 Task: Look for space in São José dos Campos, Brazil from 8th June, 2023 to 19th June, 2023 for 1 adult in price range Rs.5000 to Rs.12000. Place can be shared room with 1  bedroom having 1 bed and 1 bathroom. Property type can be hotel. Amenities needed are: washing machine, . Booking option can be shelf check-in. Required host language is Spanish.
Action: Mouse moved to (421, 111)
Screenshot: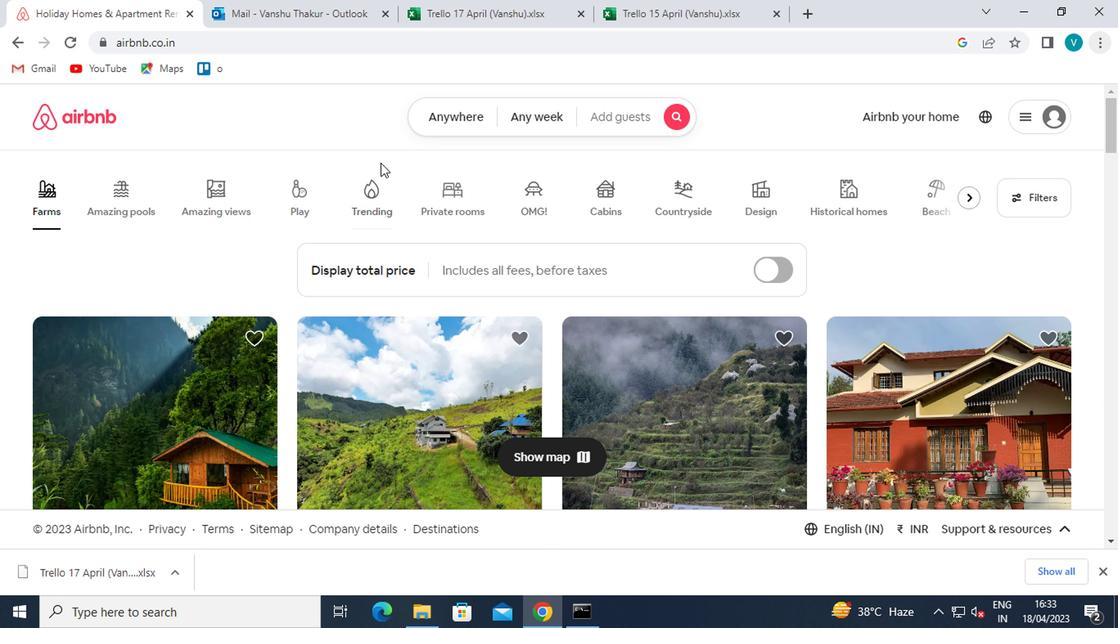 
Action: Mouse pressed left at (421, 111)
Screenshot: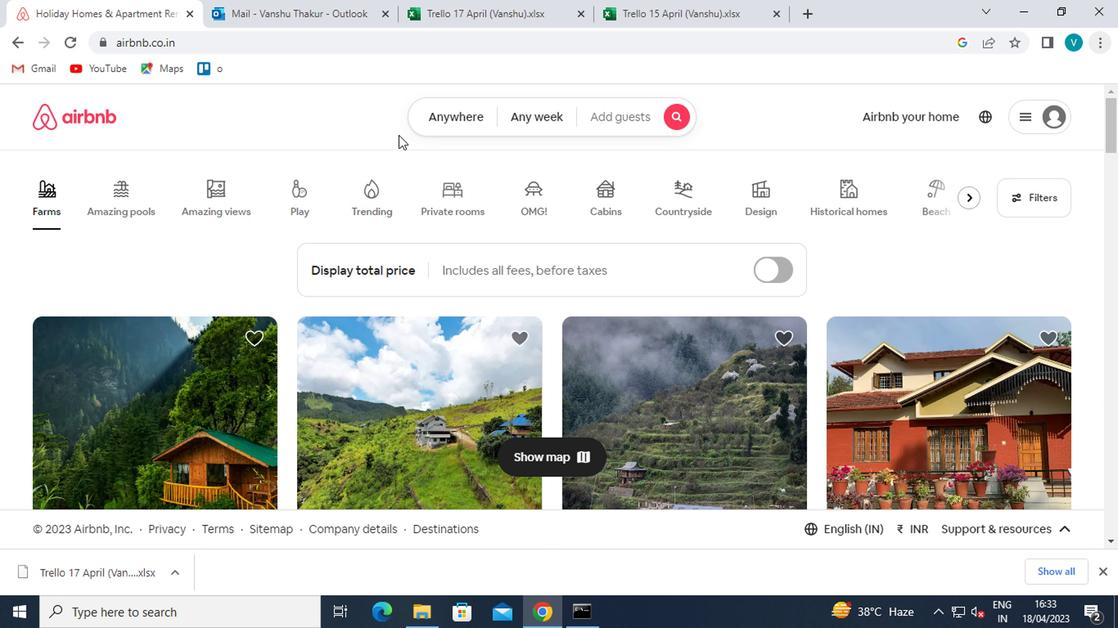 
Action: Mouse moved to (381, 185)
Screenshot: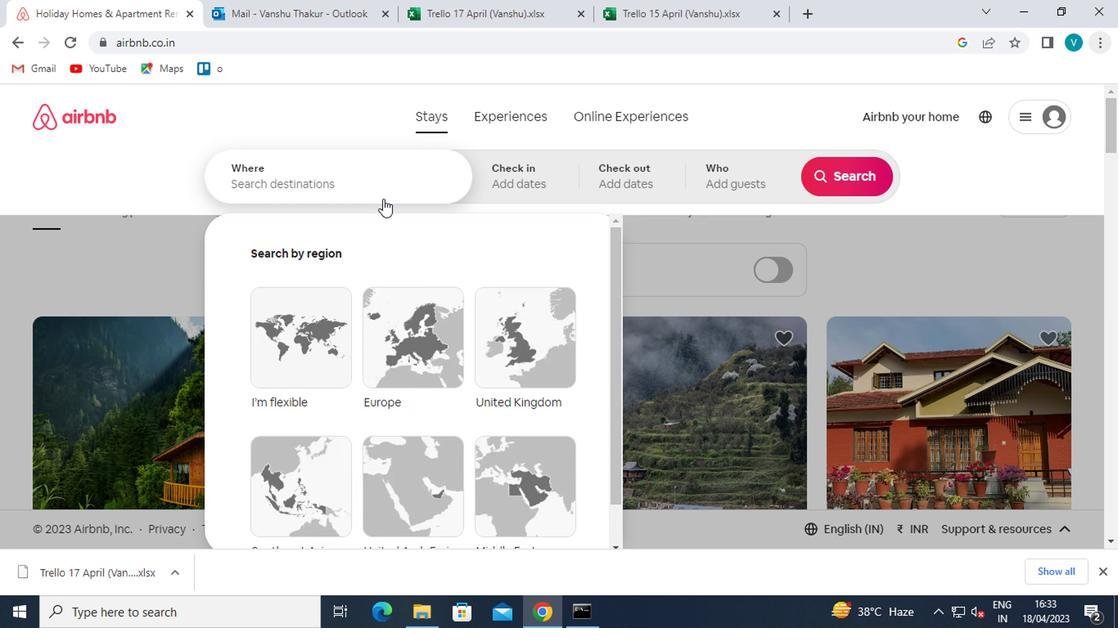 
Action: Mouse pressed left at (381, 185)
Screenshot: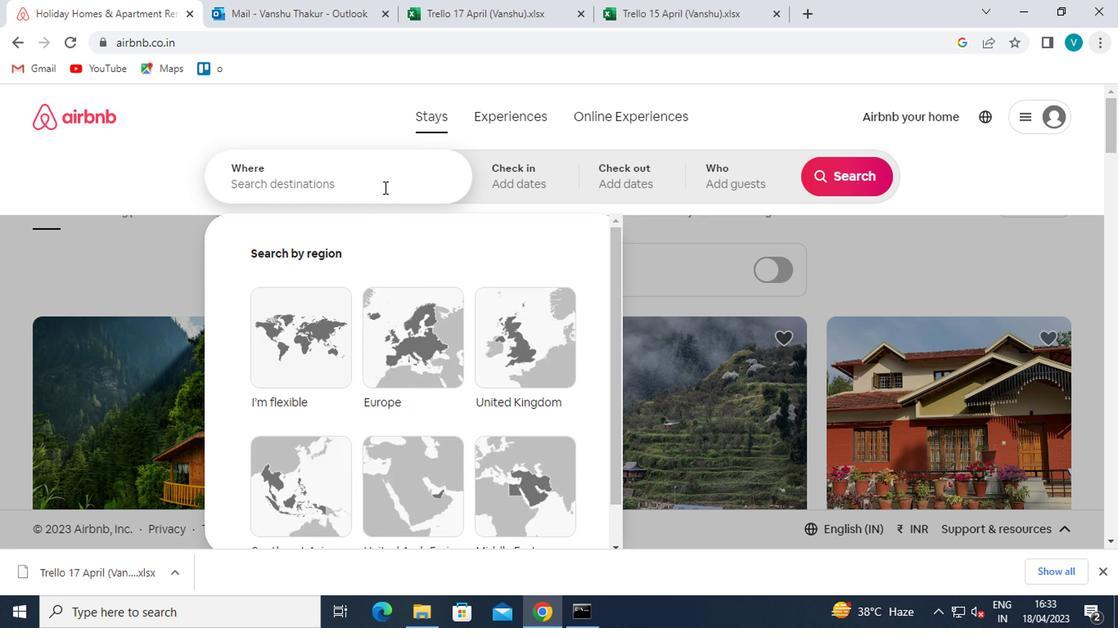 
Action: Key pressed <Key.shift>SAO<Key.space><Key.shift>JOSE<Key.space>DOS
Screenshot: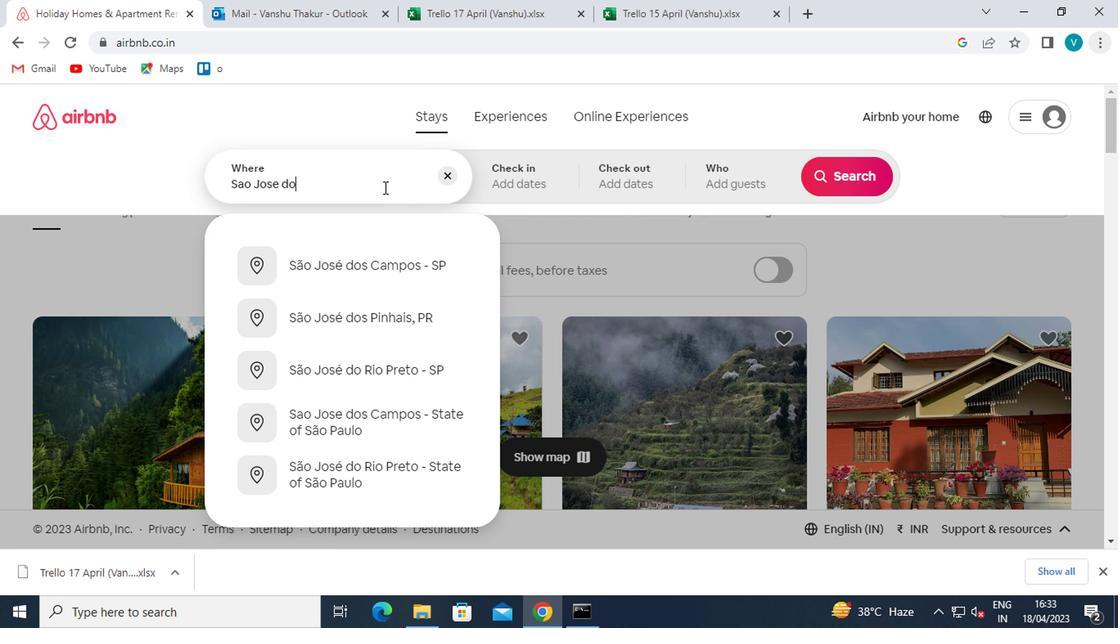 
Action: Mouse moved to (376, 270)
Screenshot: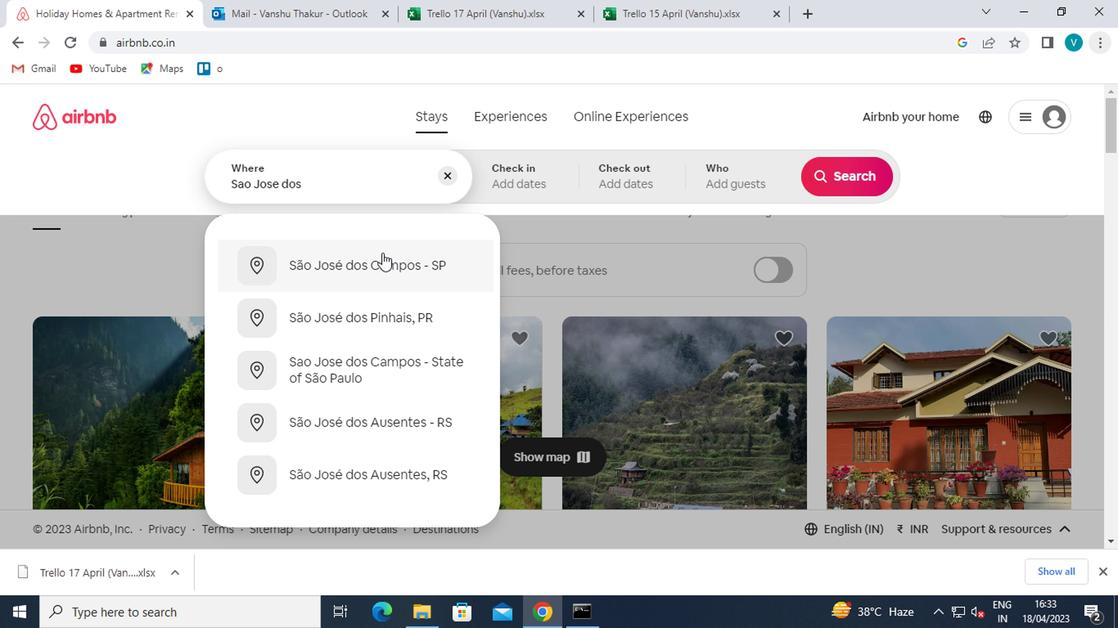 
Action: Mouse pressed left at (376, 270)
Screenshot: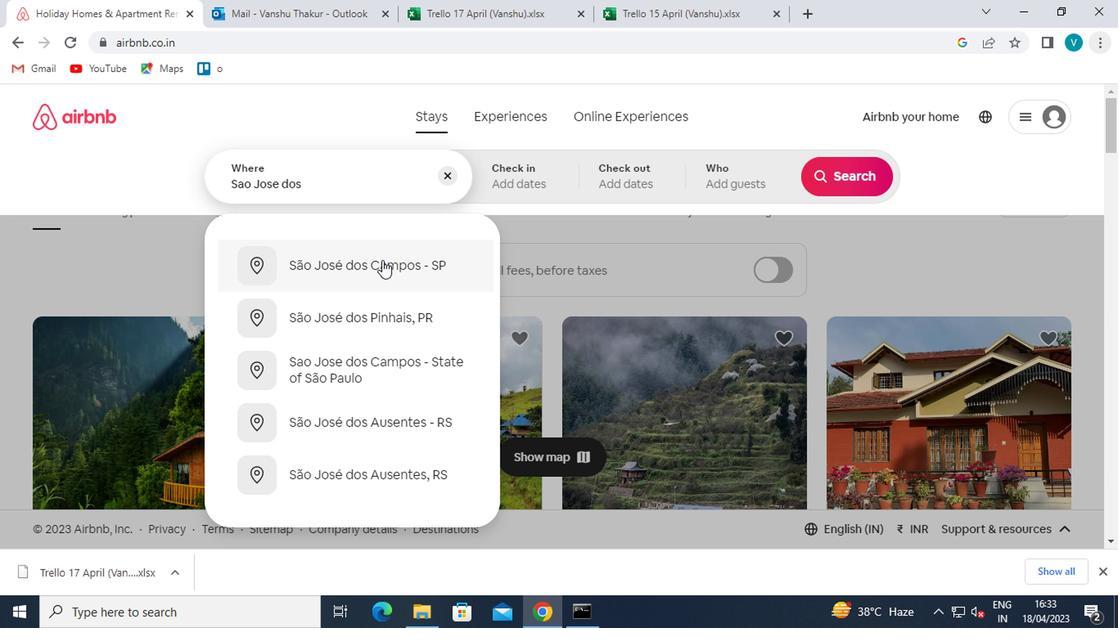 
Action: Mouse moved to (845, 302)
Screenshot: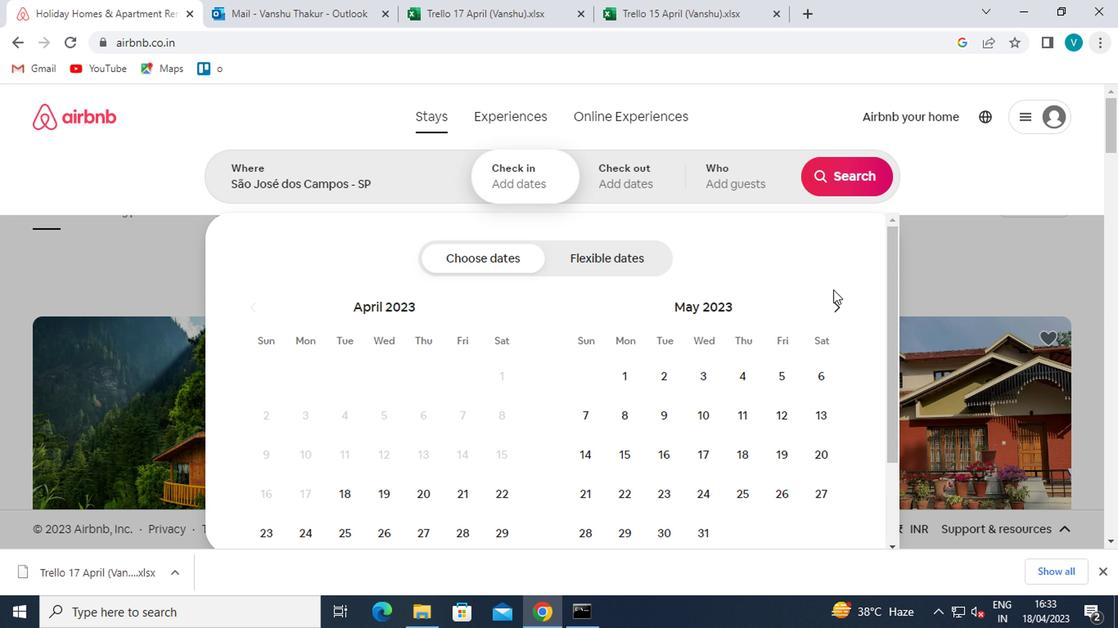 
Action: Mouse pressed left at (845, 302)
Screenshot: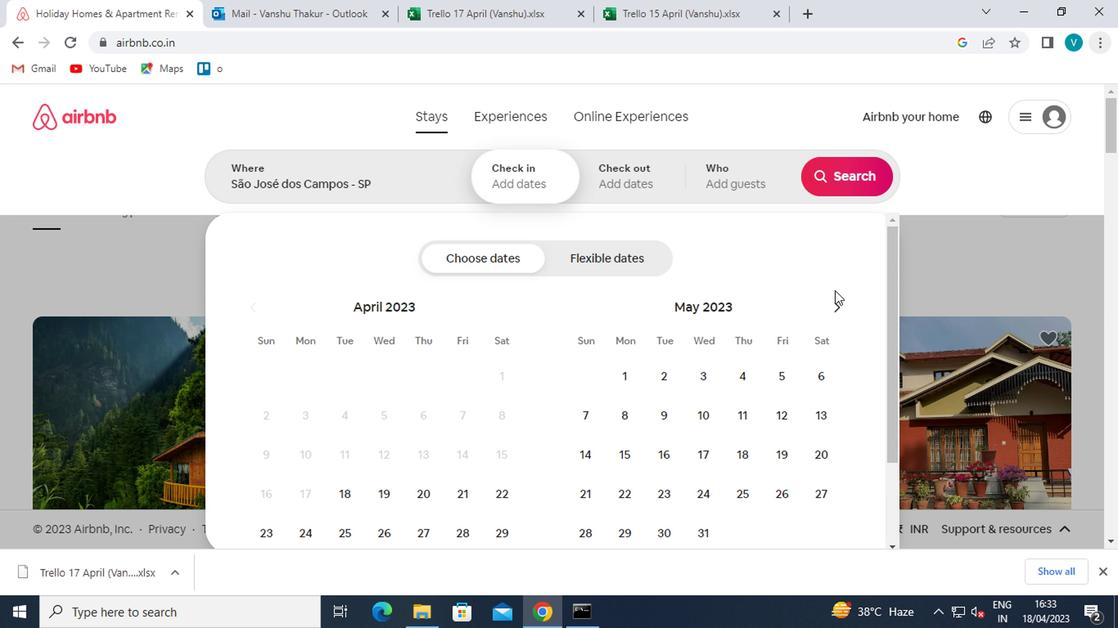 
Action: Mouse moved to (752, 408)
Screenshot: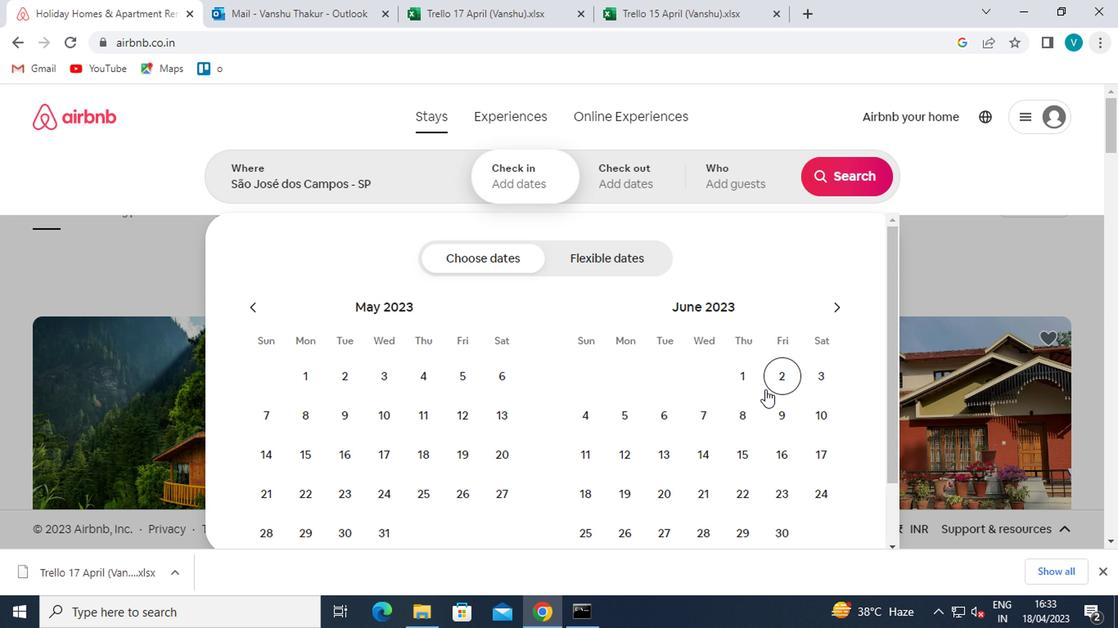 
Action: Mouse pressed left at (752, 408)
Screenshot: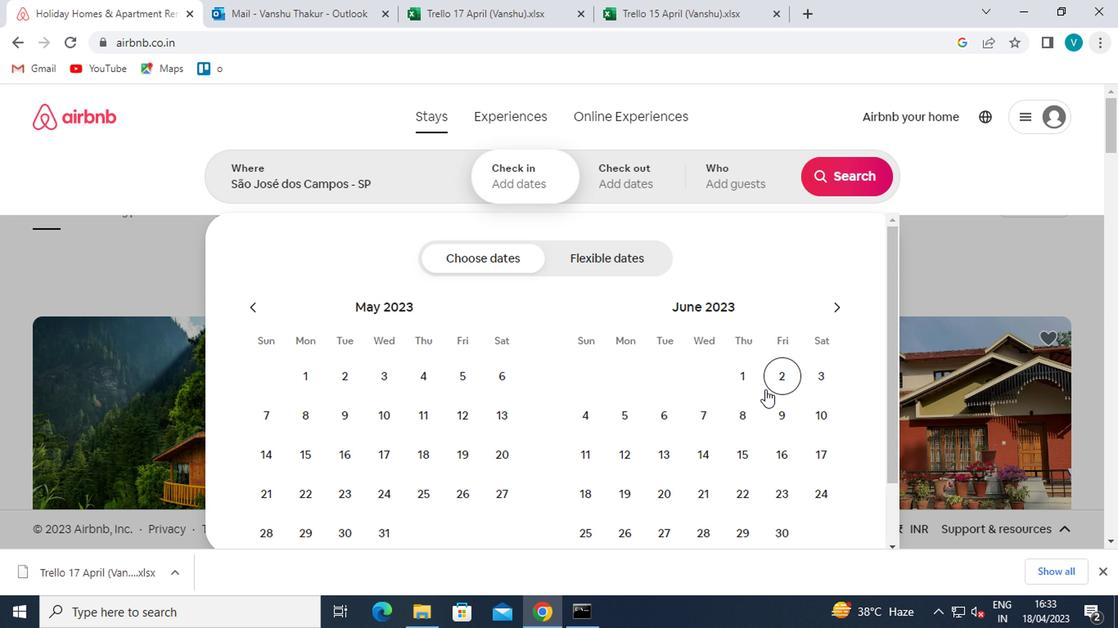 
Action: Mouse moved to (631, 499)
Screenshot: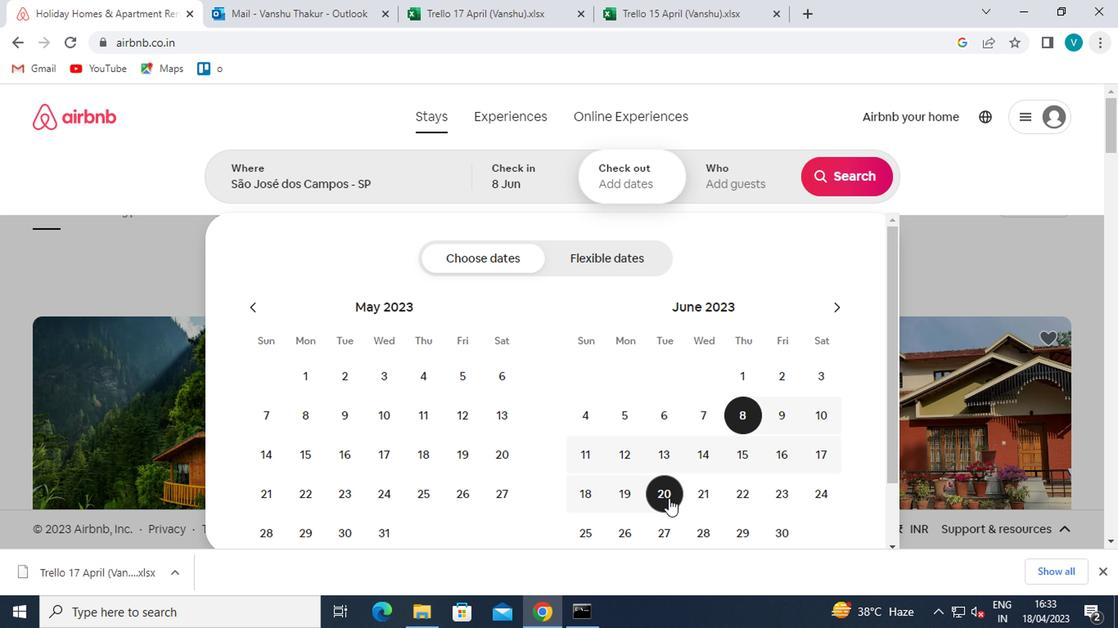 
Action: Mouse pressed left at (631, 499)
Screenshot: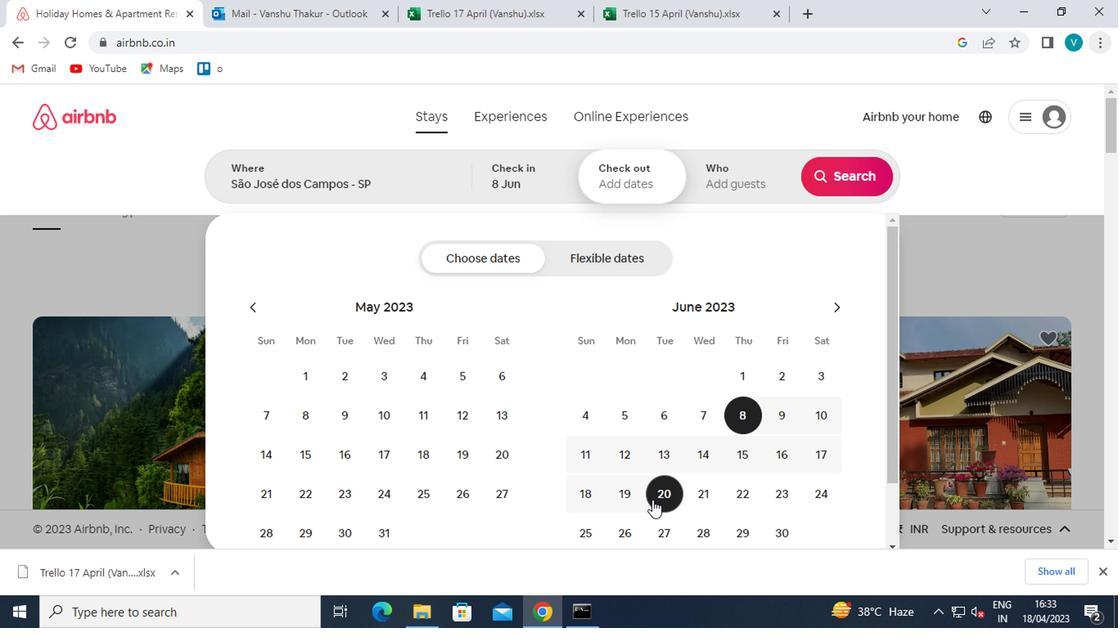 
Action: Mouse moved to (758, 191)
Screenshot: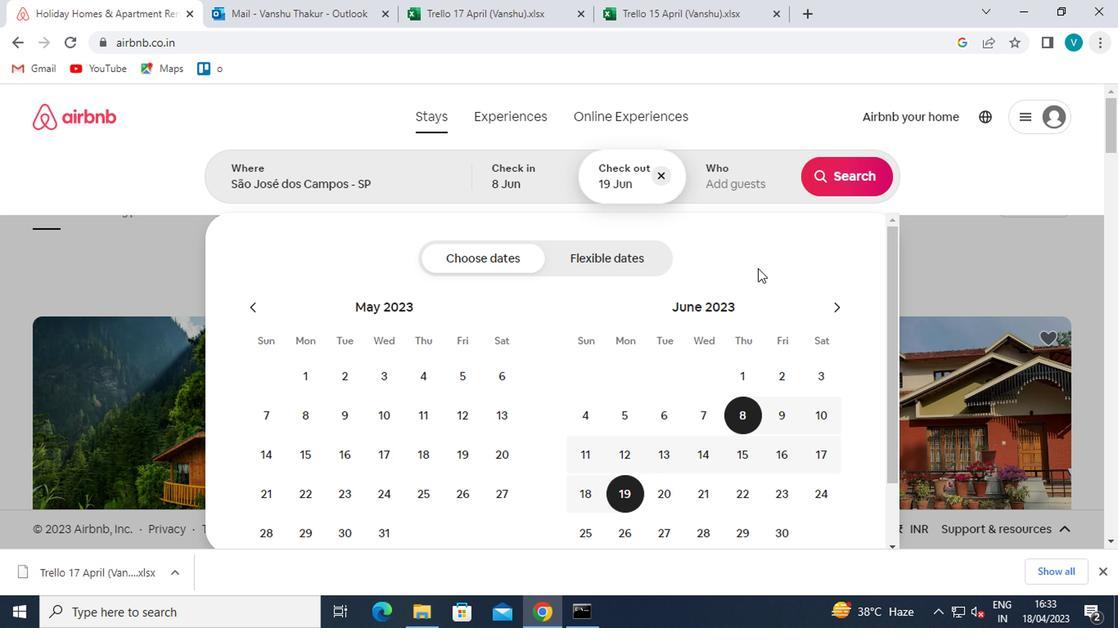 
Action: Mouse pressed left at (758, 191)
Screenshot: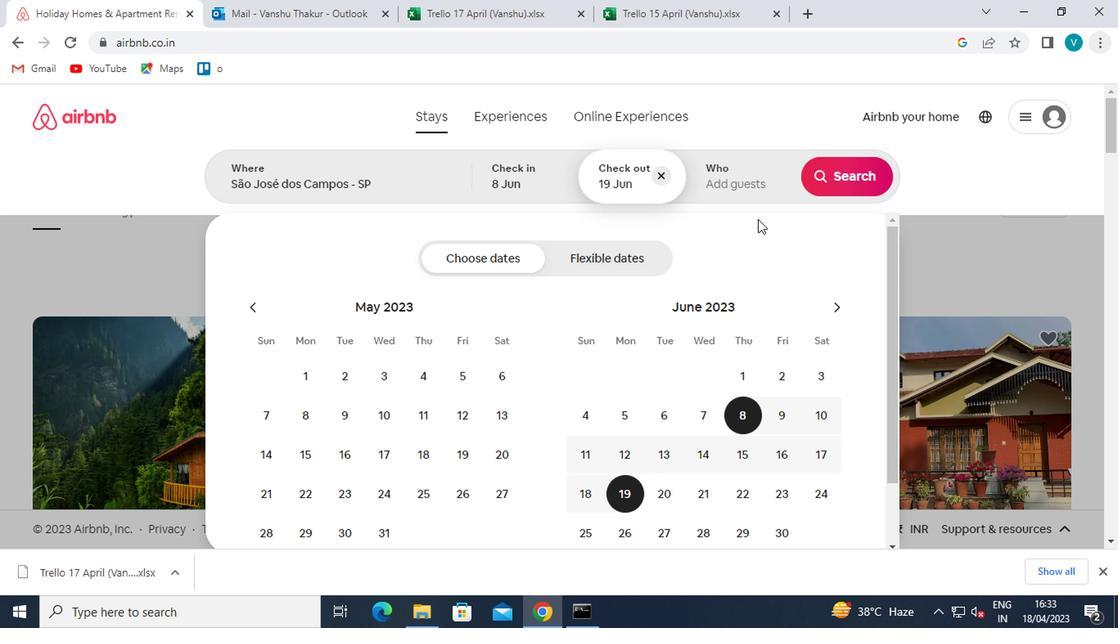 
Action: Mouse moved to (842, 261)
Screenshot: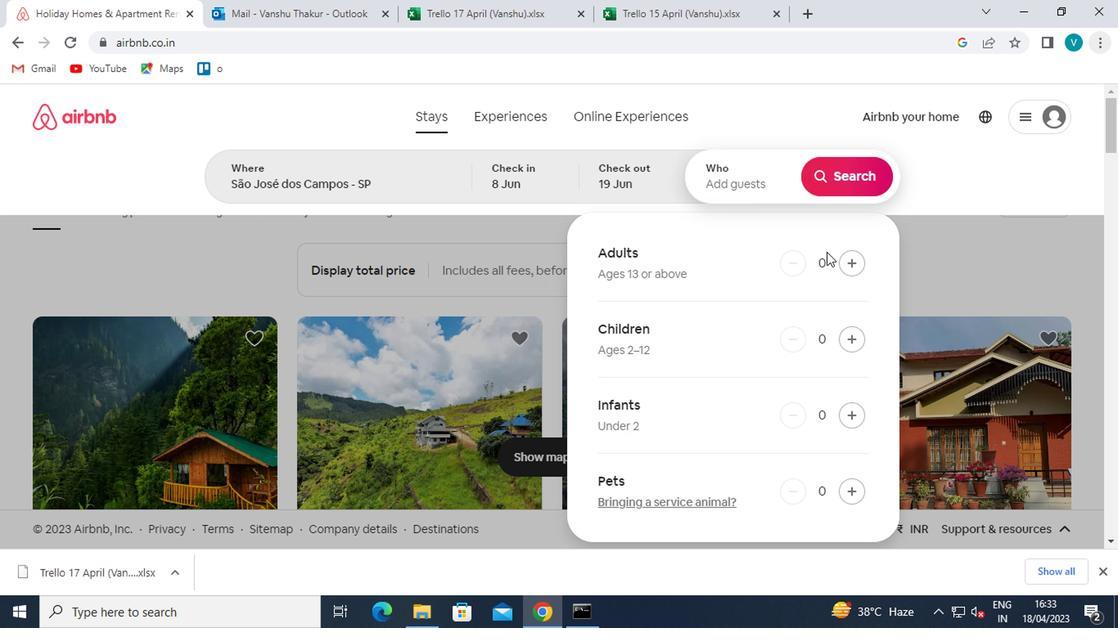 
Action: Mouse pressed left at (842, 261)
Screenshot: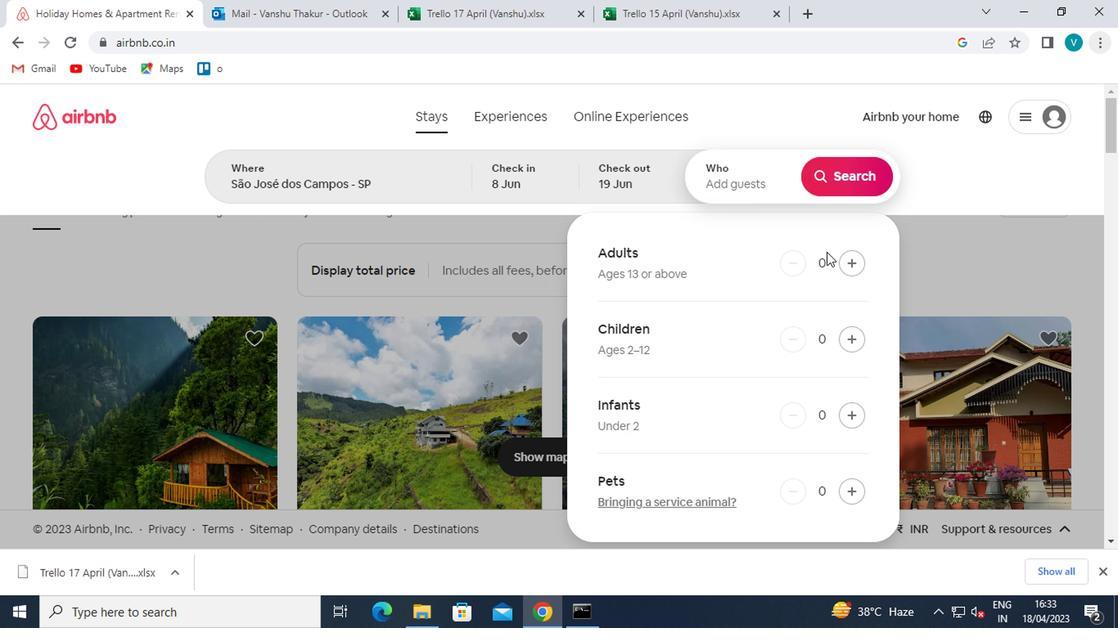 
Action: Mouse moved to (849, 177)
Screenshot: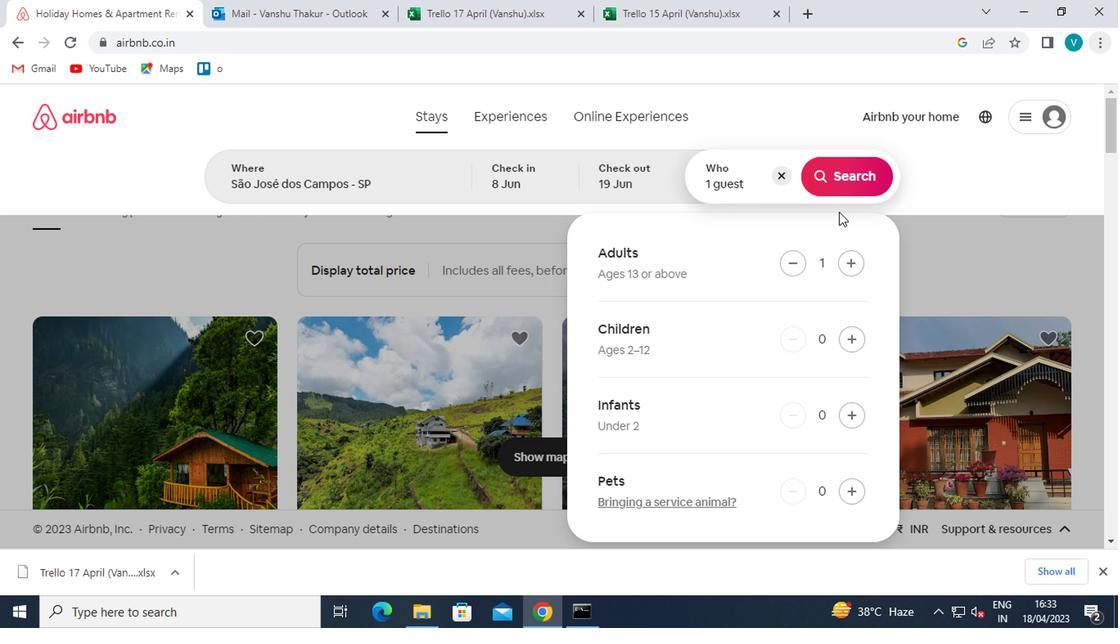 
Action: Mouse pressed left at (849, 177)
Screenshot: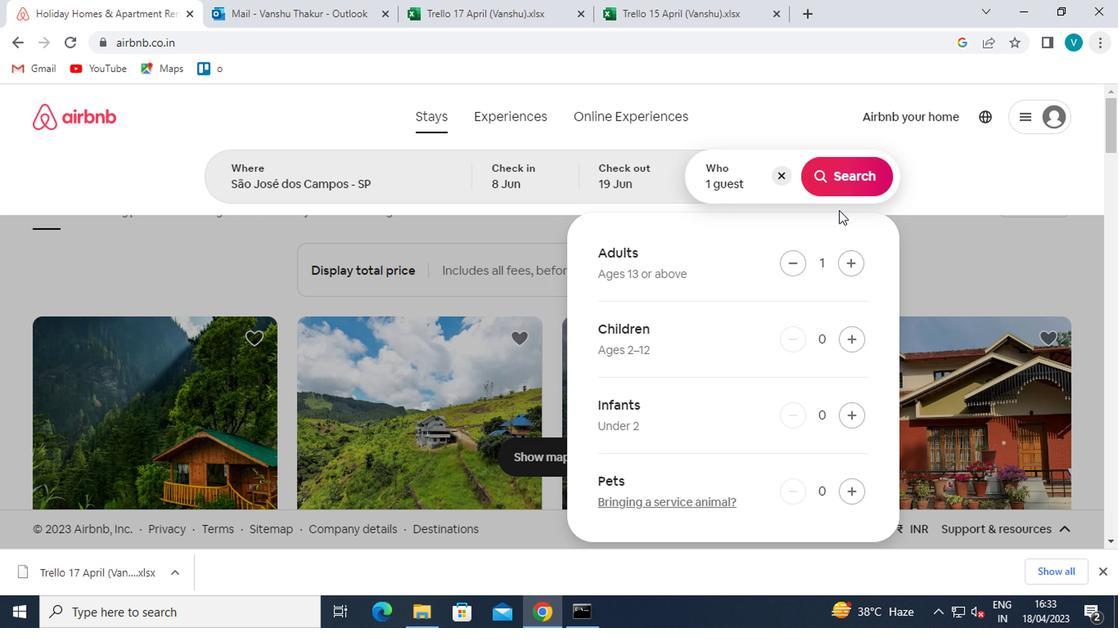 
Action: Mouse moved to (1031, 174)
Screenshot: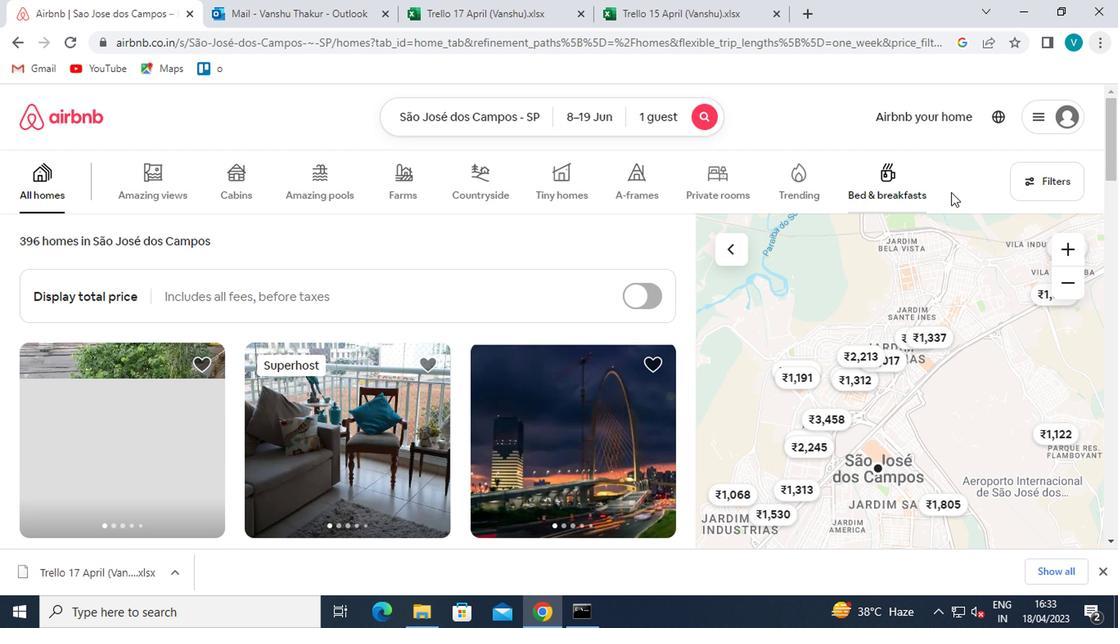 
Action: Mouse pressed left at (1031, 174)
Screenshot: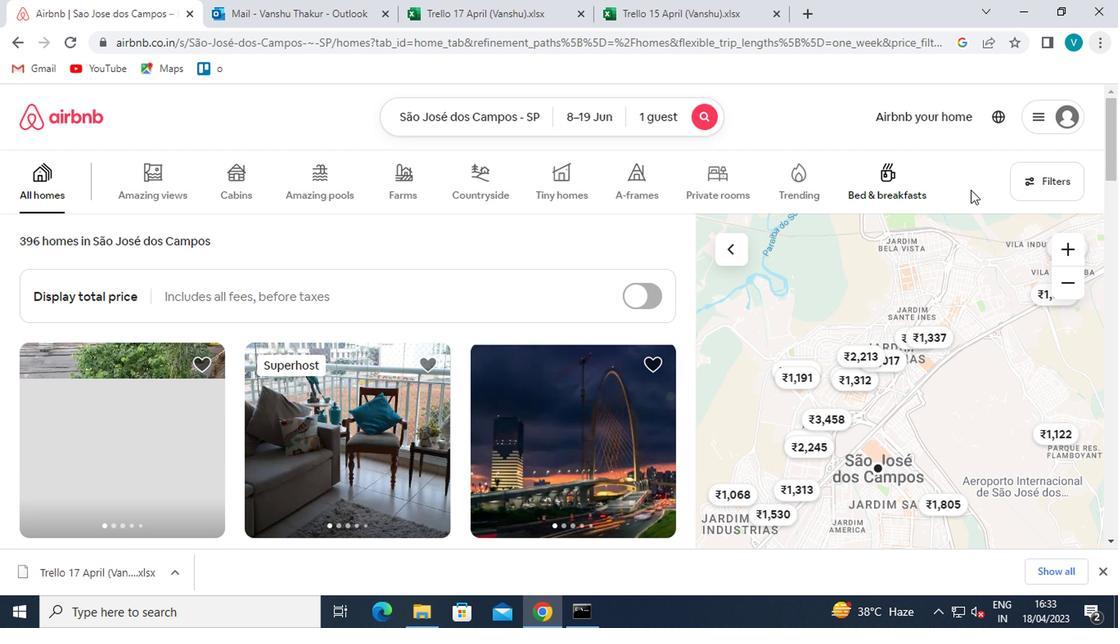 
Action: Mouse moved to (454, 389)
Screenshot: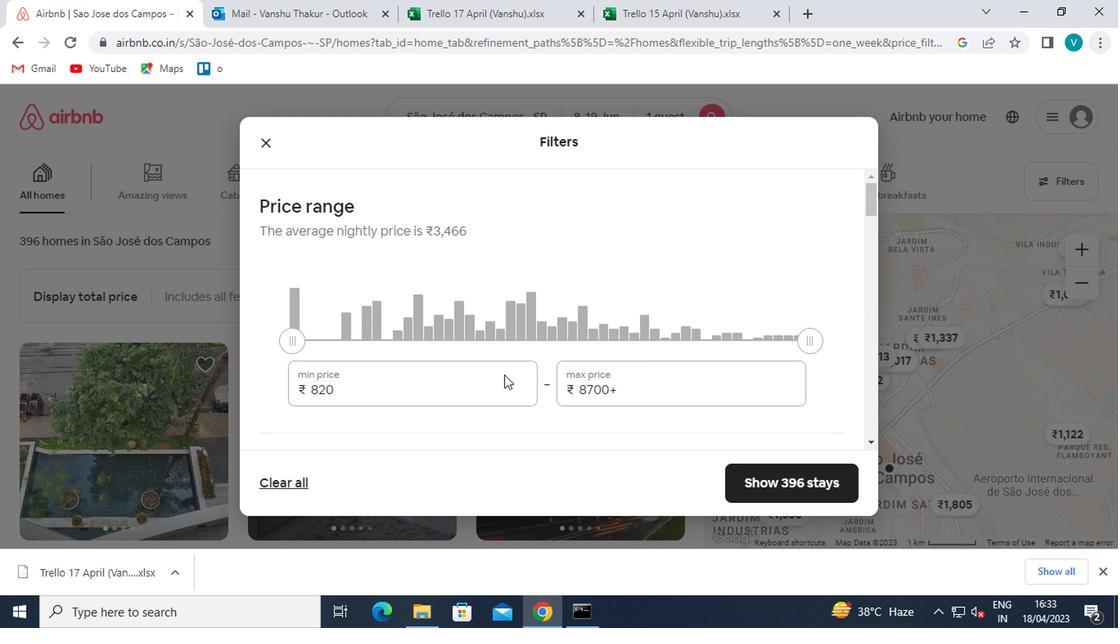 
Action: Mouse pressed left at (454, 389)
Screenshot: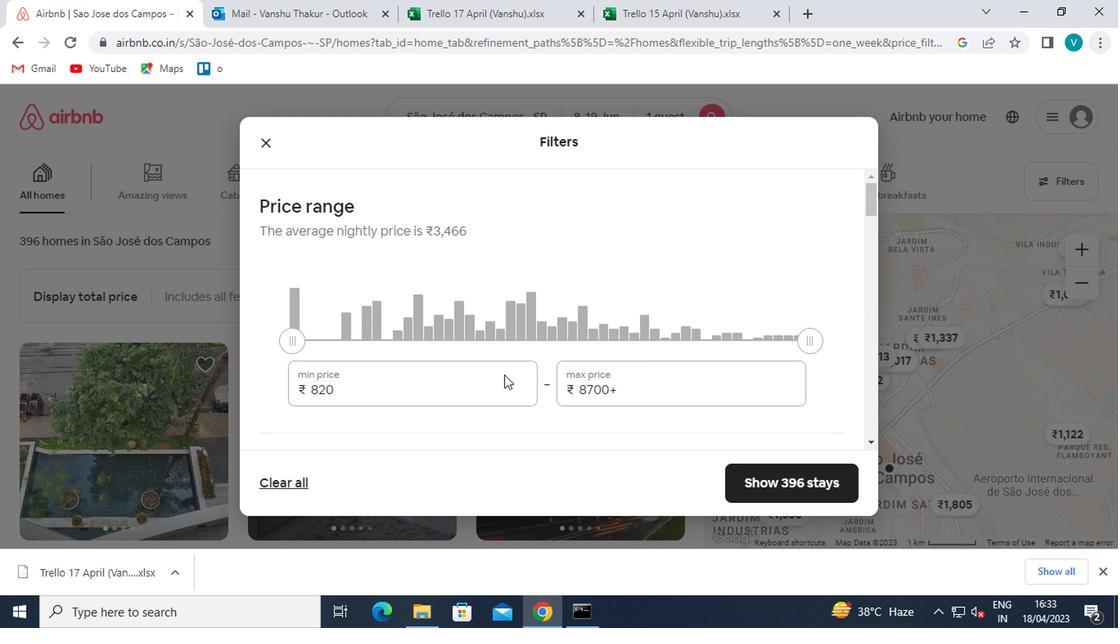 
Action: Mouse moved to (450, 384)
Screenshot: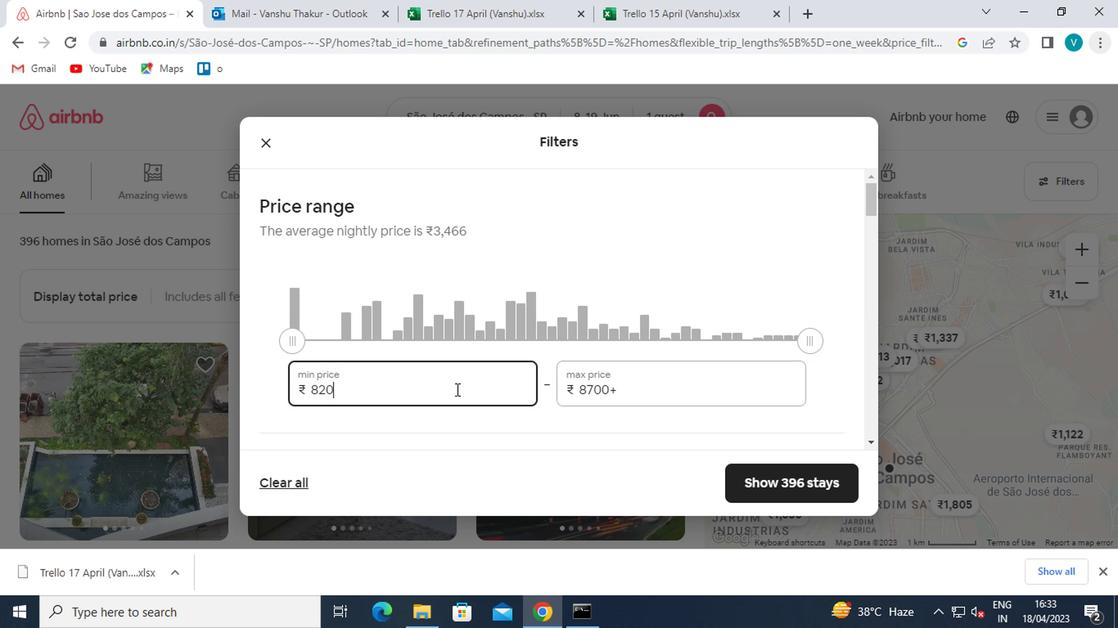 
Action: Key pressed <Key.backspace><Key.backspace><Key.backspace><Key.backspace>5000
Screenshot: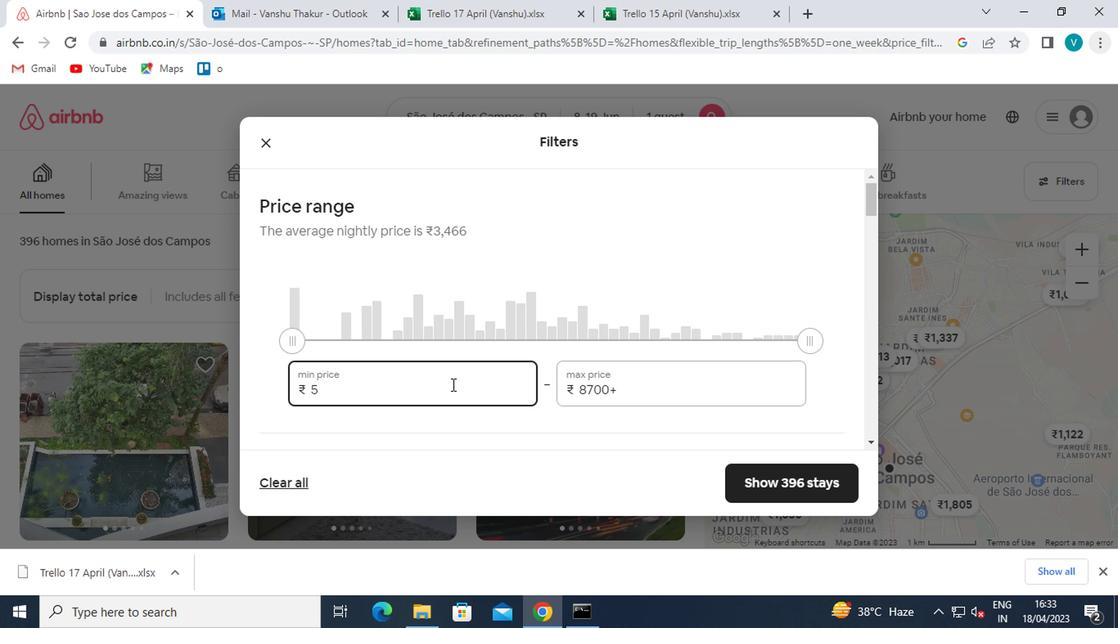 
Action: Mouse moved to (644, 384)
Screenshot: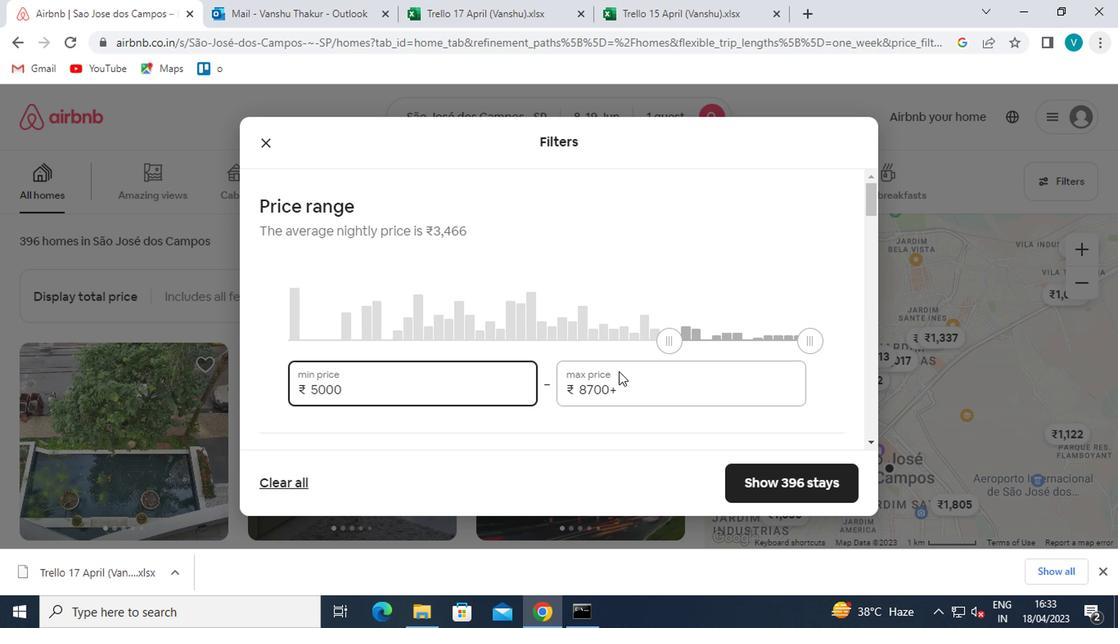 
Action: Mouse pressed left at (644, 384)
Screenshot: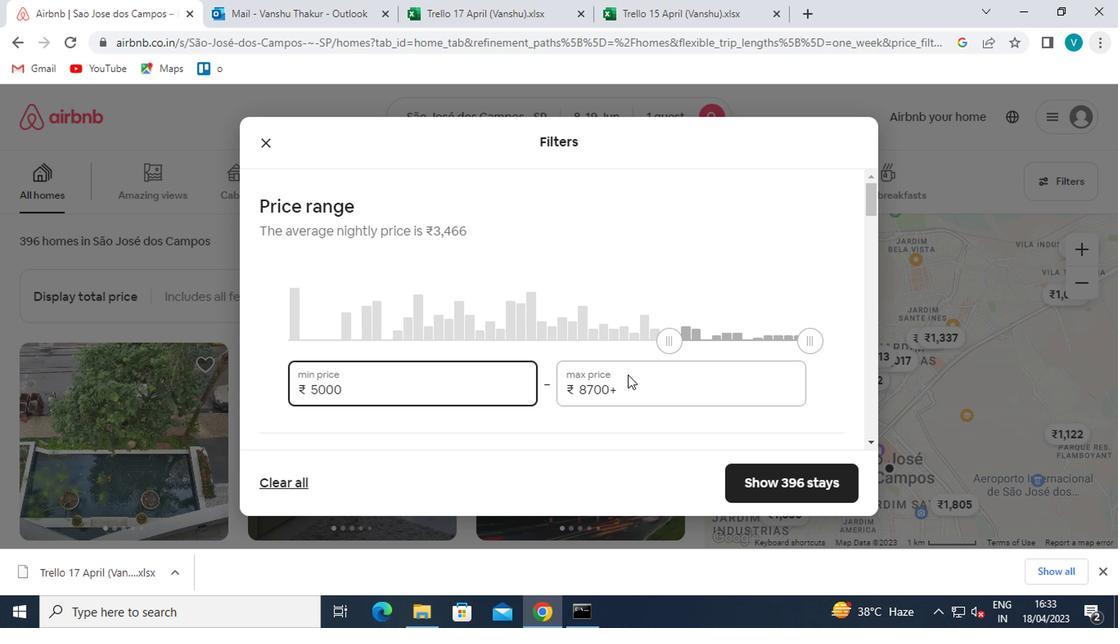 
Action: Mouse moved to (630, 376)
Screenshot: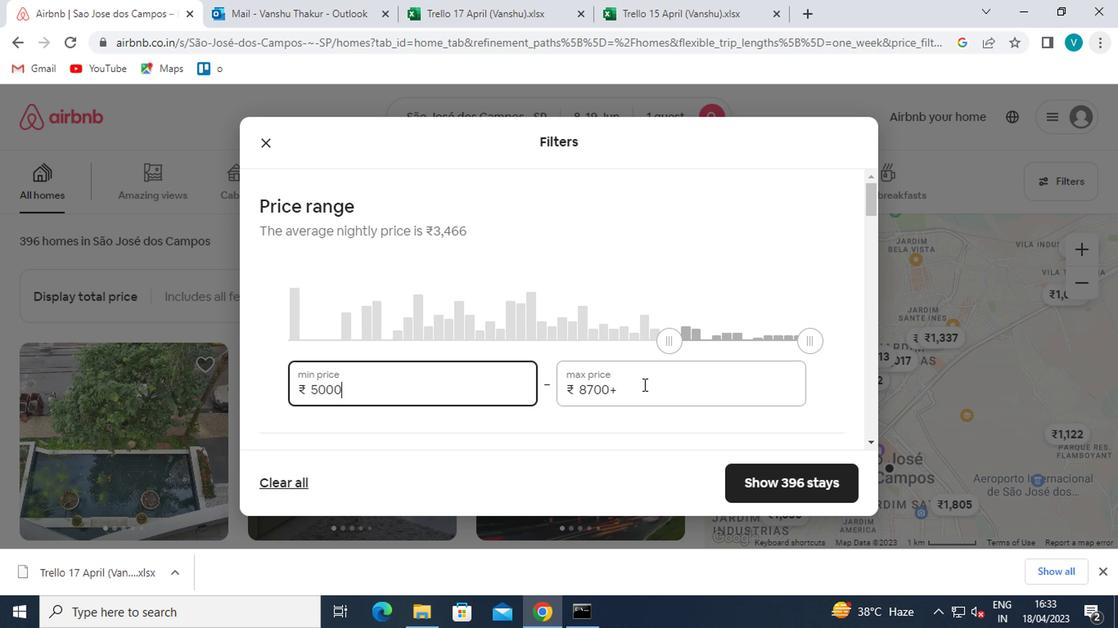 
Action: Key pressed <Key.backspace><Key.backspace><Key.backspace><Key.backspace><Key.backspace>12000
Screenshot: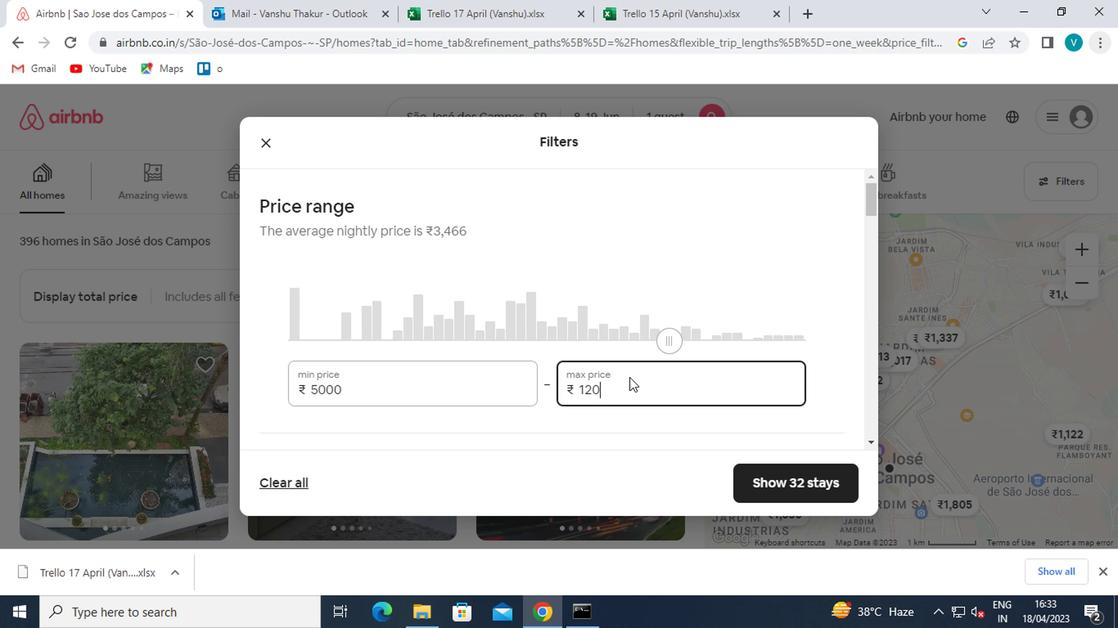 
Action: Mouse moved to (621, 356)
Screenshot: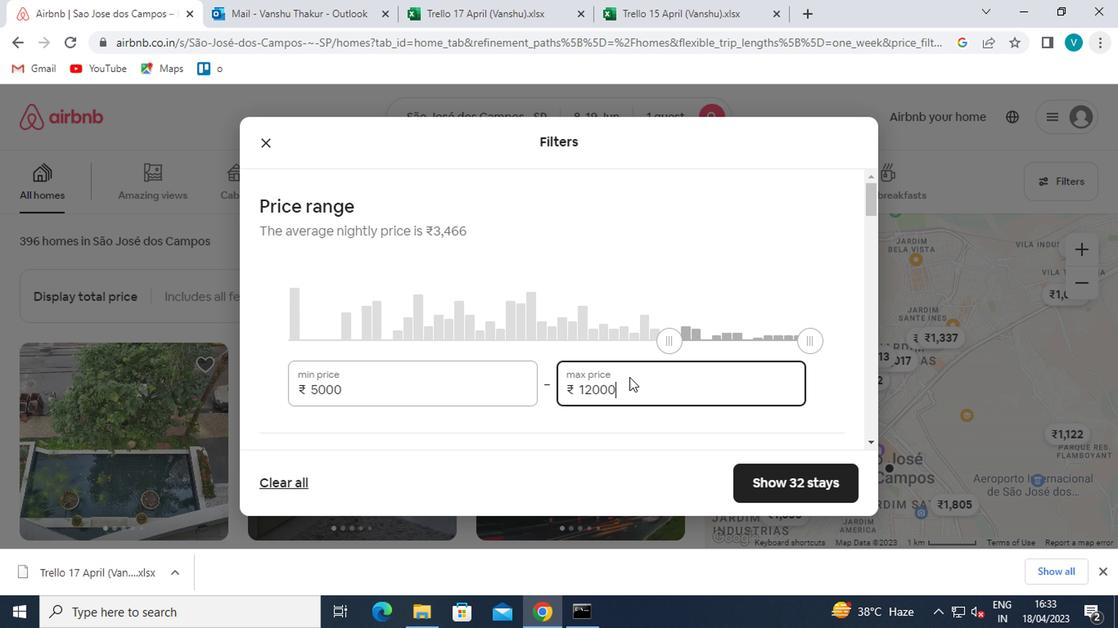 
Action: Mouse scrolled (621, 355) with delta (0, -1)
Screenshot: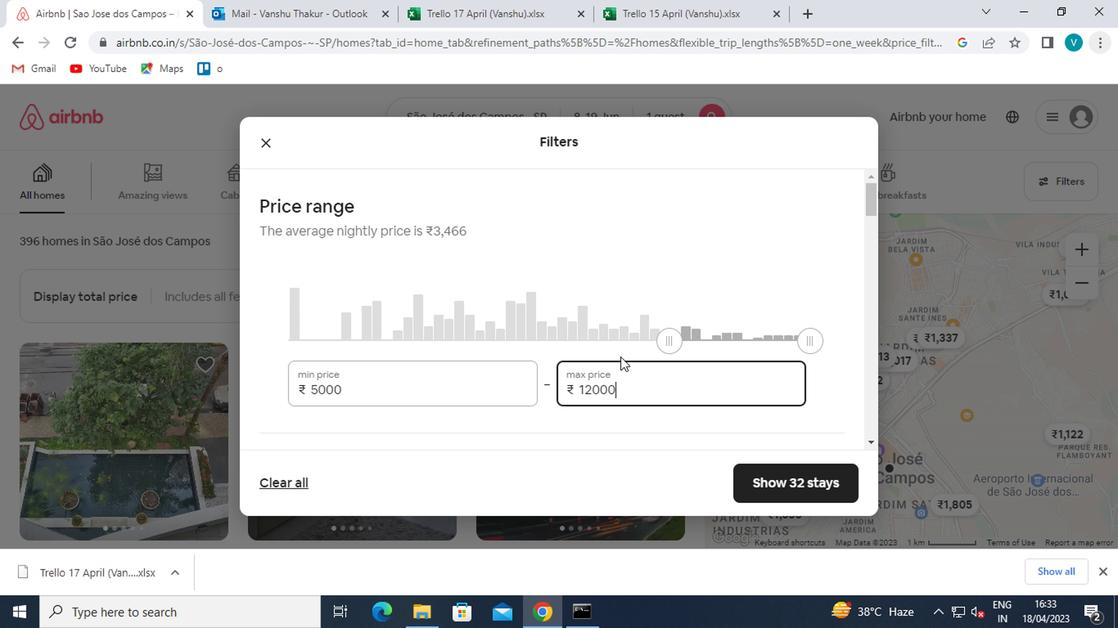 
Action: Mouse moved to (621, 356)
Screenshot: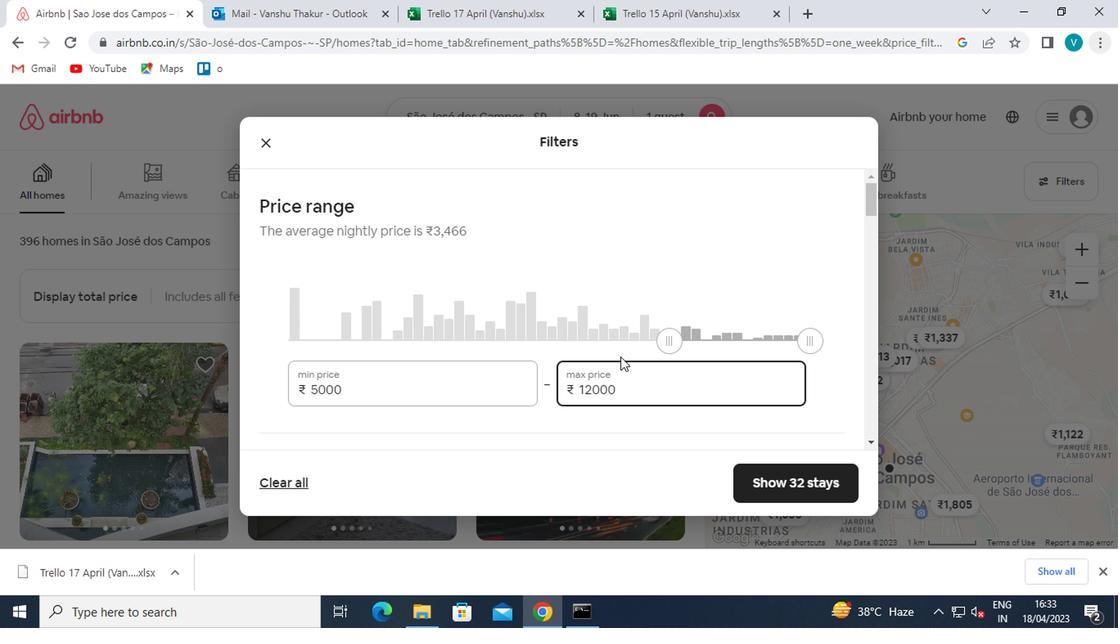 
Action: Mouse scrolled (621, 355) with delta (0, -1)
Screenshot: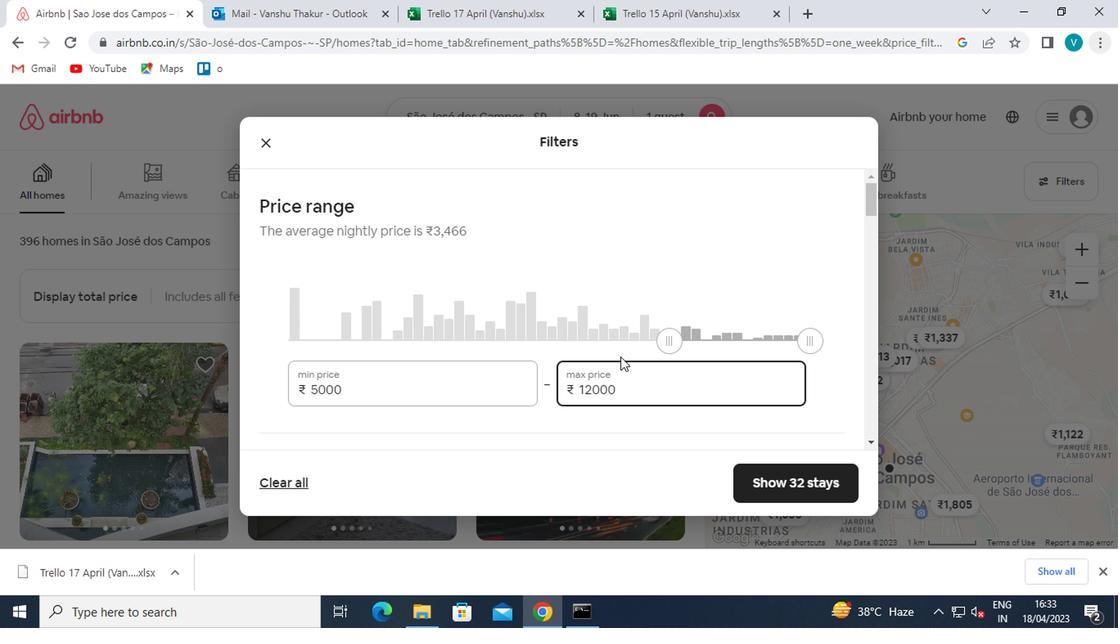 
Action: Mouse moved to (284, 432)
Screenshot: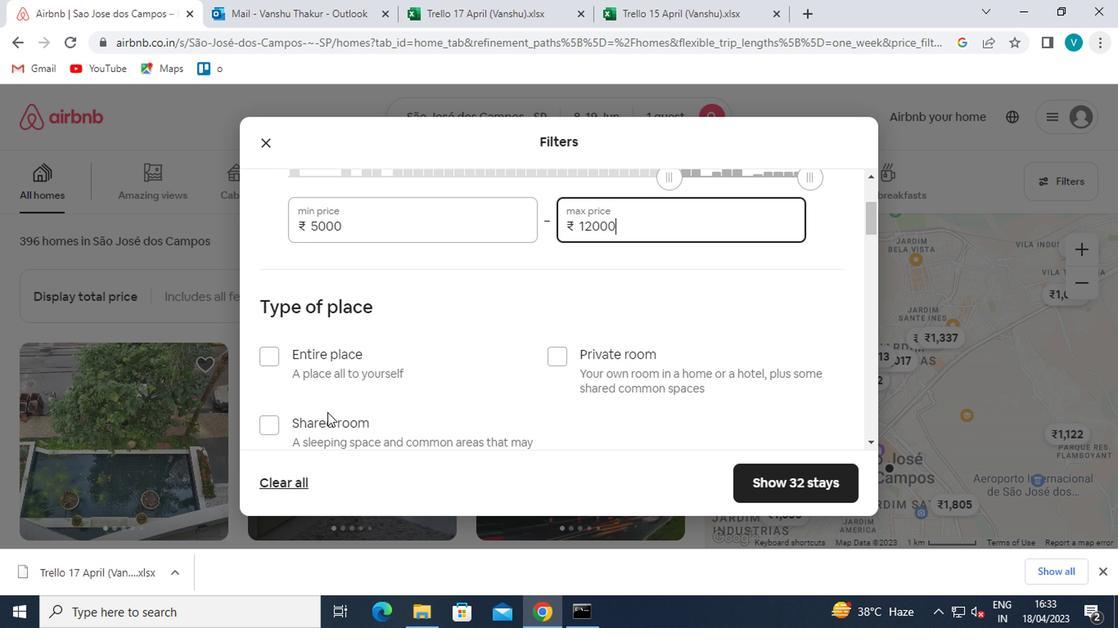 
Action: Mouse pressed left at (284, 432)
Screenshot: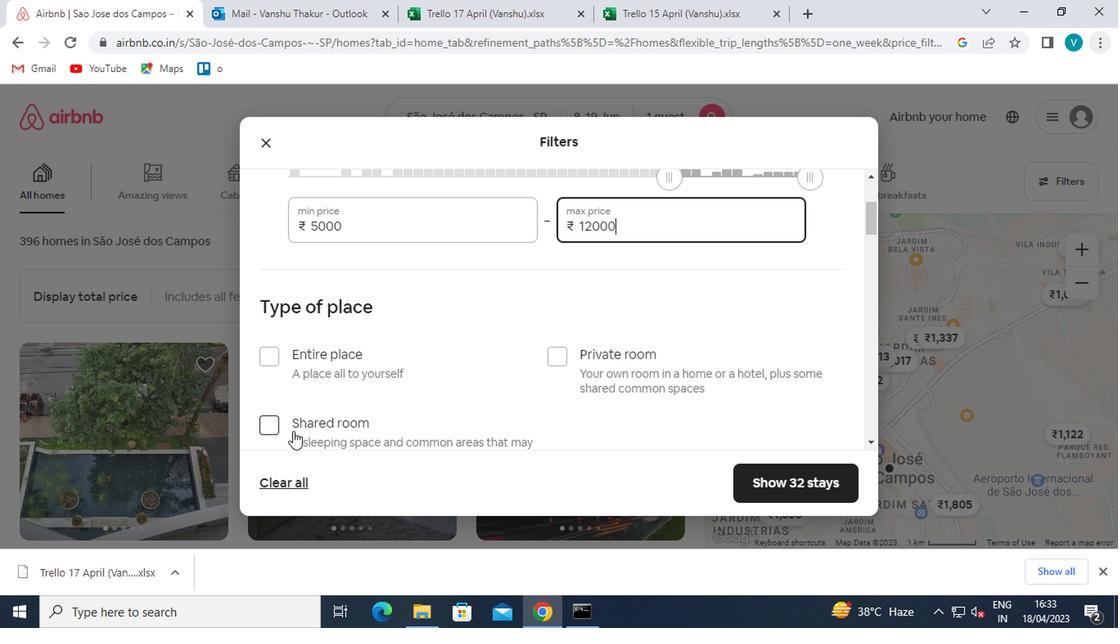 
Action: Mouse moved to (284, 432)
Screenshot: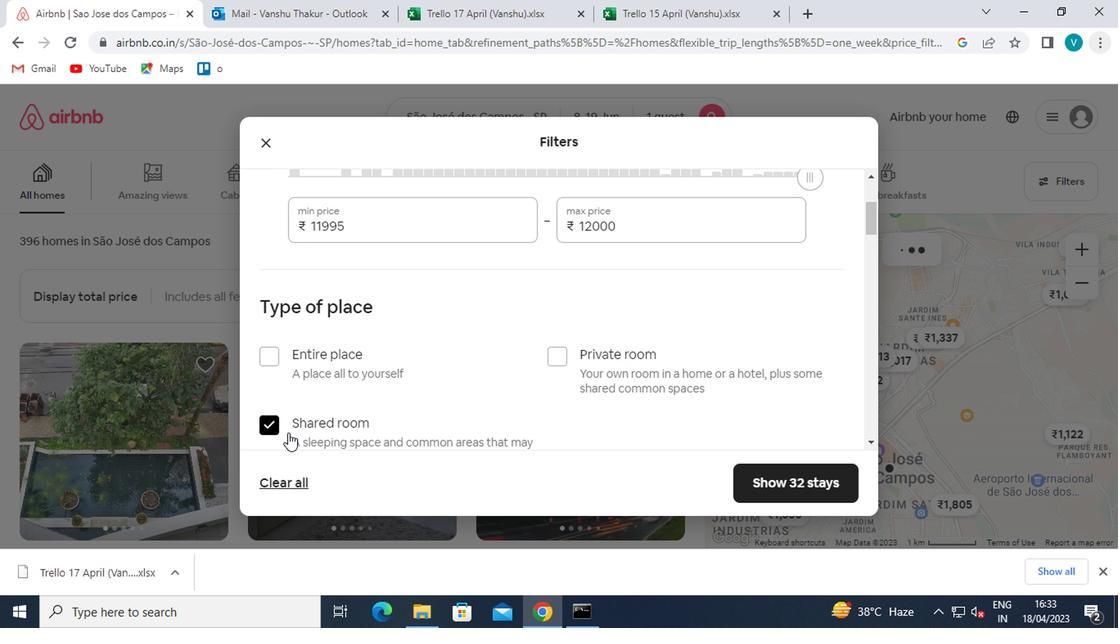 
Action: Mouse scrolled (284, 430) with delta (0, -1)
Screenshot: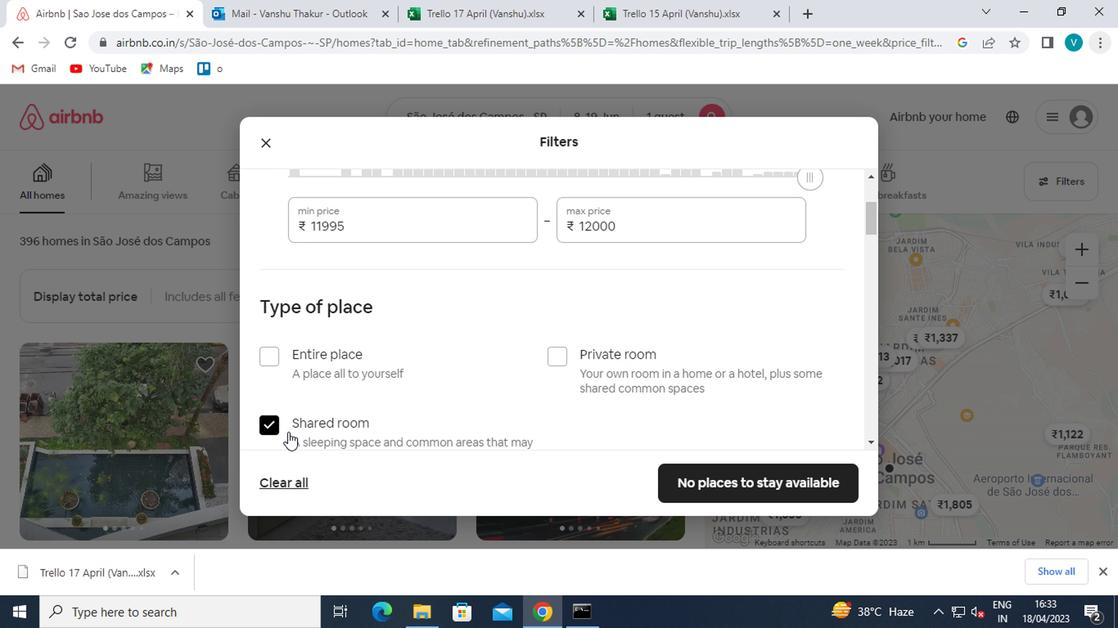 
Action: Mouse scrolled (284, 430) with delta (0, -1)
Screenshot: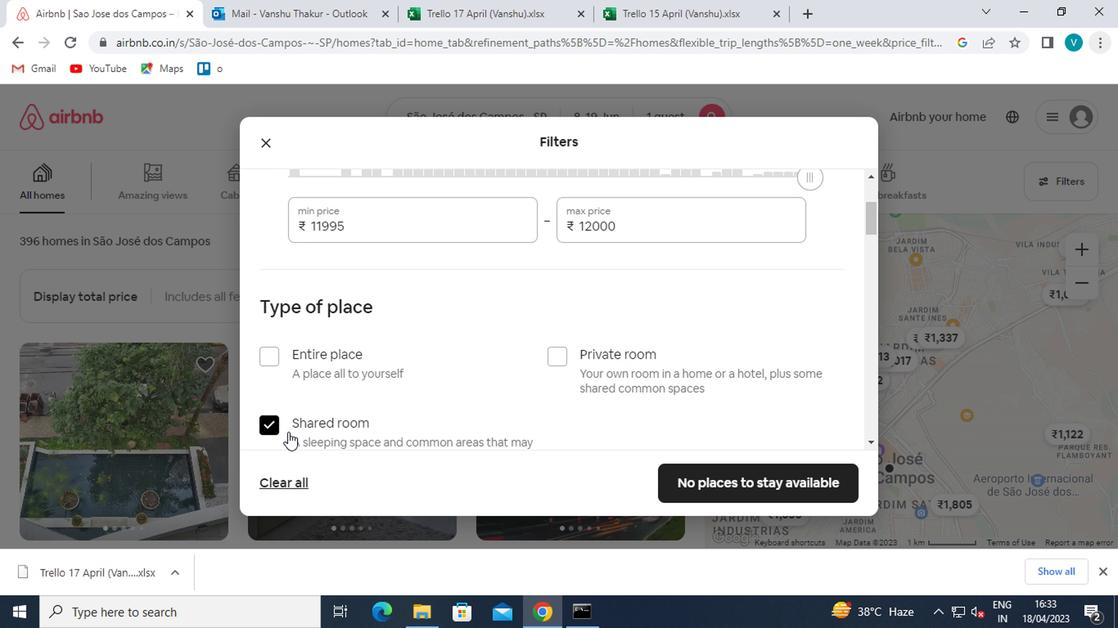 
Action: Mouse moved to (324, 408)
Screenshot: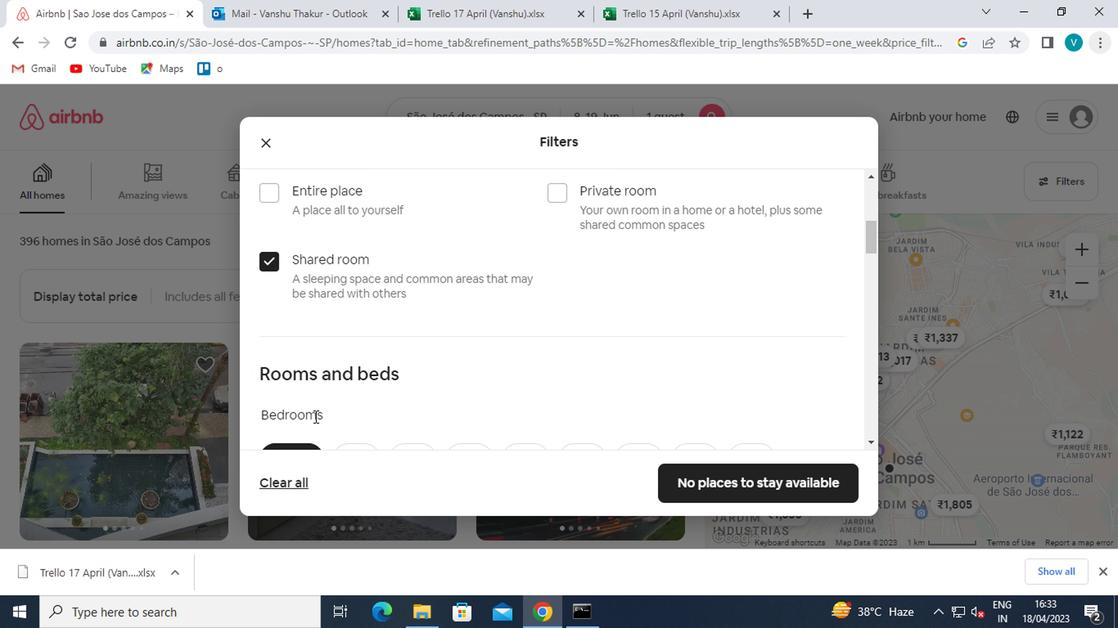 
Action: Mouse scrolled (324, 407) with delta (0, -1)
Screenshot: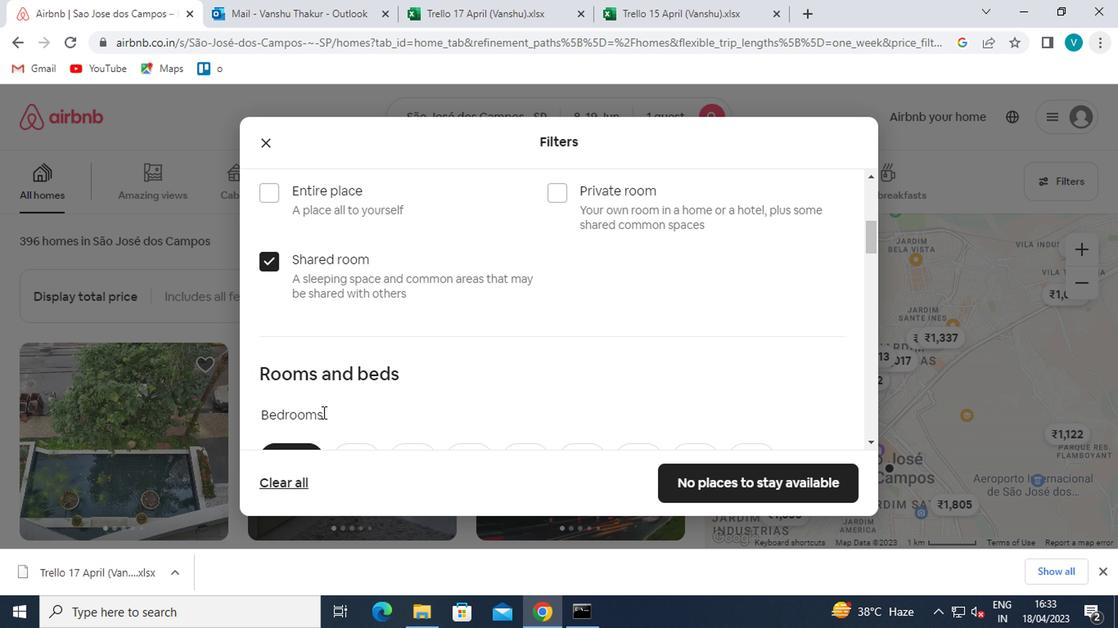 
Action: Mouse scrolled (324, 407) with delta (0, -1)
Screenshot: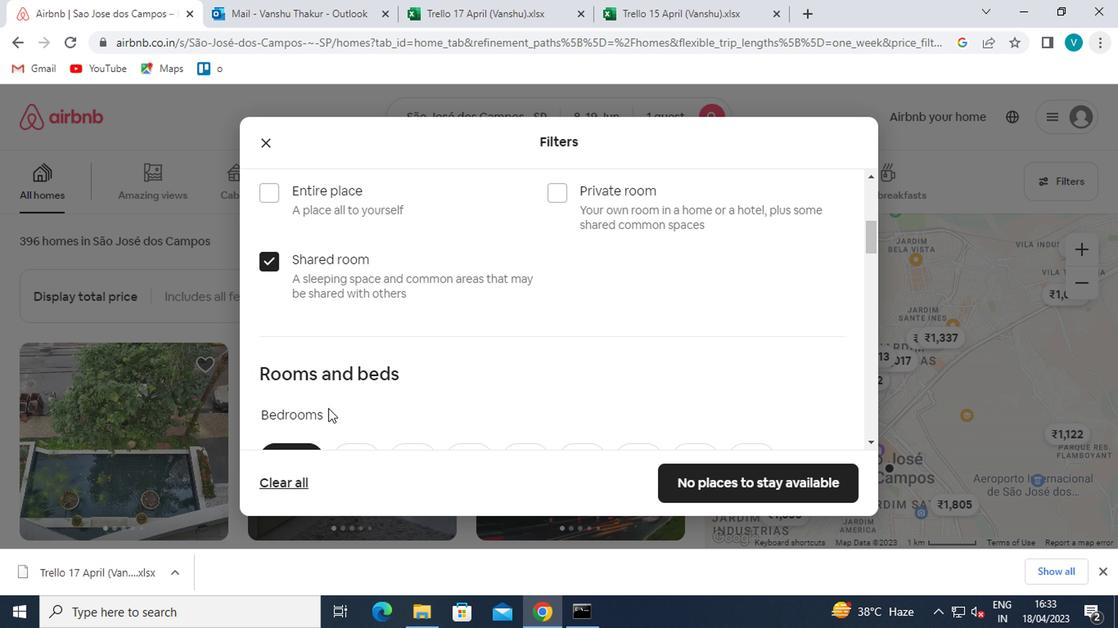 
Action: Mouse moved to (361, 299)
Screenshot: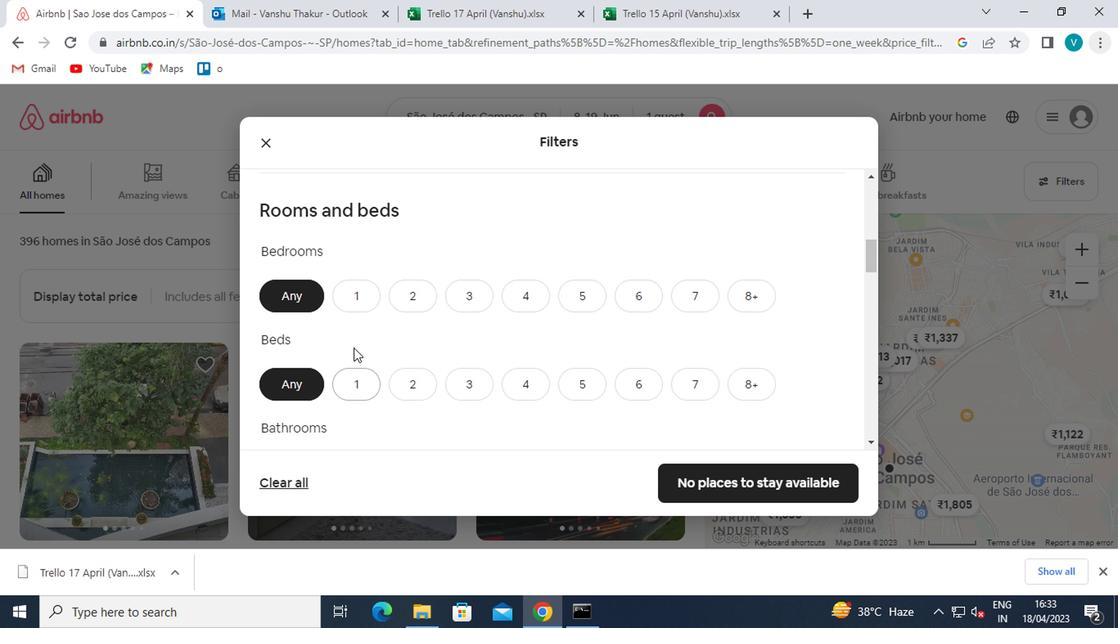
Action: Mouse pressed left at (361, 299)
Screenshot: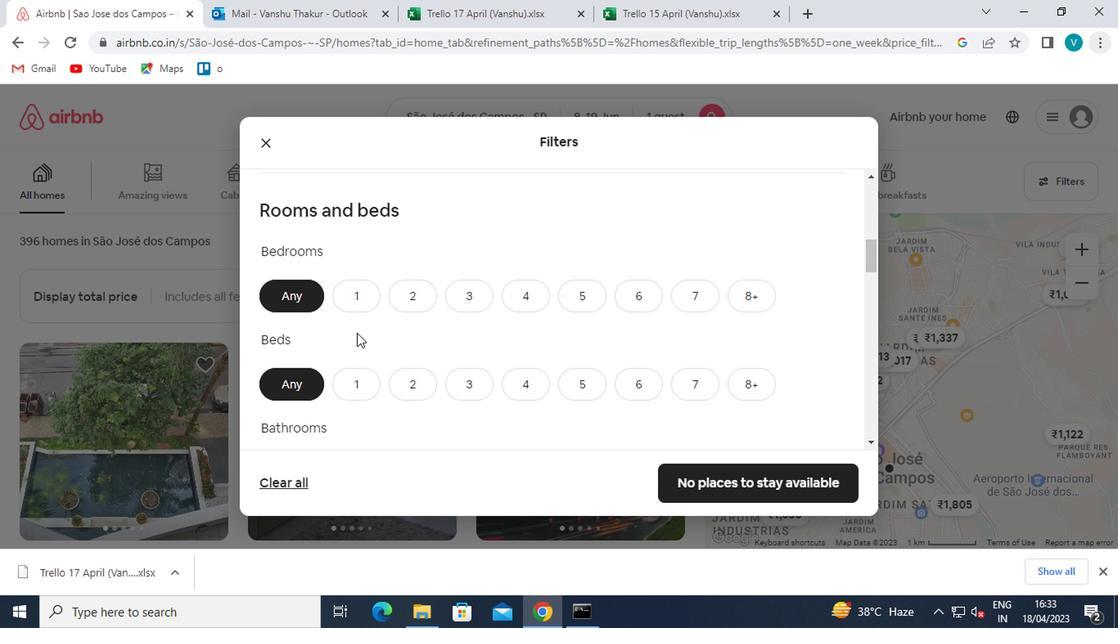 
Action: Mouse scrolled (361, 298) with delta (0, 0)
Screenshot: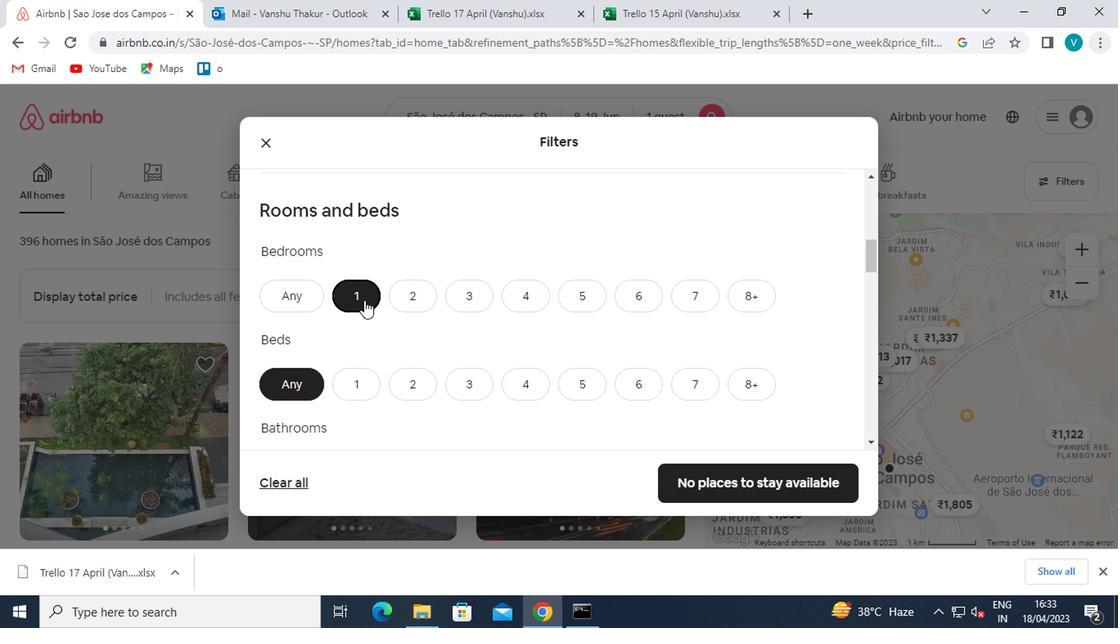 
Action: Mouse moved to (361, 298)
Screenshot: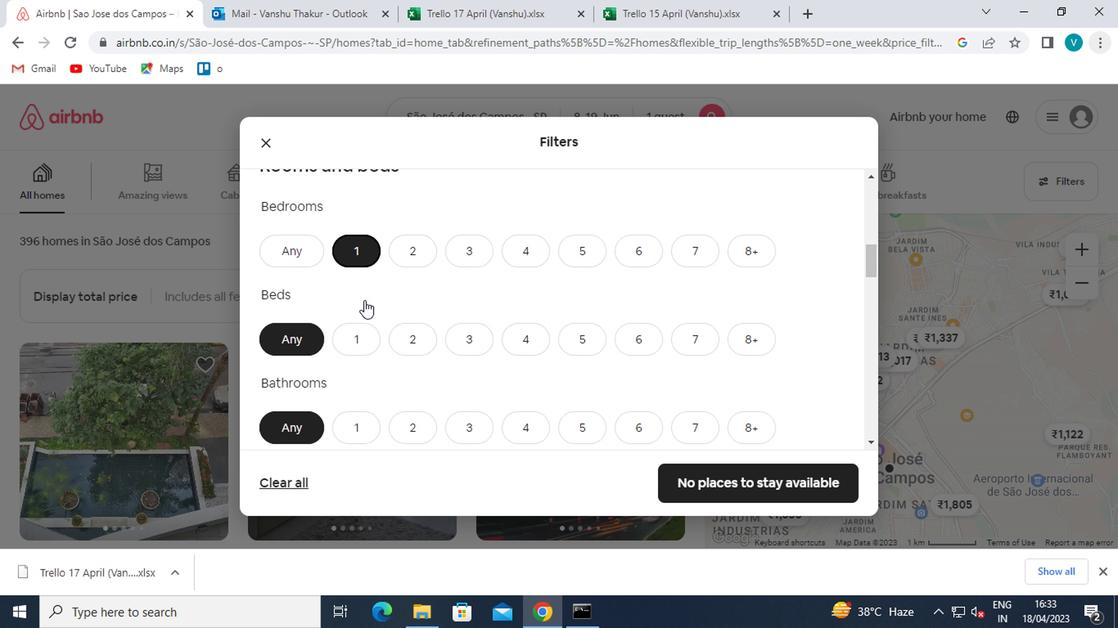 
Action: Mouse pressed left at (361, 298)
Screenshot: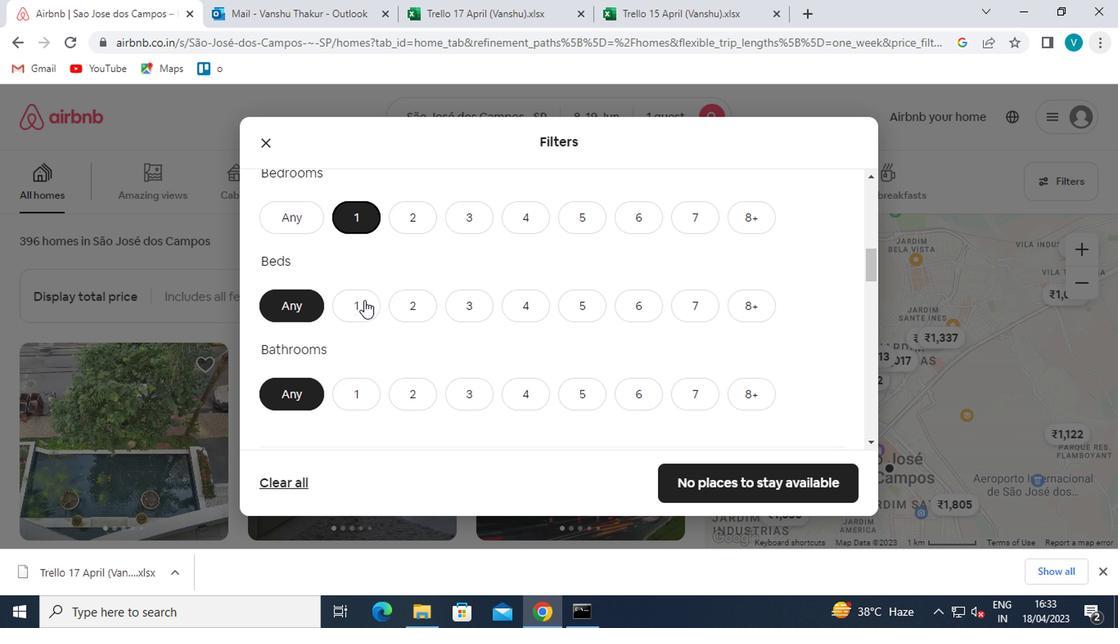 
Action: Mouse moved to (352, 370)
Screenshot: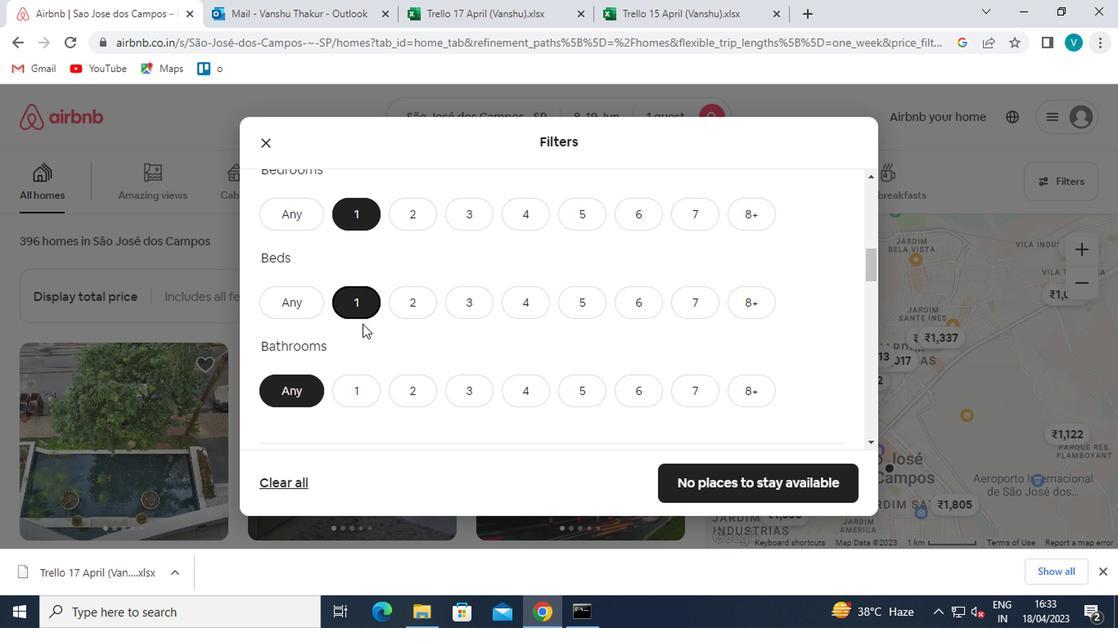 
Action: Mouse pressed left at (352, 370)
Screenshot: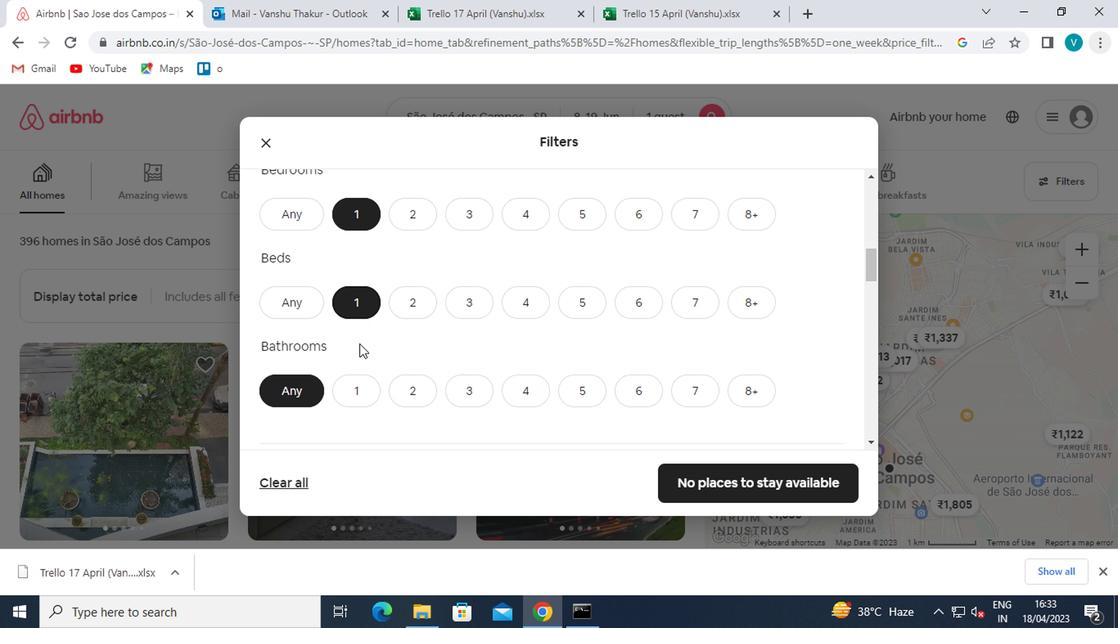 
Action: Mouse moved to (352, 376)
Screenshot: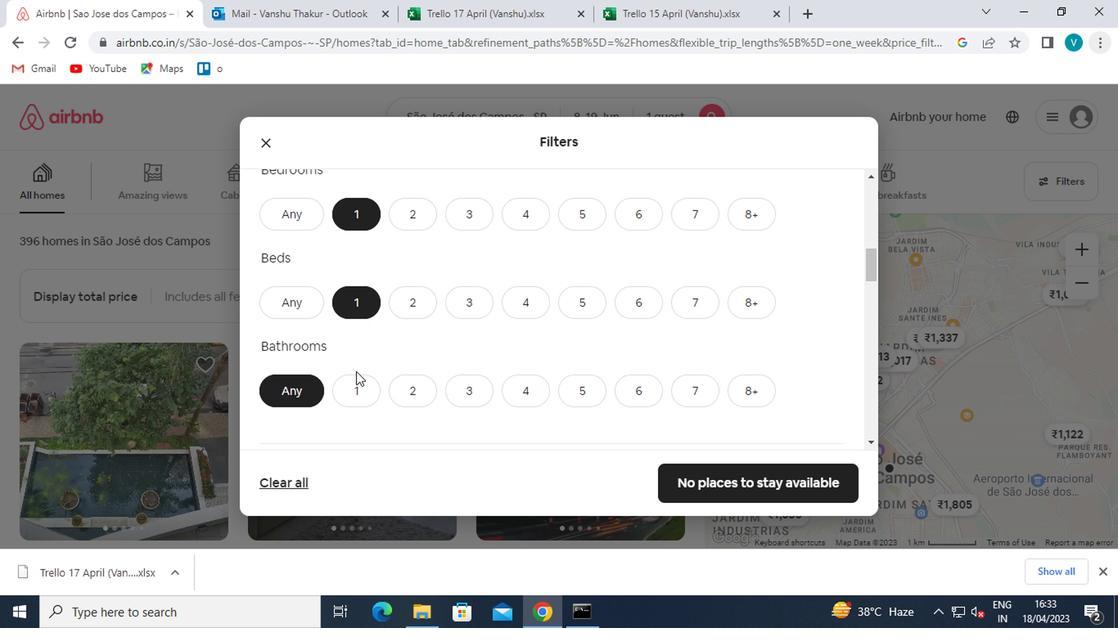 
Action: Mouse pressed left at (352, 376)
Screenshot: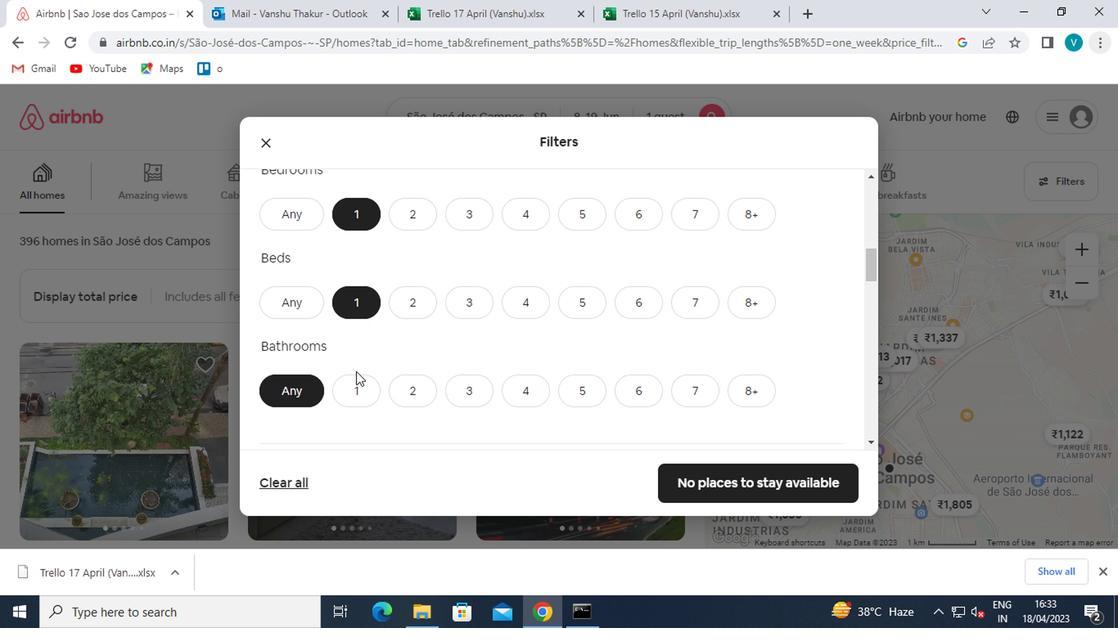 
Action: Mouse moved to (354, 376)
Screenshot: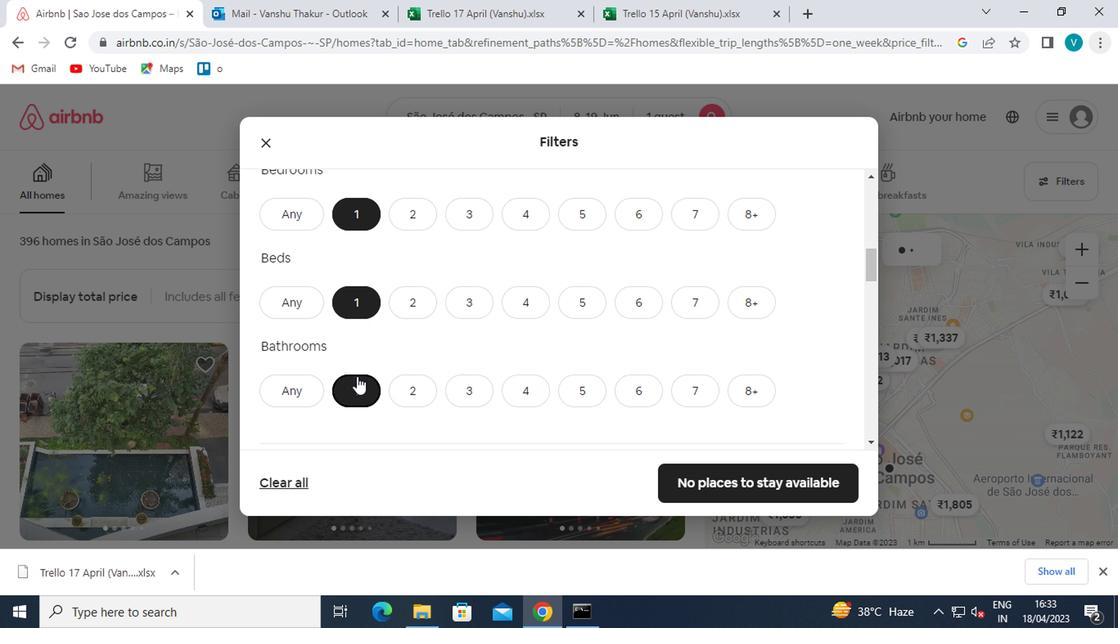 
Action: Mouse scrolled (354, 375) with delta (0, -1)
Screenshot: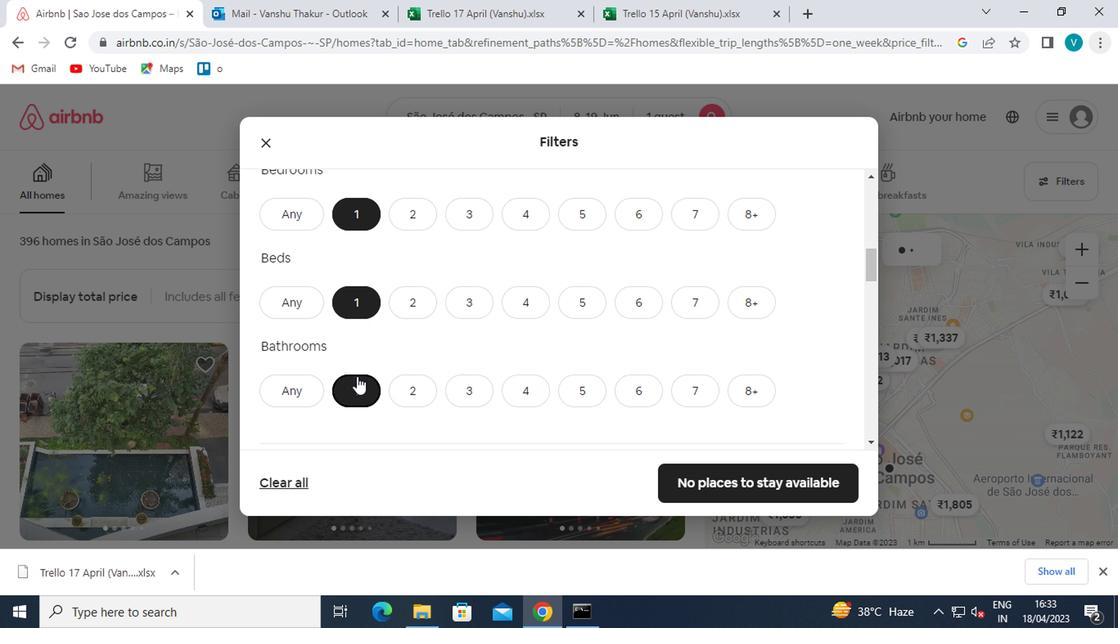 
Action: Mouse moved to (354, 376)
Screenshot: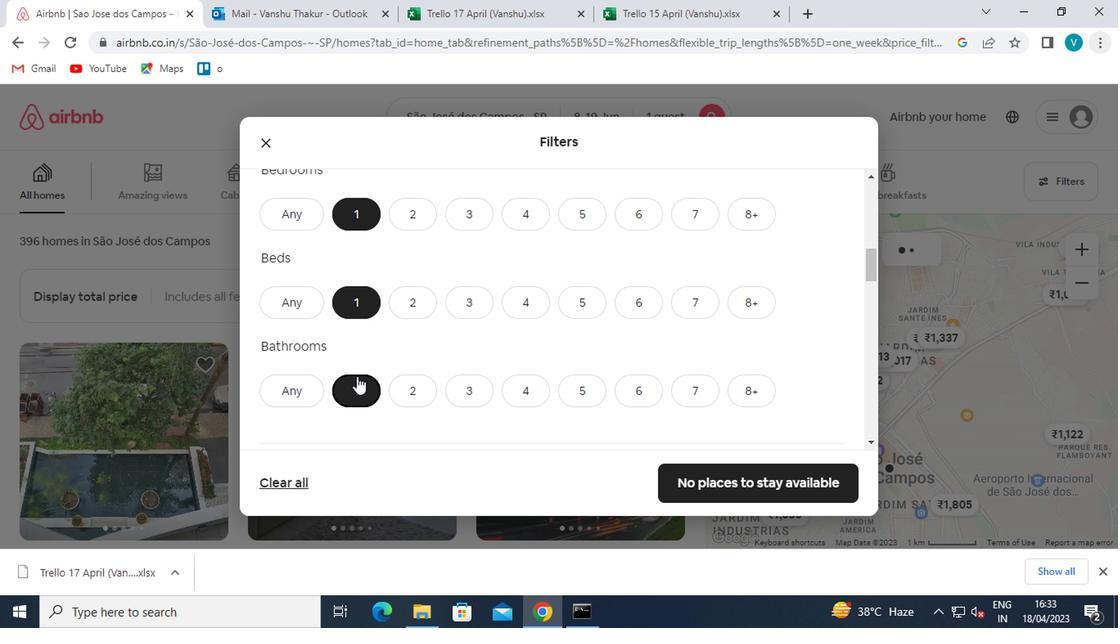
Action: Mouse scrolled (354, 375) with delta (0, -1)
Screenshot: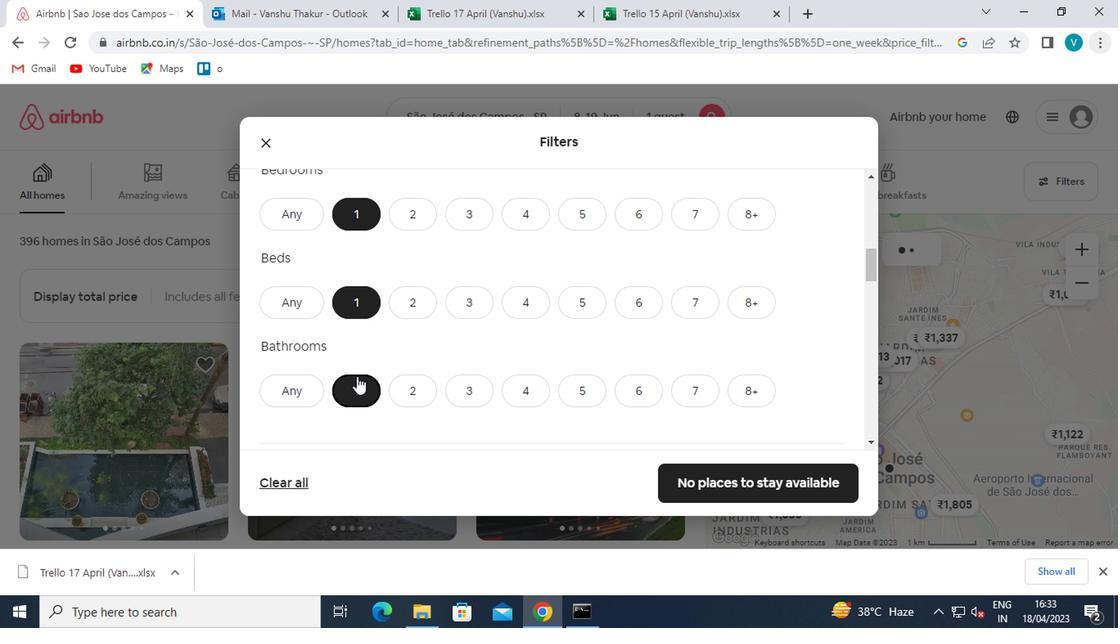 
Action: Mouse moved to (354, 376)
Screenshot: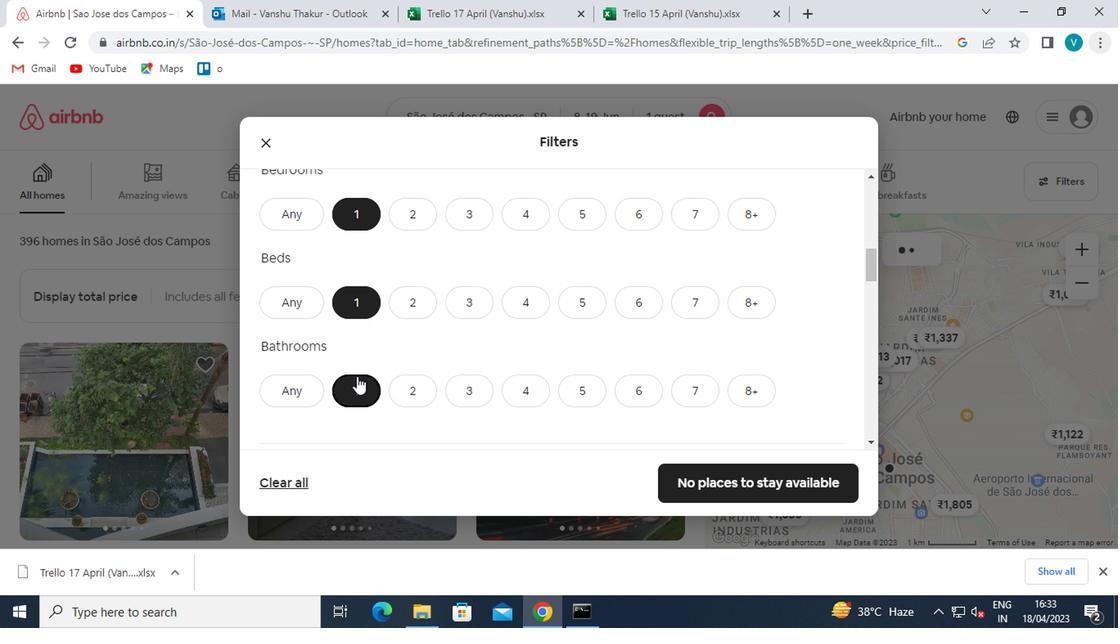 
Action: Mouse scrolled (354, 375) with delta (0, -1)
Screenshot: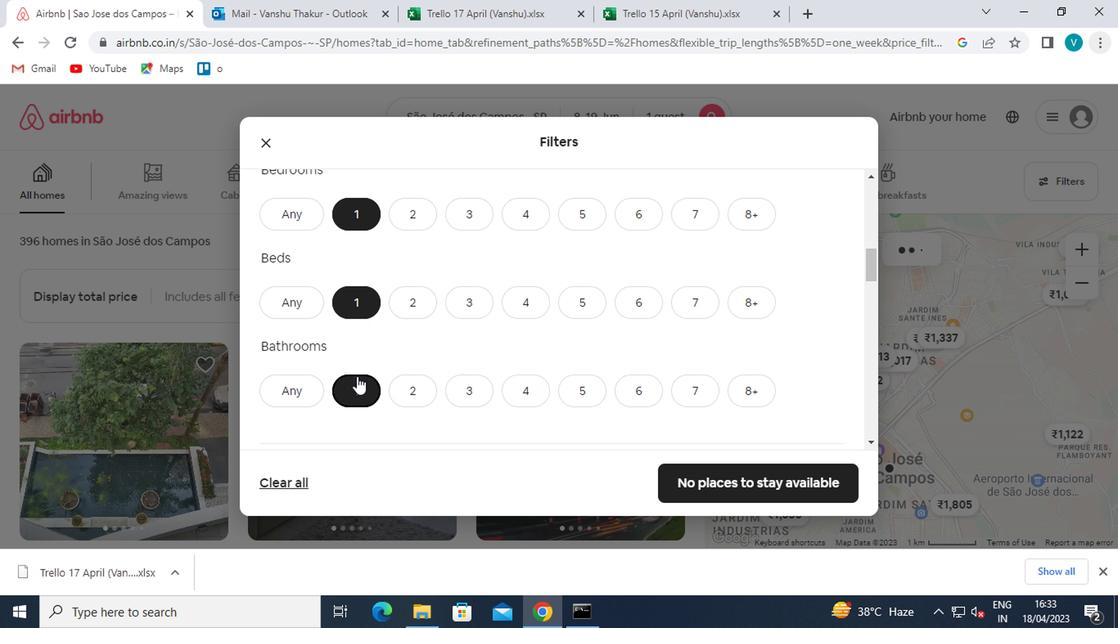 
Action: Mouse moved to (759, 310)
Screenshot: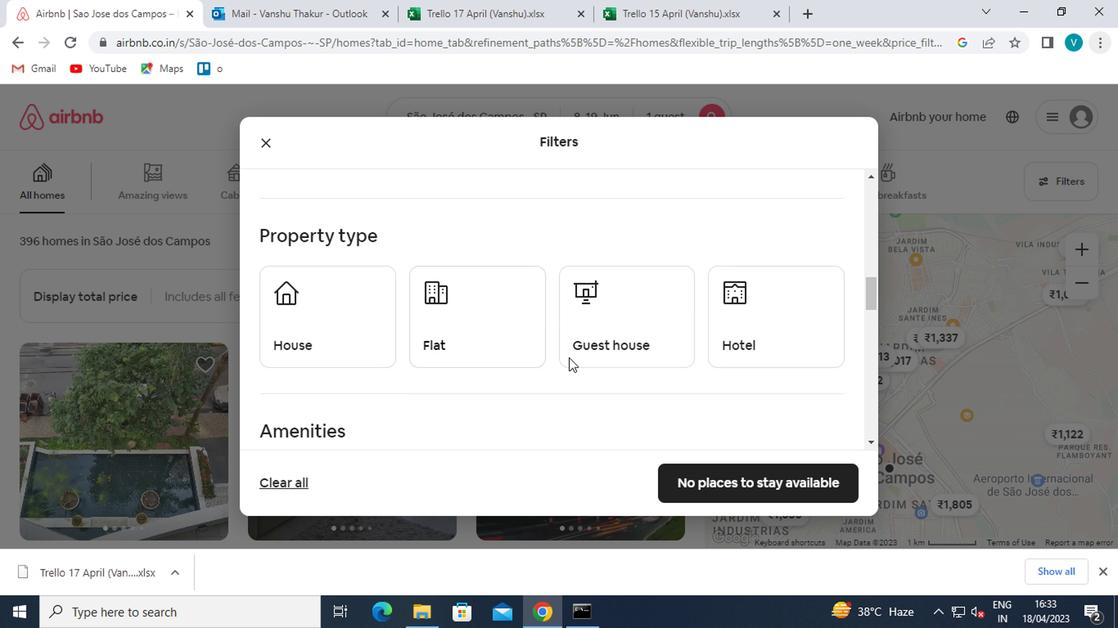 
Action: Mouse pressed left at (759, 310)
Screenshot: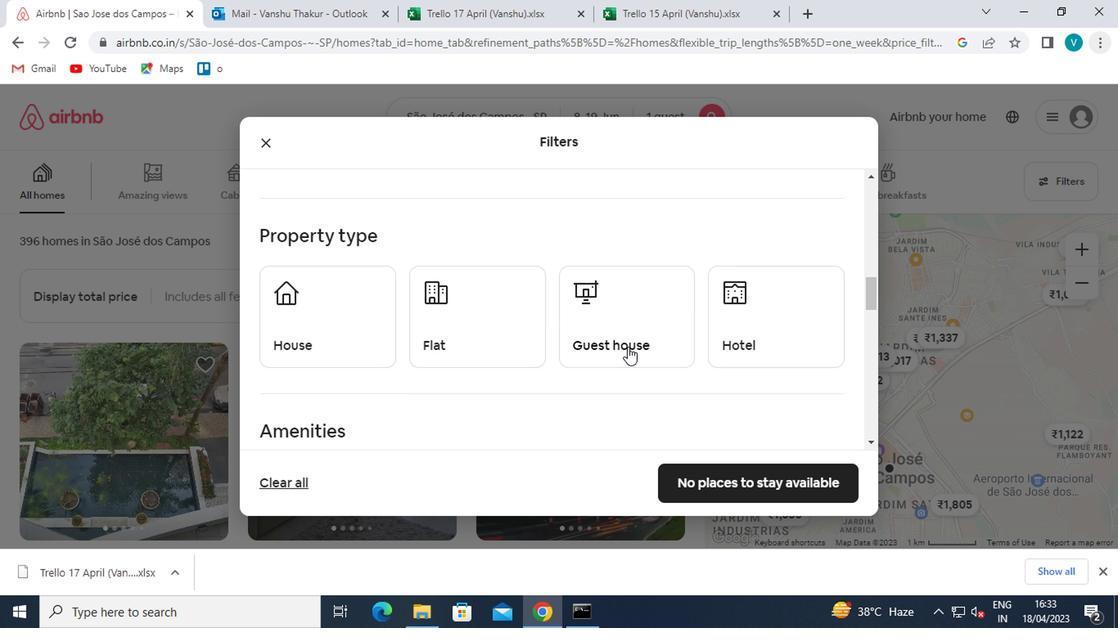 
Action: Mouse moved to (758, 309)
Screenshot: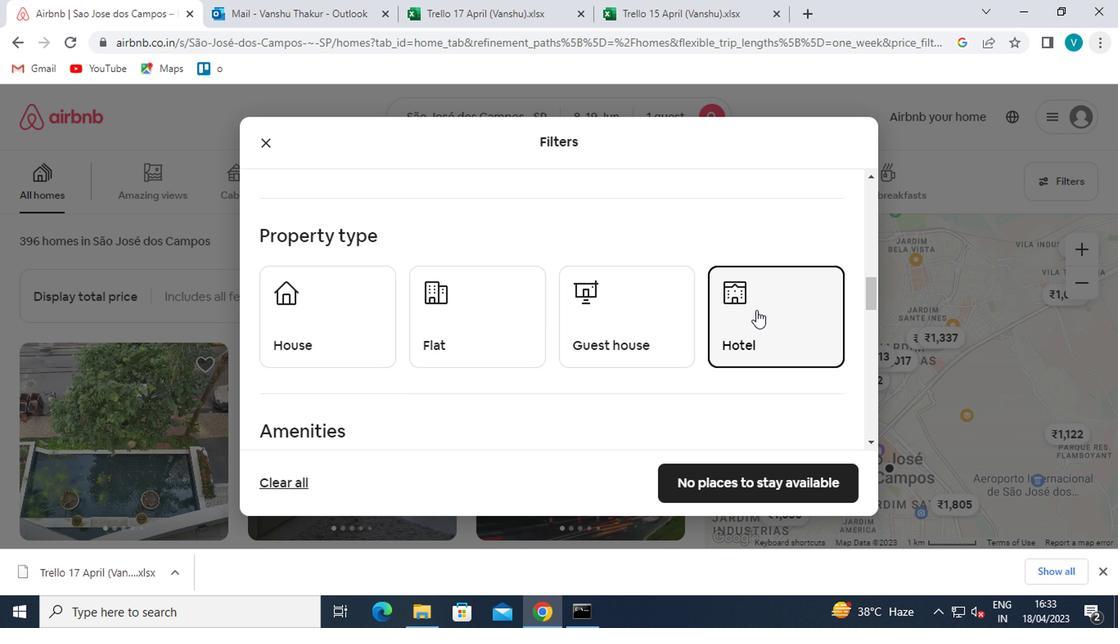 
Action: Mouse scrolled (758, 308) with delta (0, 0)
Screenshot: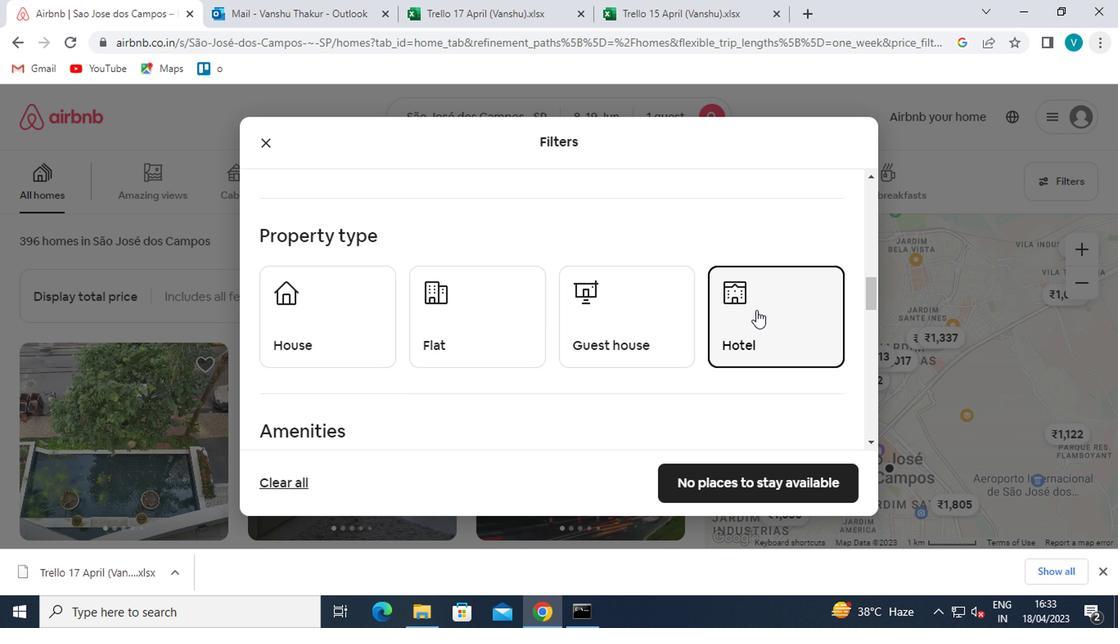 
Action: Mouse moved to (756, 309)
Screenshot: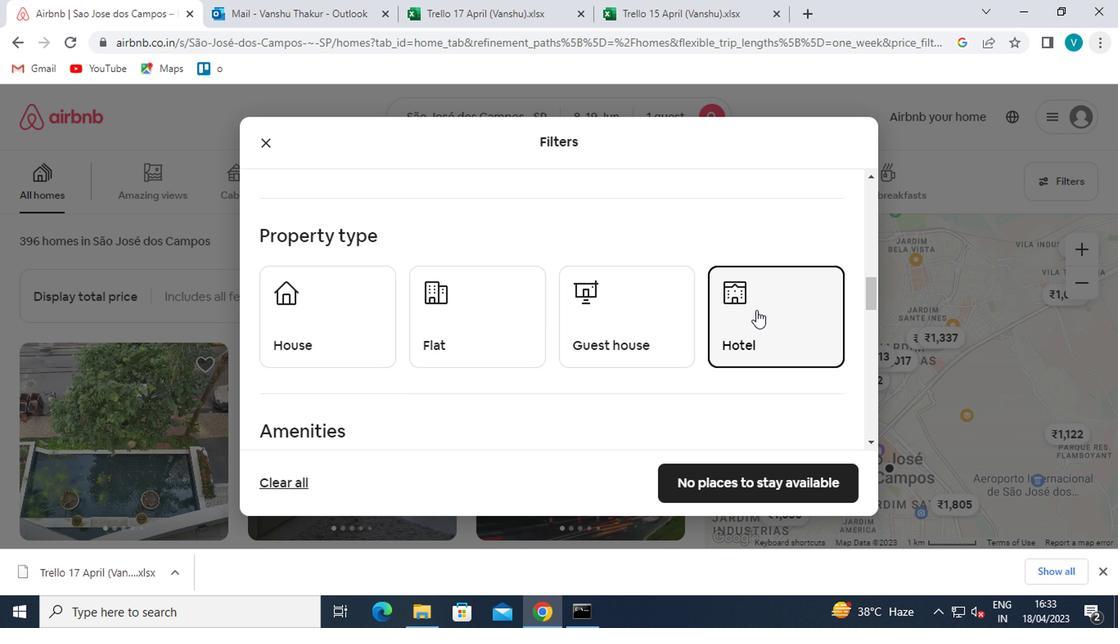 
Action: Mouse scrolled (756, 308) with delta (0, 0)
Screenshot: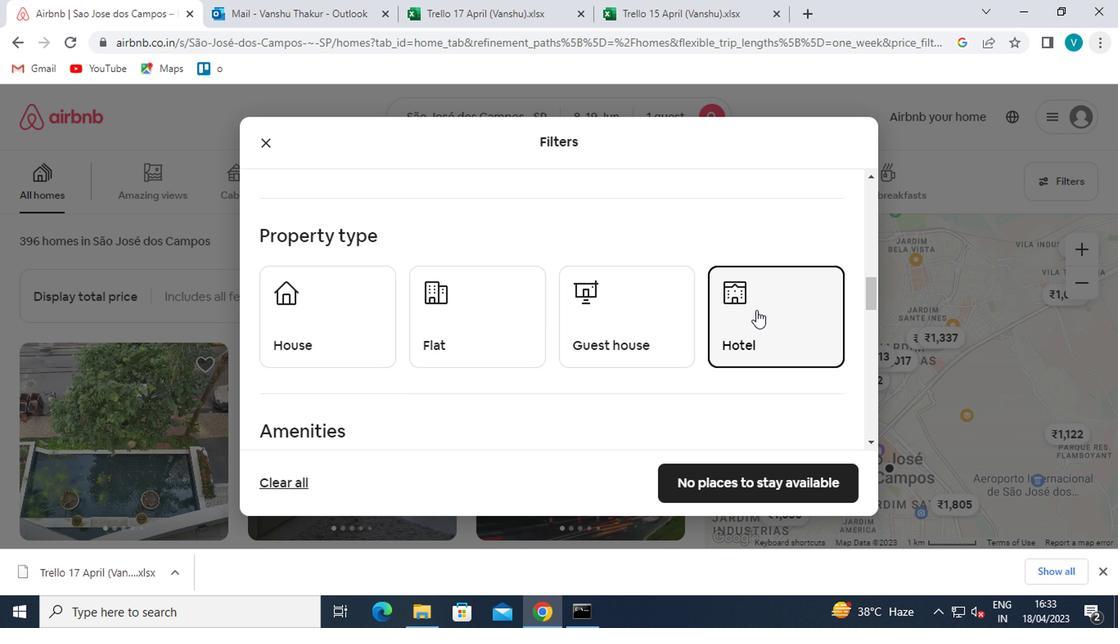 
Action: Mouse moved to (746, 315)
Screenshot: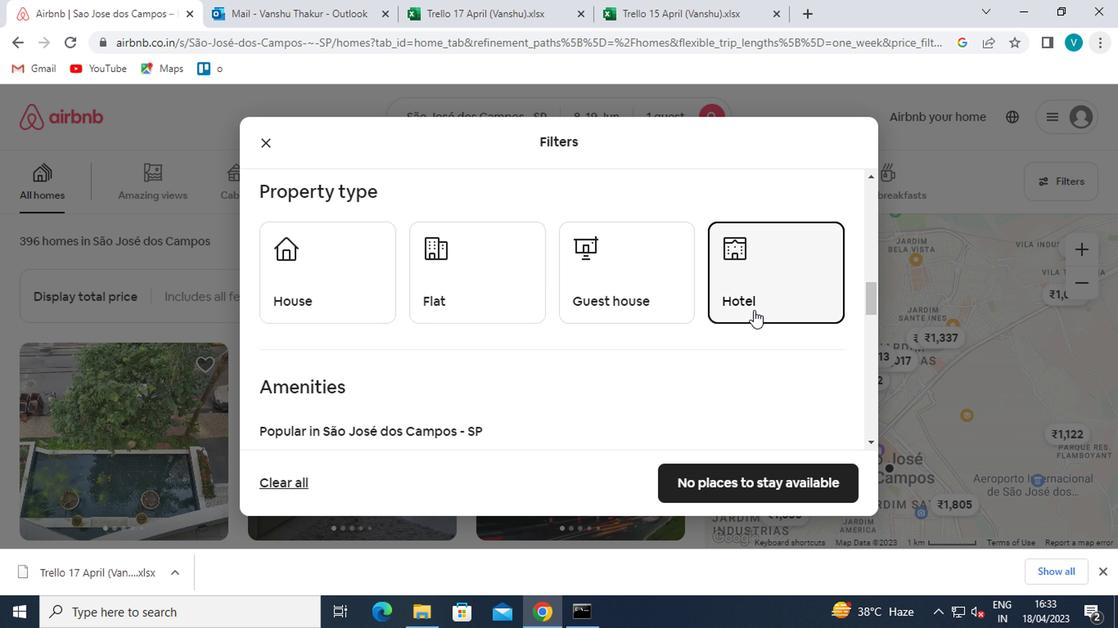 
Action: Mouse scrolled (746, 315) with delta (0, 0)
Screenshot: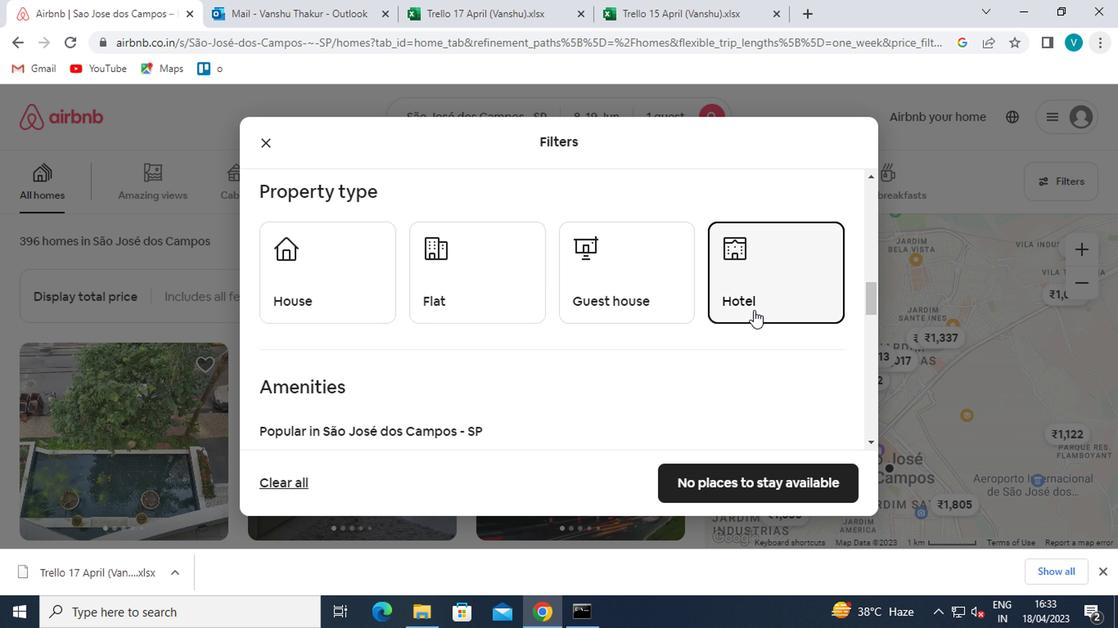 
Action: Mouse moved to (573, 313)
Screenshot: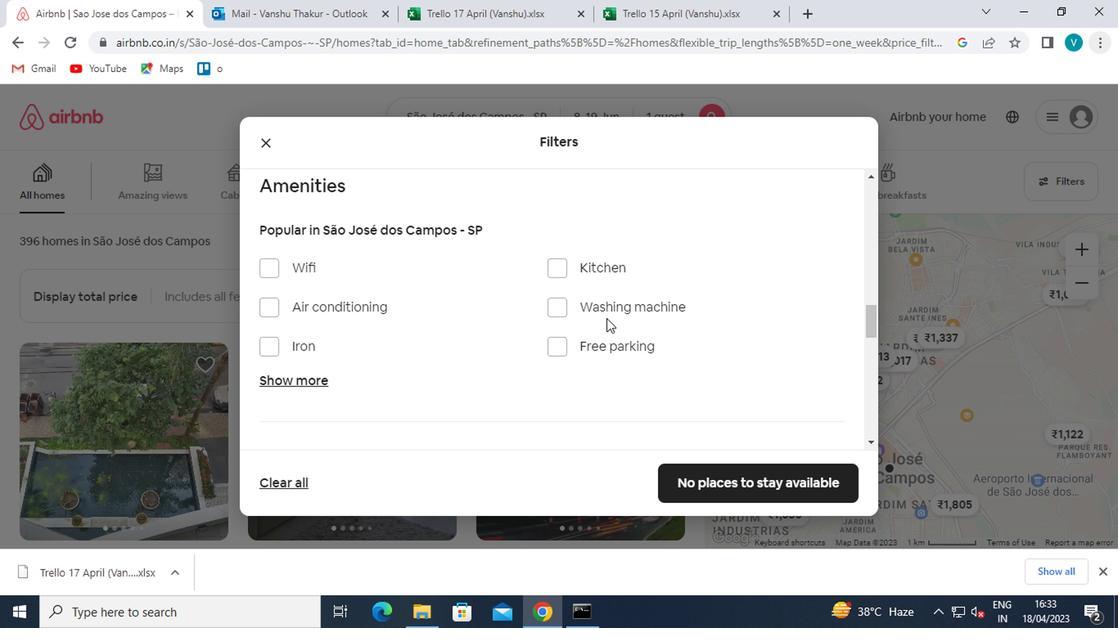 
Action: Mouse pressed left at (573, 313)
Screenshot: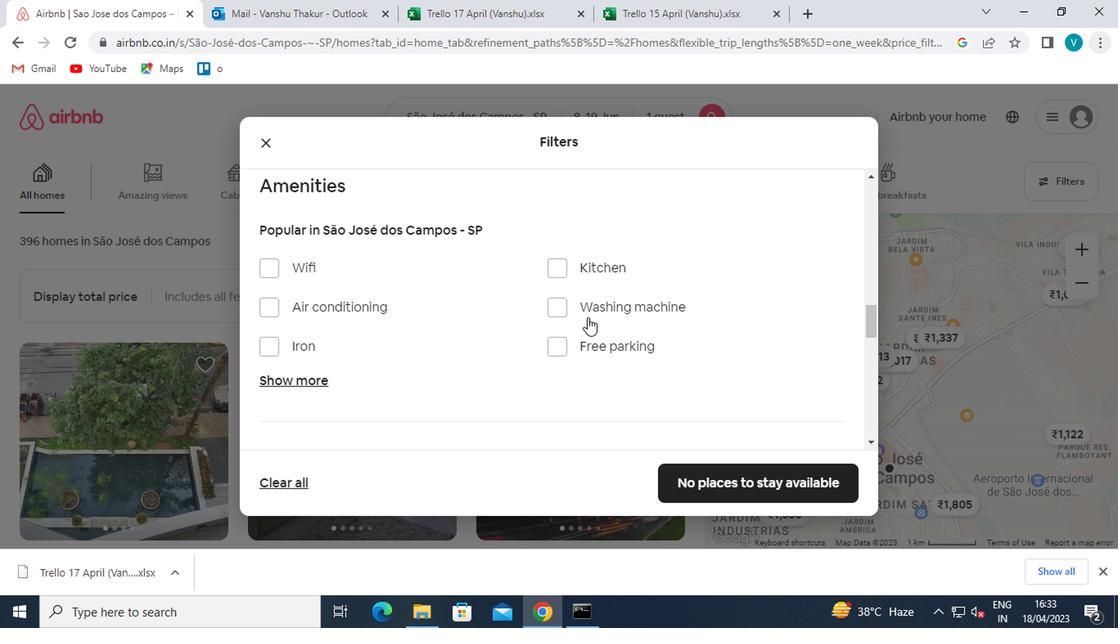 
Action: Mouse scrolled (573, 312) with delta (0, 0)
Screenshot: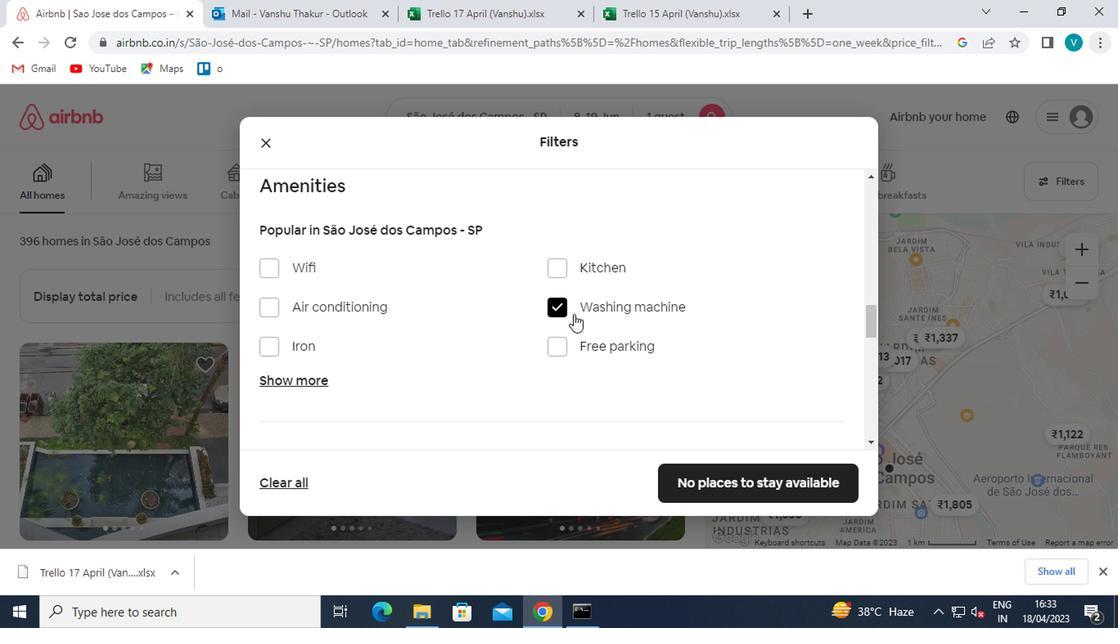 
Action: Mouse scrolled (573, 312) with delta (0, 0)
Screenshot: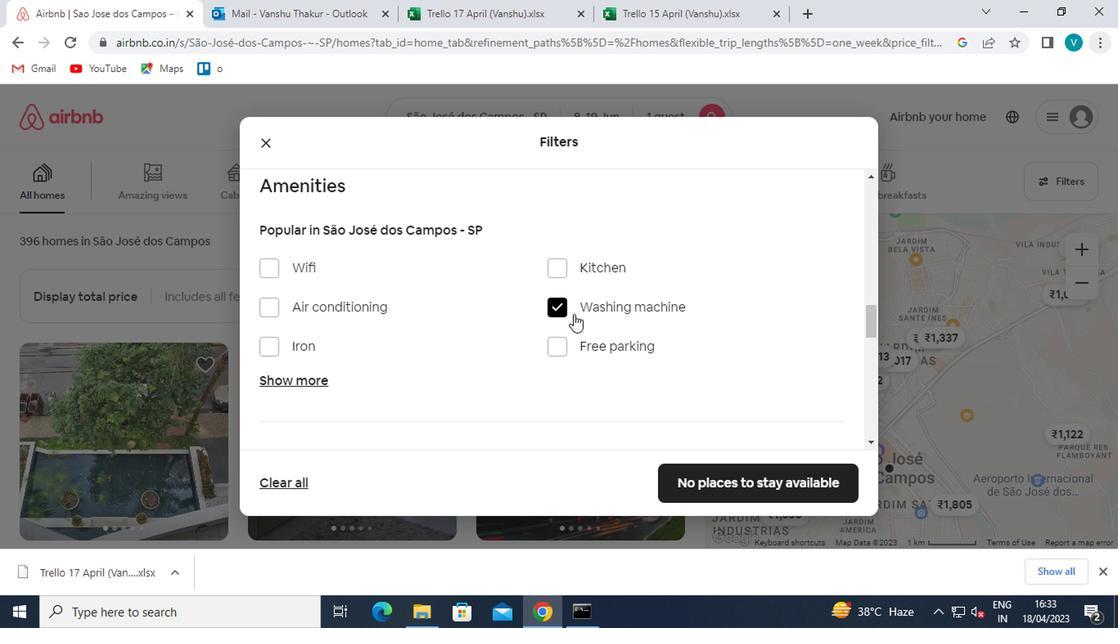 
Action: Mouse scrolled (573, 312) with delta (0, 0)
Screenshot: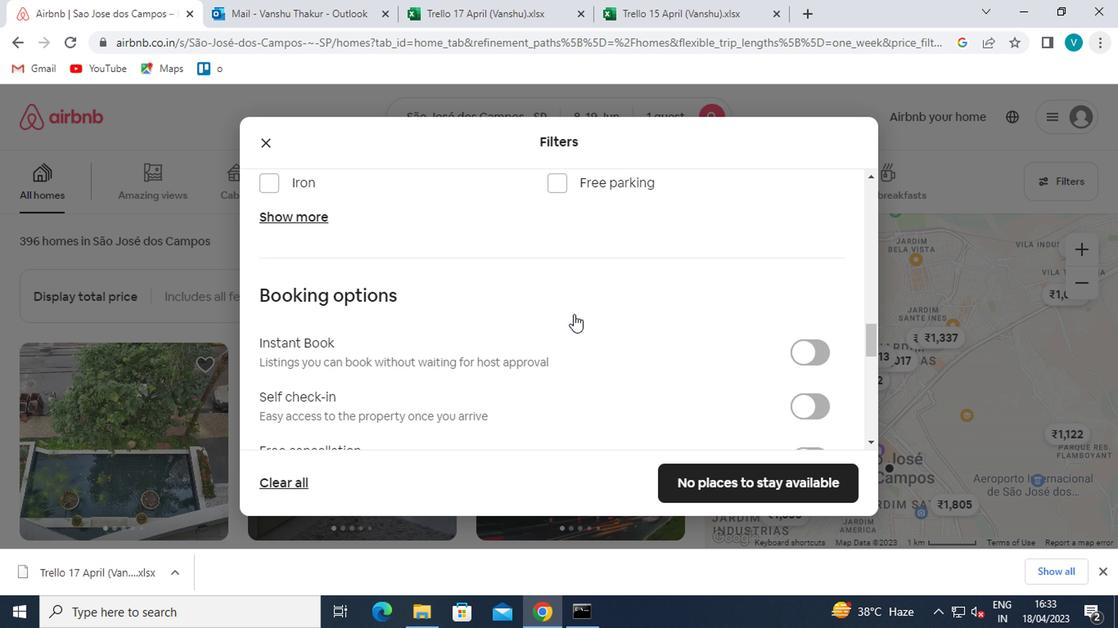 
Action: Mouse scrolled (573, 312) with delta (0, 0)
Screenshot: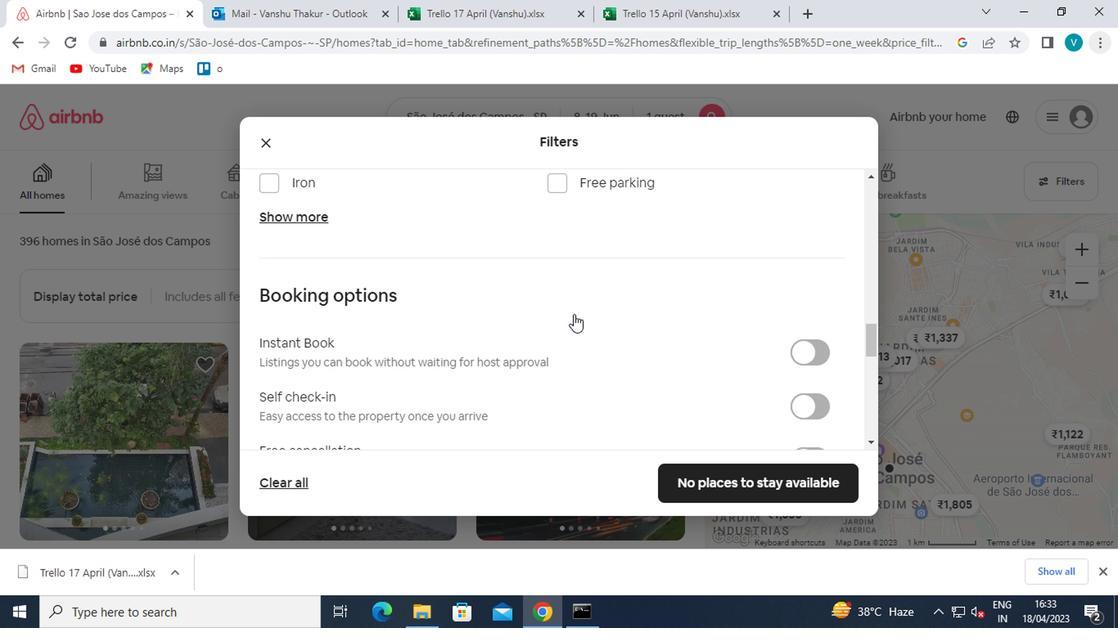 
Action: Mouse scrolled (573, 312) with delta (0, 0)
Screenshot: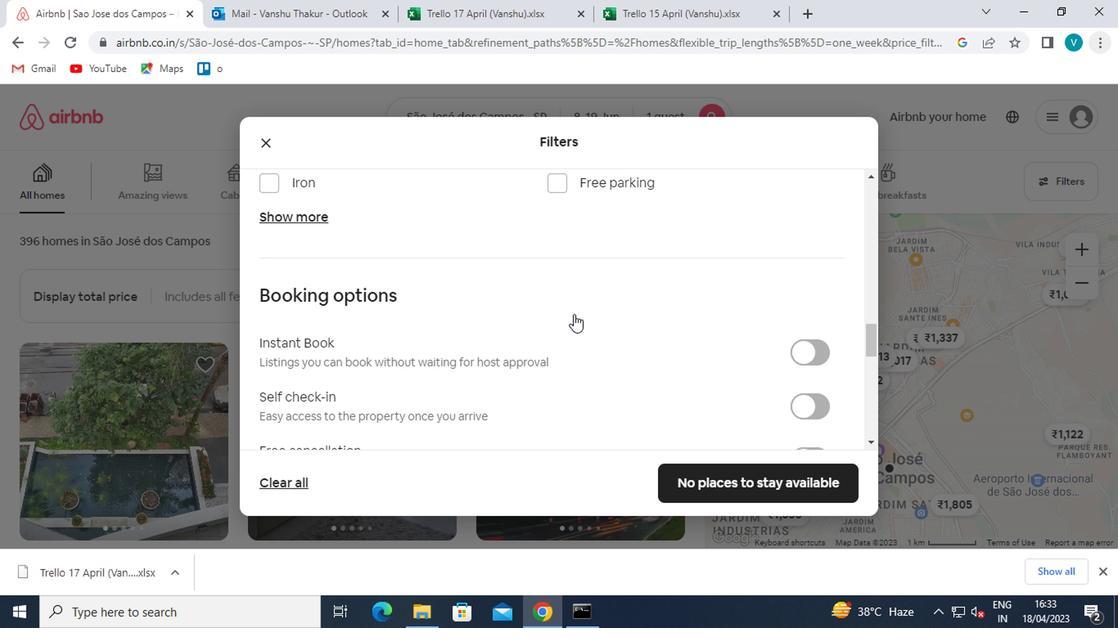 
Action: Mouse moved to (606, 303)
Screenshot: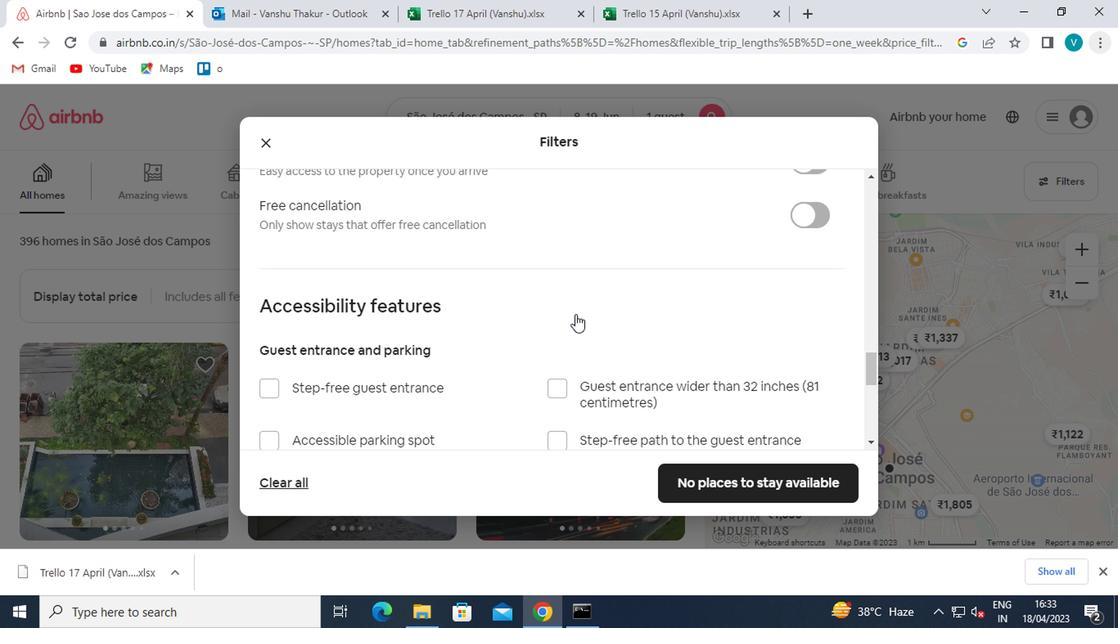 
Action: Mouse scrolled (606, 304) with delta (0, 1)
Screenshot: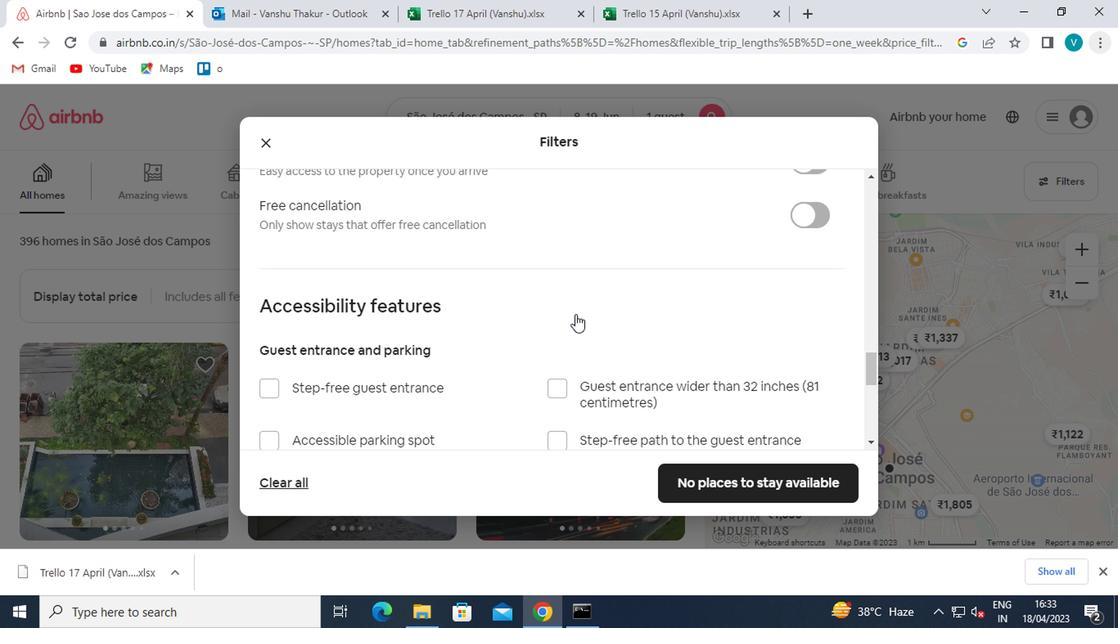 
Action: Mouse scrolled (606, 304) with delta (0, 1)
Screenshot: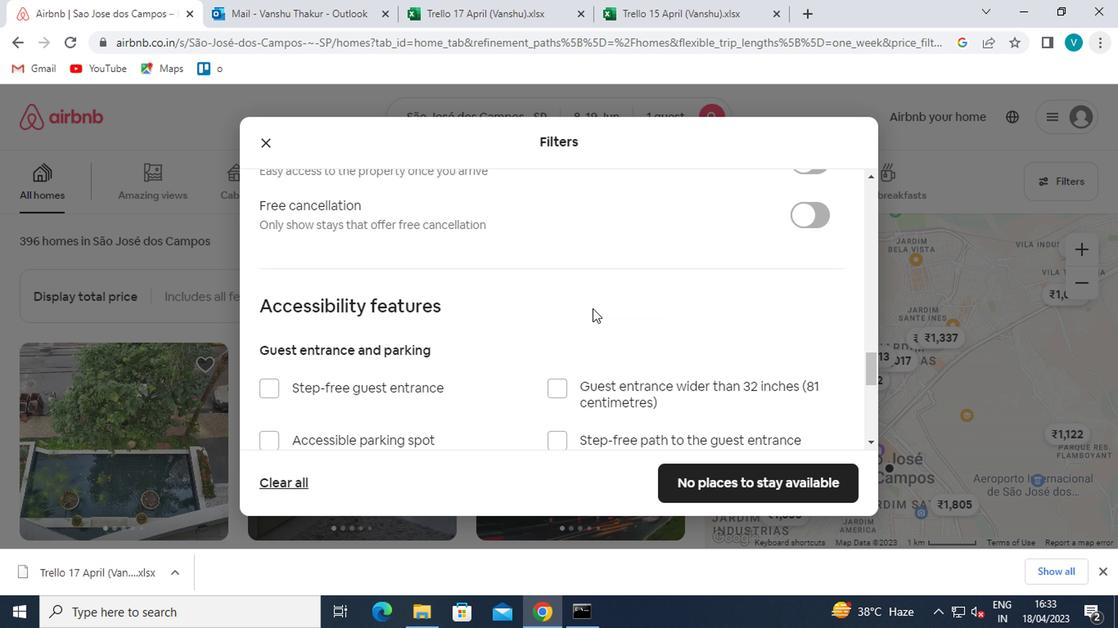 
Action: Mouse moved to (812, 311)
Screenshot: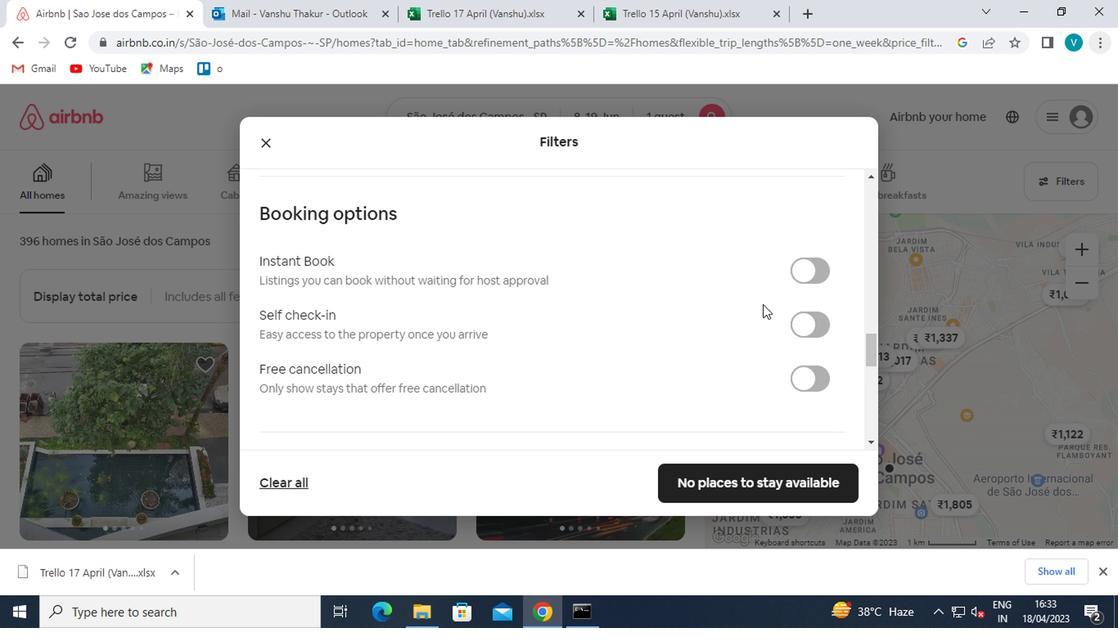 
Action: Mouse pressed left at (812, 311)
Screenshot: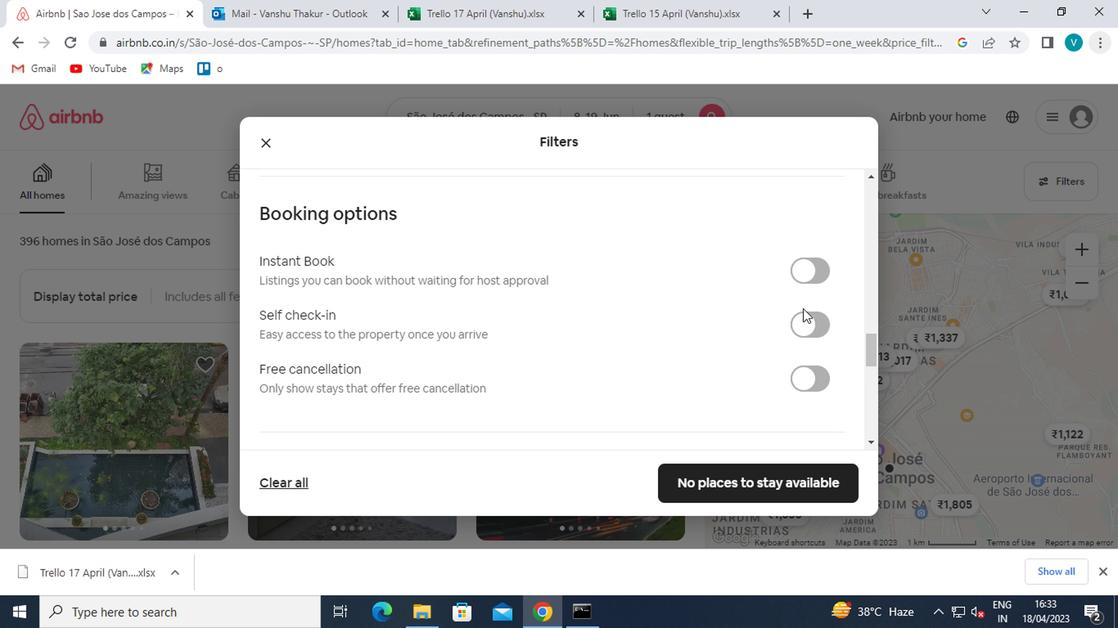 
Action: Mouse moved to (588, 288)
Screenshot: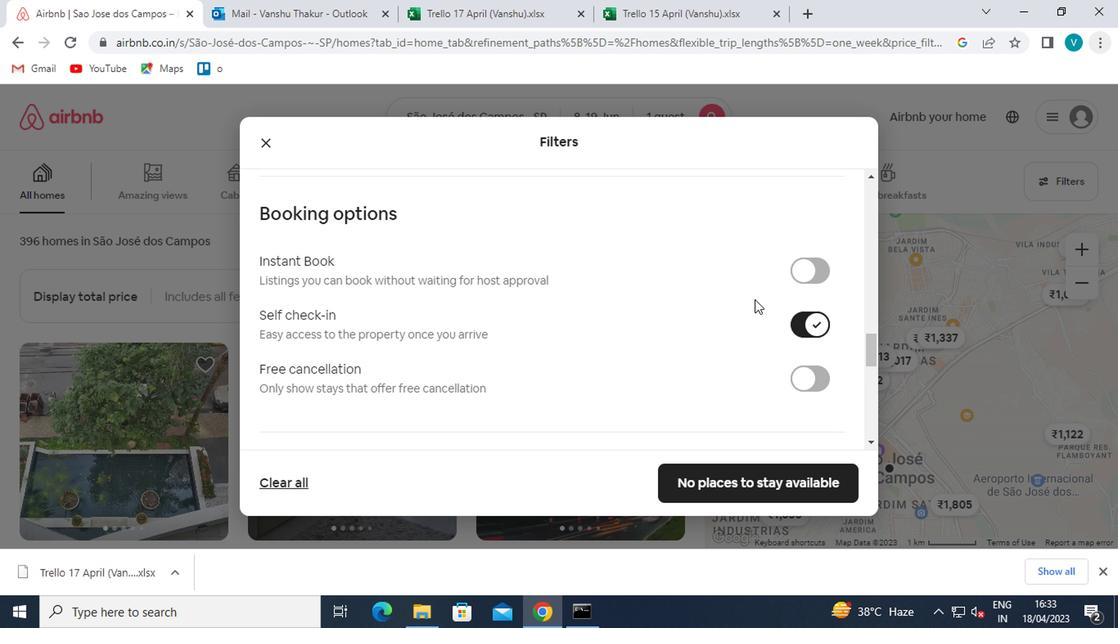 
Action: Mouse scrolled (588, 287) with delta (0, -1)
Screenshot: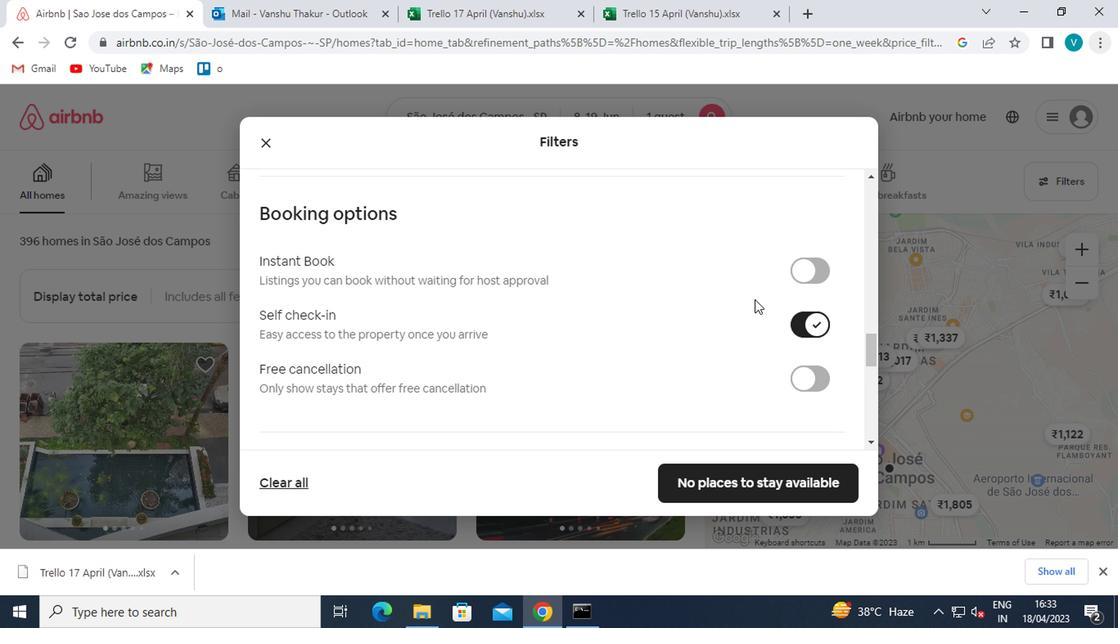 
Action: Mouse moved to (585, 288)
Screenshot: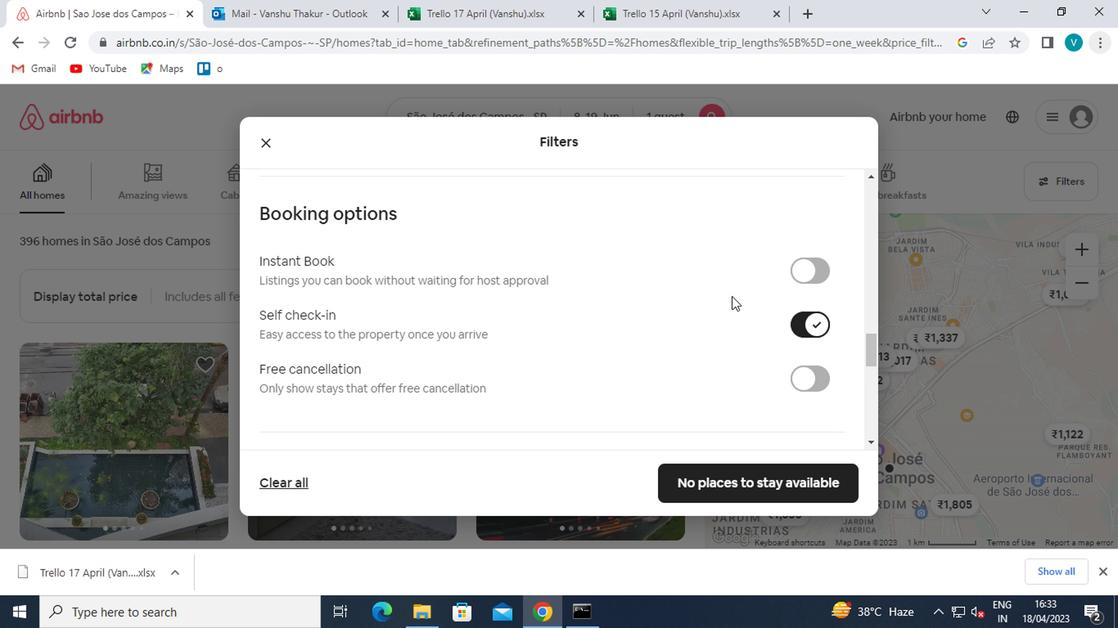 
Action: Mouse scrolled (585, 287) with delta (0, -1)
Screenshot: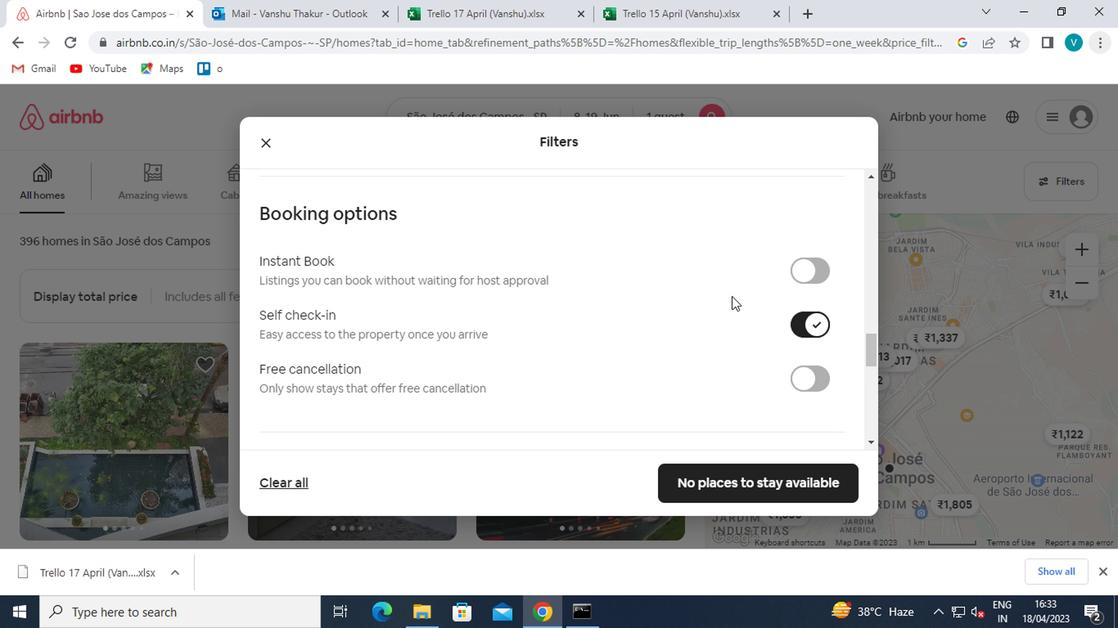 
Action: Mouse moved to (582, 288)
Screenshot: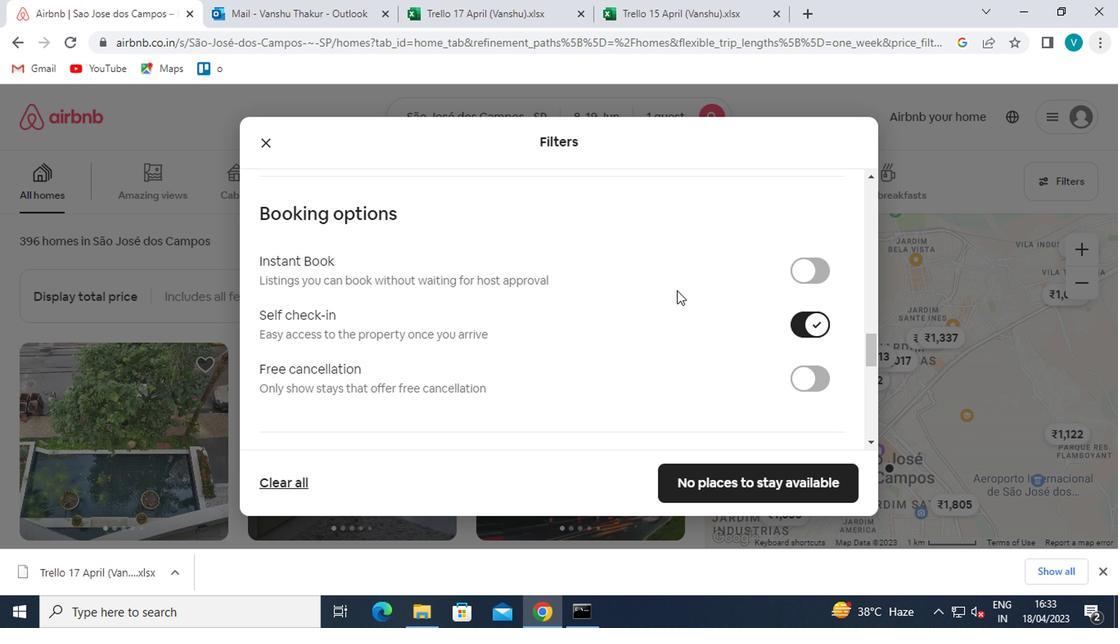 
Action: Mouse scrolled (582, 287) with delta (0, -1)
Screenshot: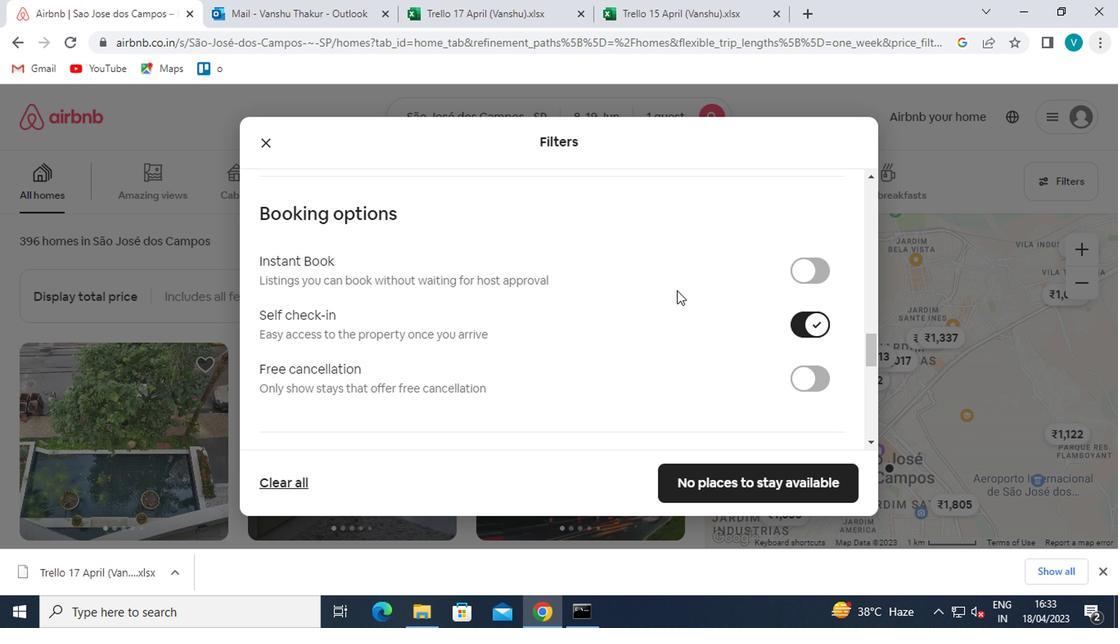 
Action: Mouse moved to (568, 291)
Screenshot: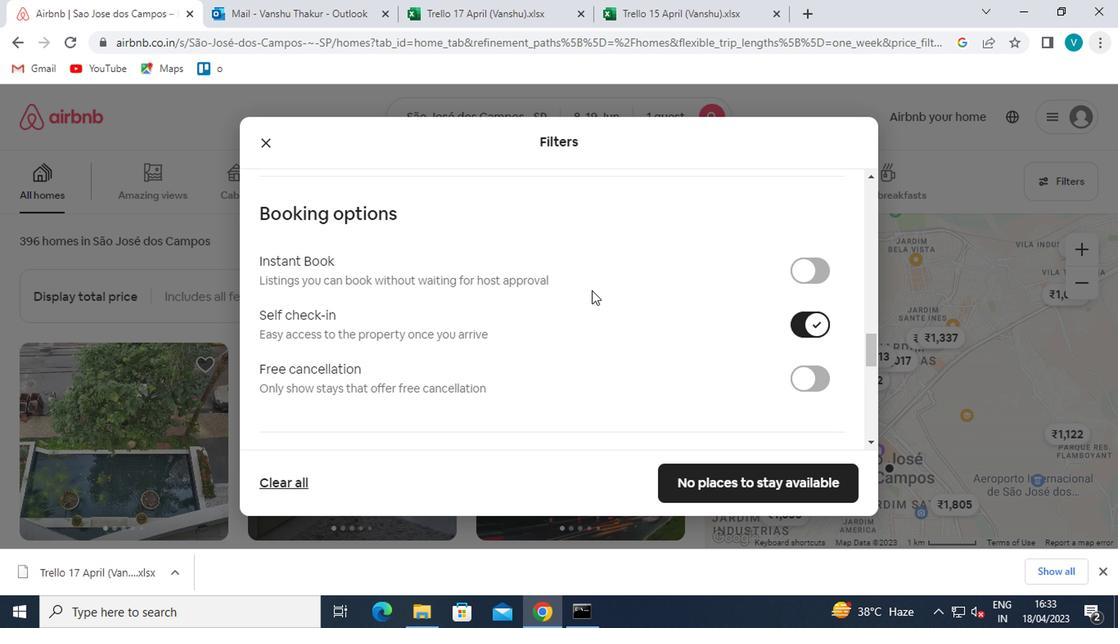 
Action: Mouse scrolled (568, 291) with delta (0, 0)
Screenshot: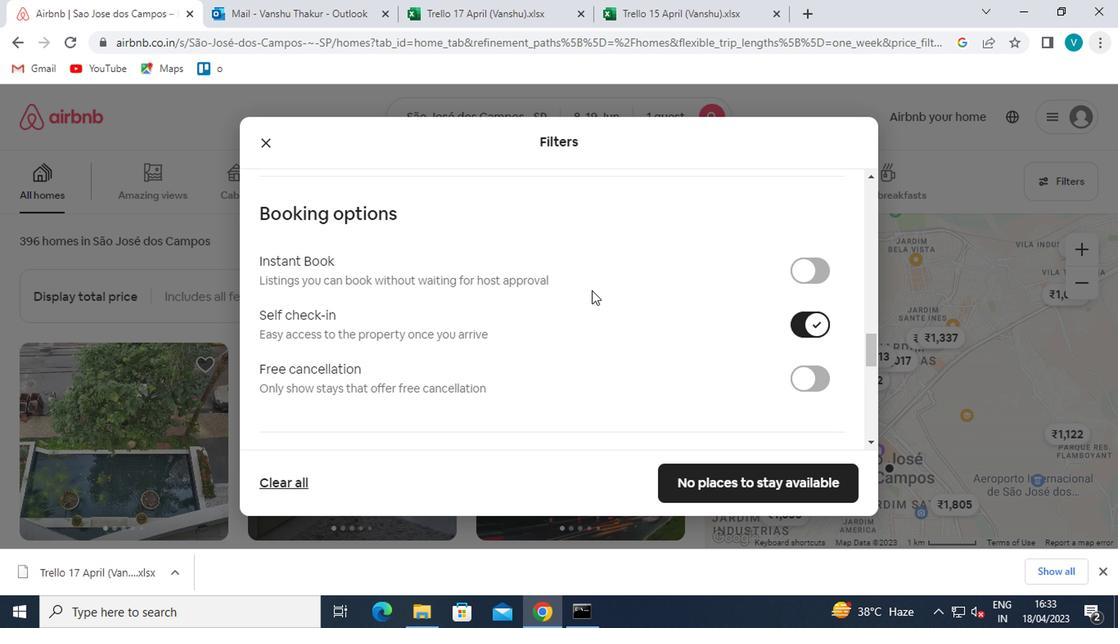 
Action: Mouse moved to (511, 308)
Screenshot: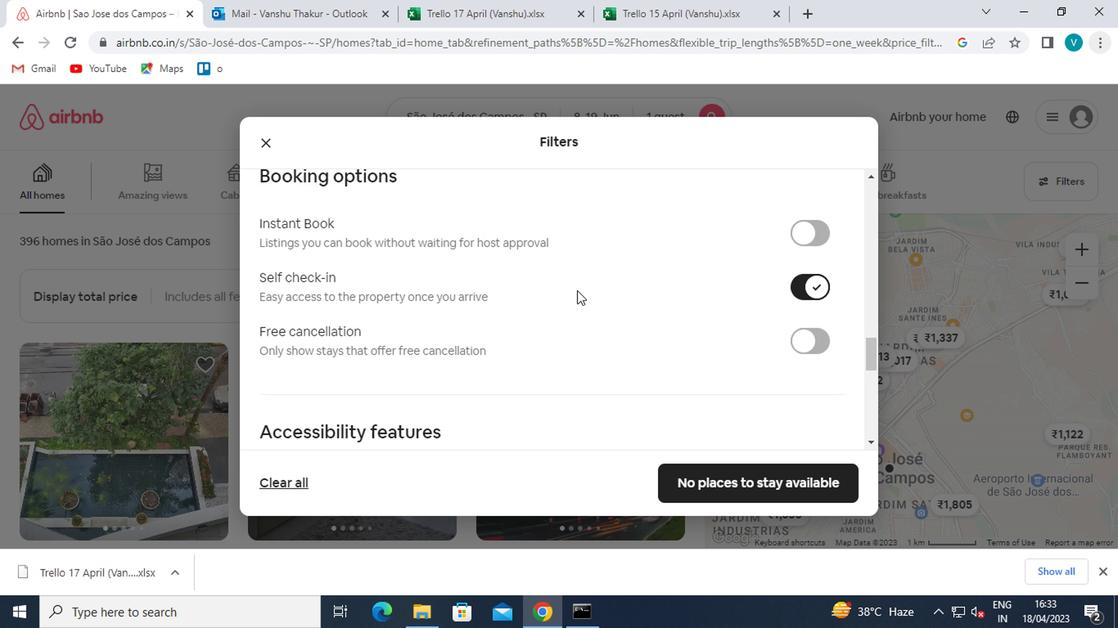
Action: Mouse scrolled (511, 307) with delta (0, -1)
Screenshot: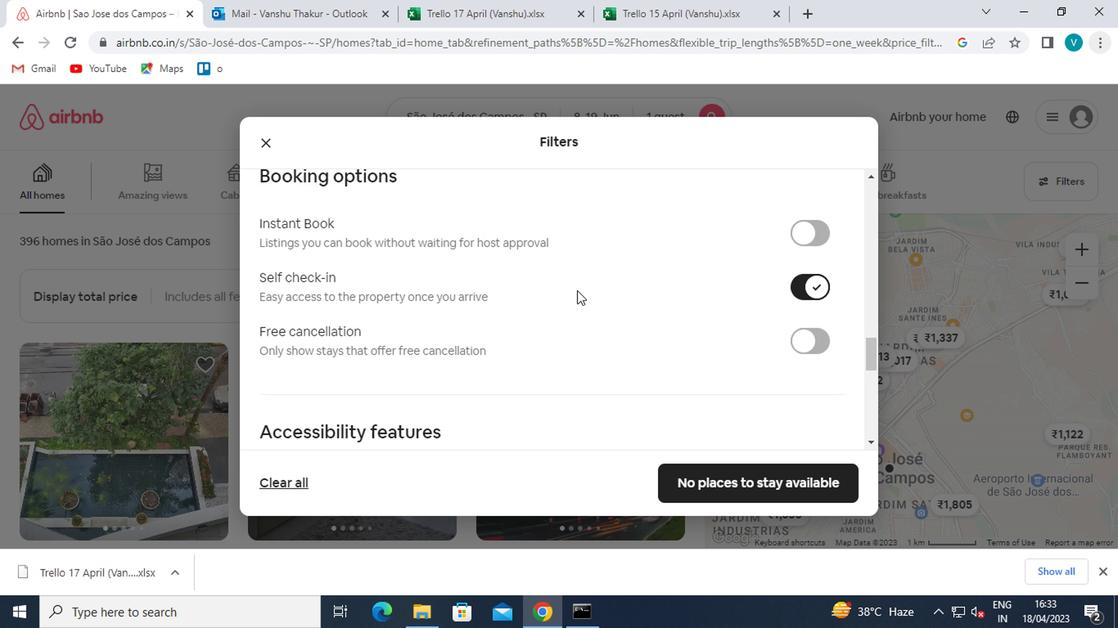
Action: Mouse moved to (385, 375)
Screenshot: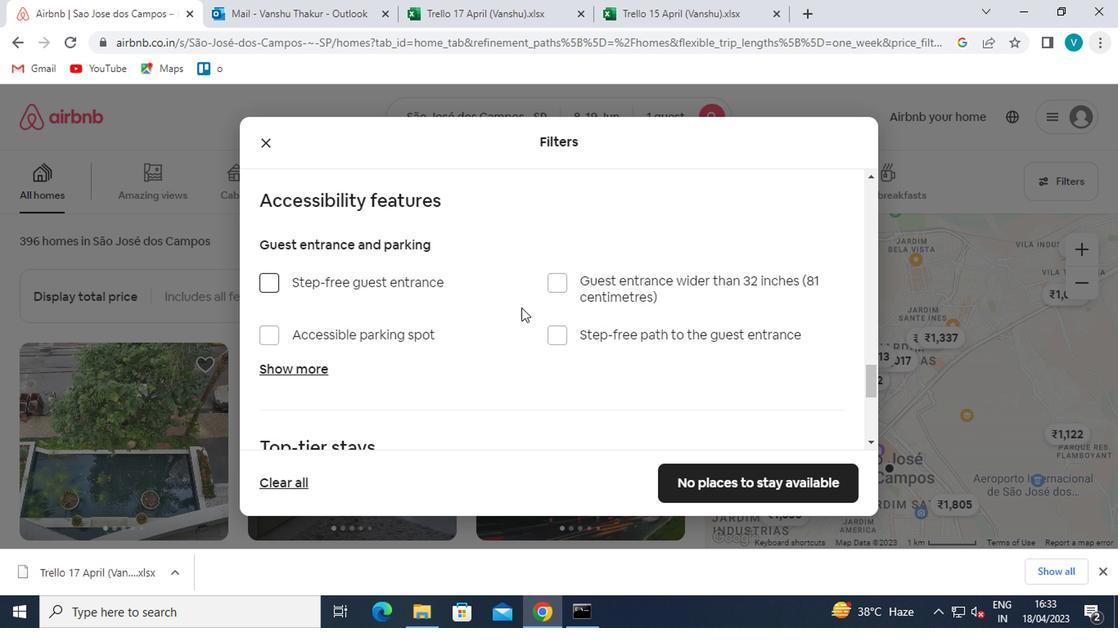 
Action: Mouse scrolled (385, 374) with delta (0, 0)
Screenshot: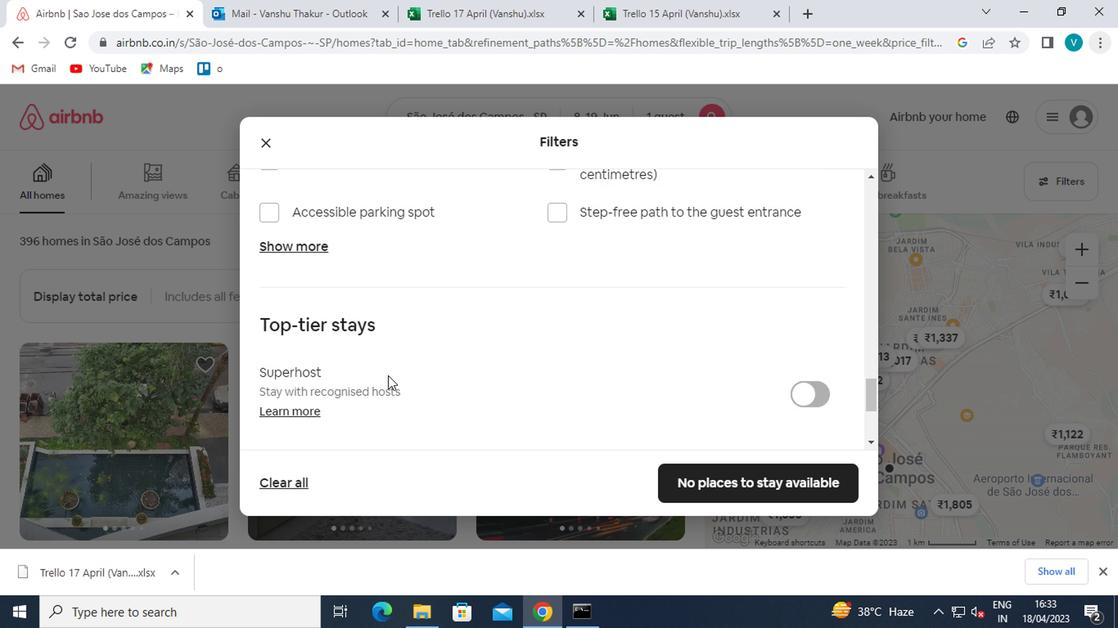 
Action: Mouse scrolled (385, 374) with delta (0, 0)
Screenshot: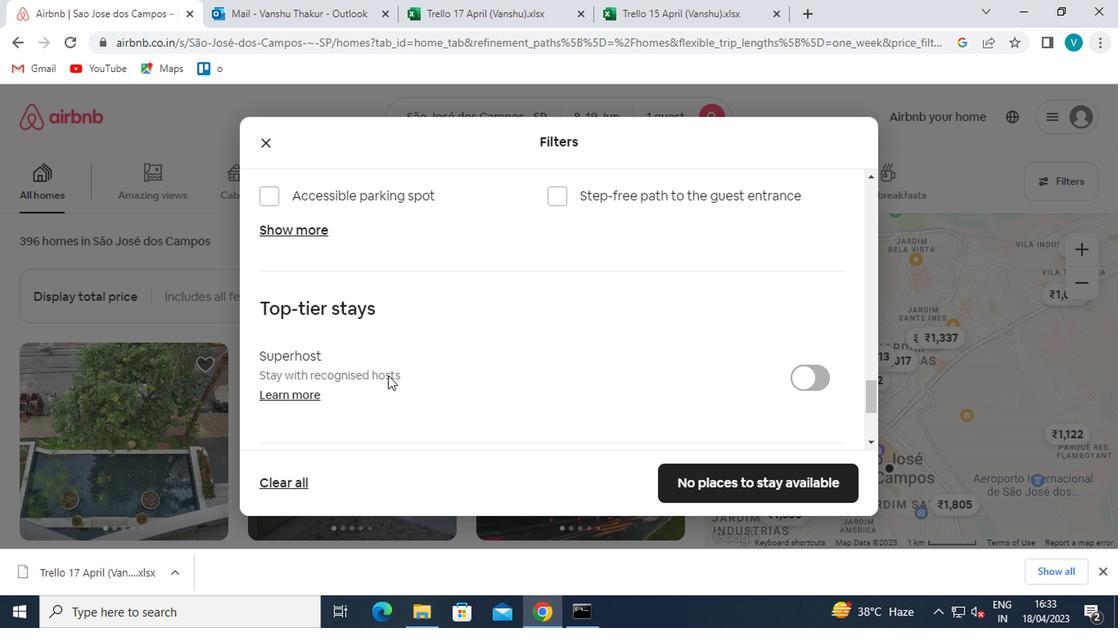 
Action: Mouse scrolled (385, 374) with delta (0, 0)
Screenshot: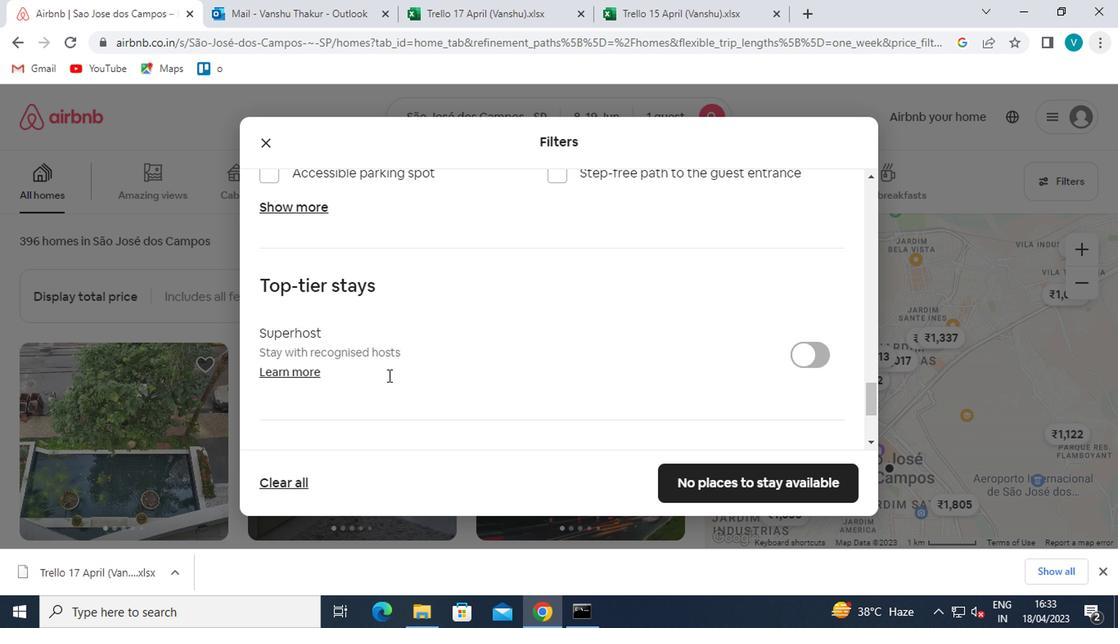 
Action: Mouse moved to (306, 415)
Screenshot: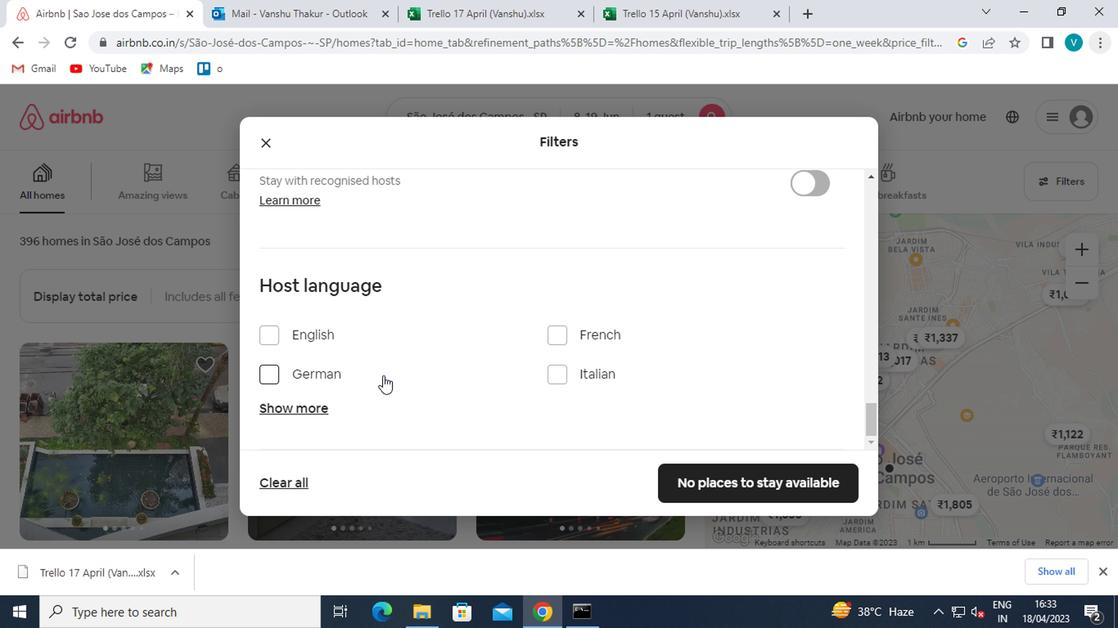 
Action: Mouse pressed left at (306, 415)
Screenshot: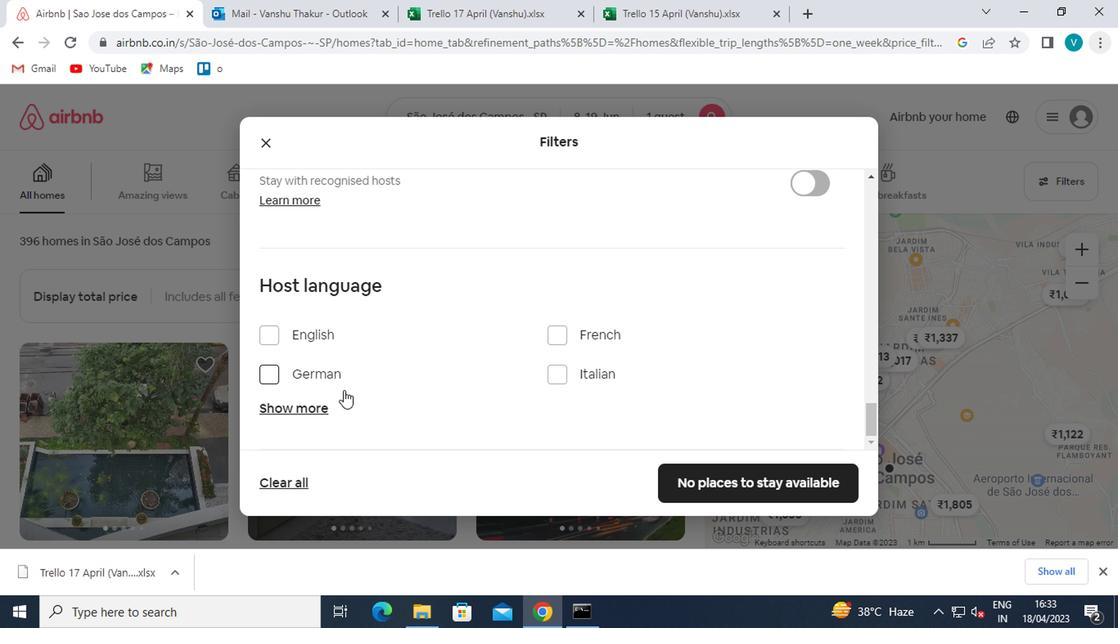 
Action: Mouse scrolled (306, 414) with delta (0, -1)
Screenshot: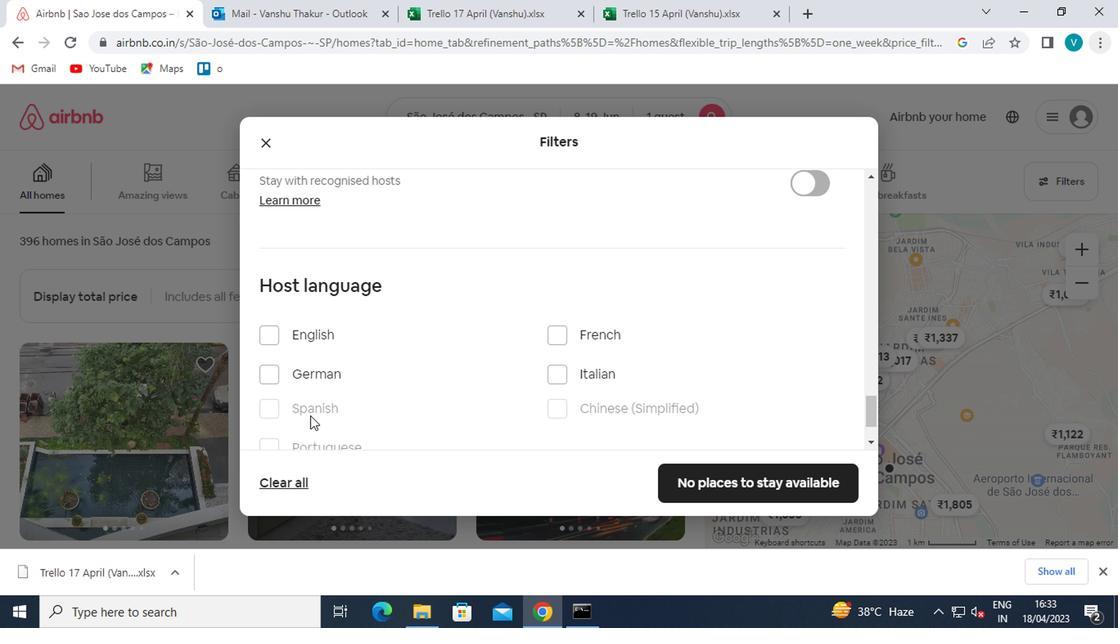 
Action: Mouse moved to (269, 333)
Screenshot: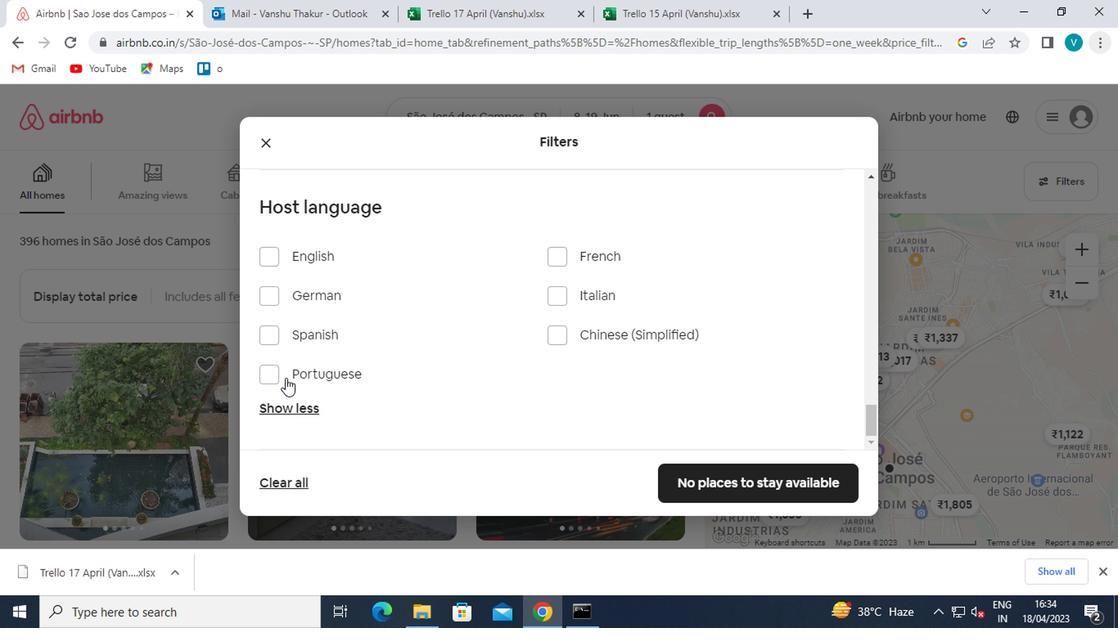 
Action: Mouse pressed left at (269, 333)
Screenshot: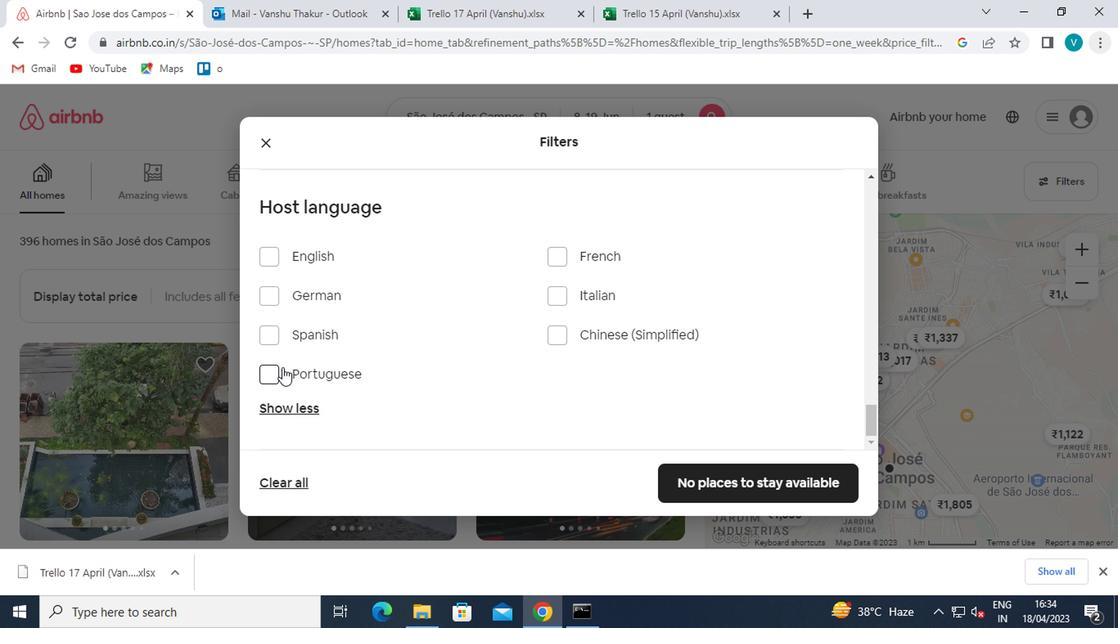
Action: Mouse moved to (770, 486)
Screenshot: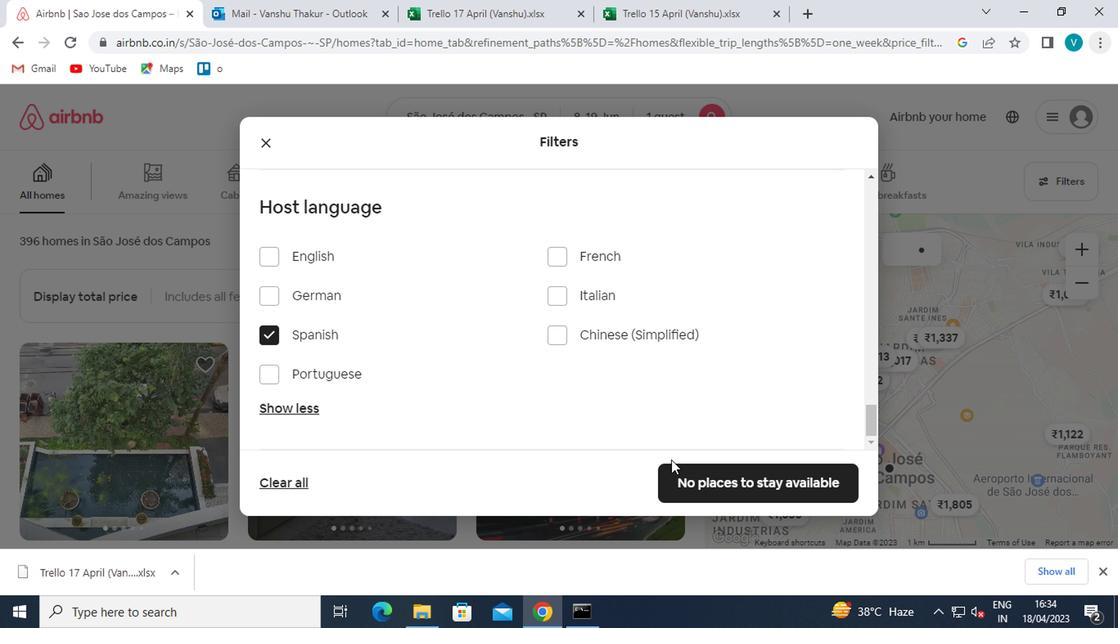 
Action: Mouse pressed left at (770, 486)
Screenshot: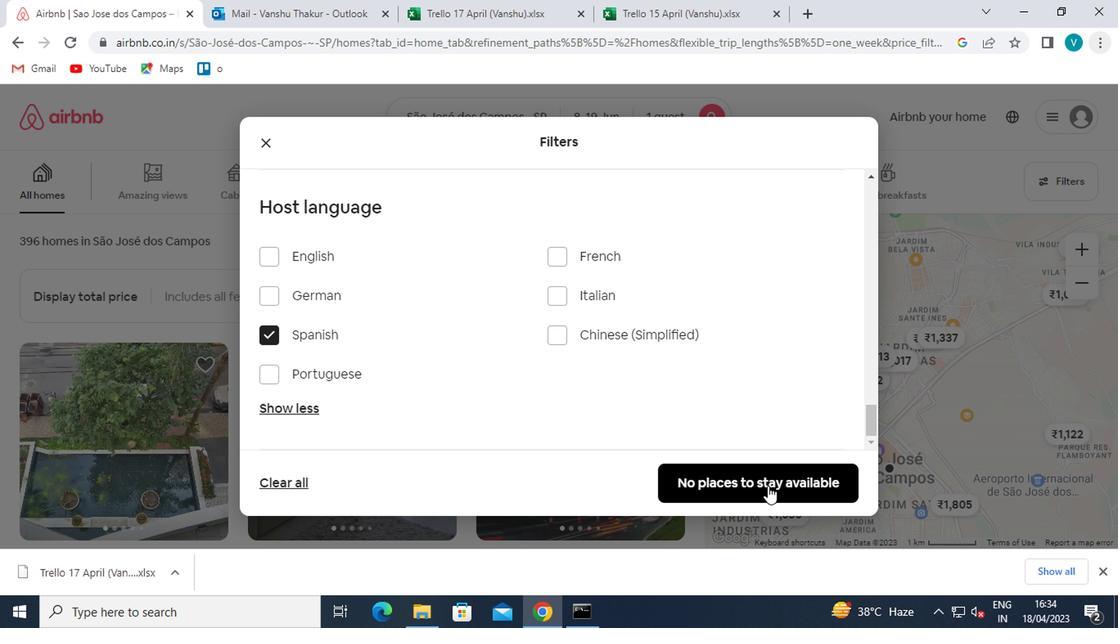 
Action: Mouse moved to (683, 380)
Screenshot: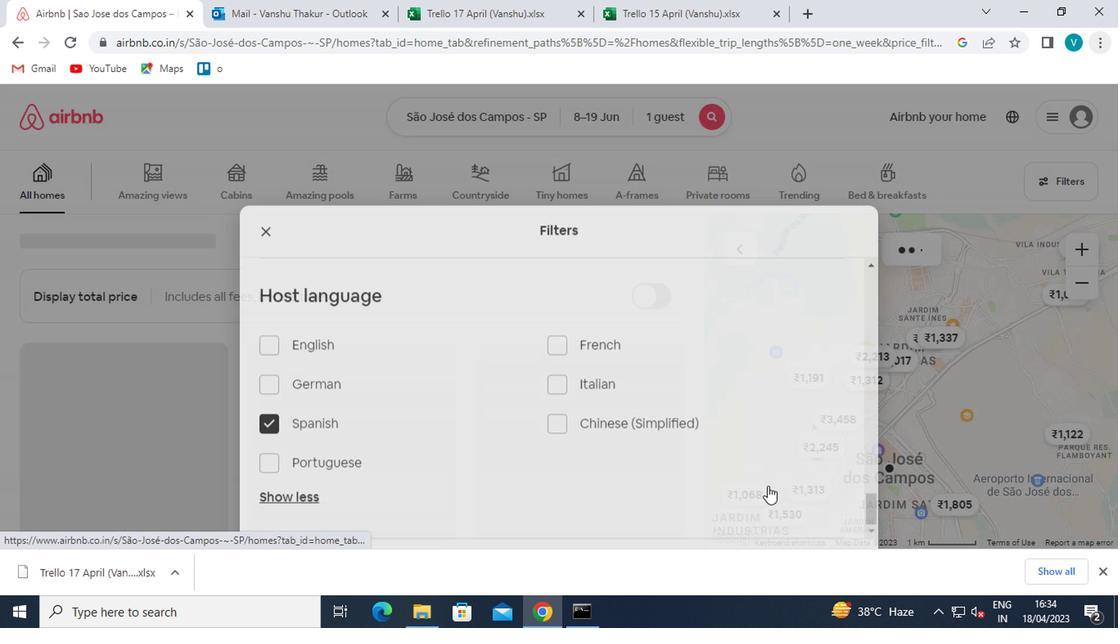 
